 Task: Open Card Project Procurement Management in Board Content Marketing Content Distribution and Promotion to Workspace Health and Safety and add a team member Softage.2@softage.net, a label Blue, a checklist Cybersecurity, an attachment from your computer, a color Blue and finally, add a card description 'Develop and launch new sales promotion for existing customers' and a comment 'This task presents an opportunity to demonstrate our leadership skills and ability to take charge.'. Add a start date 'Jan 06, 1900' with a due date 'Jan 13, 1900'
Action: Mouse moved to (392, 158)
Screenshot: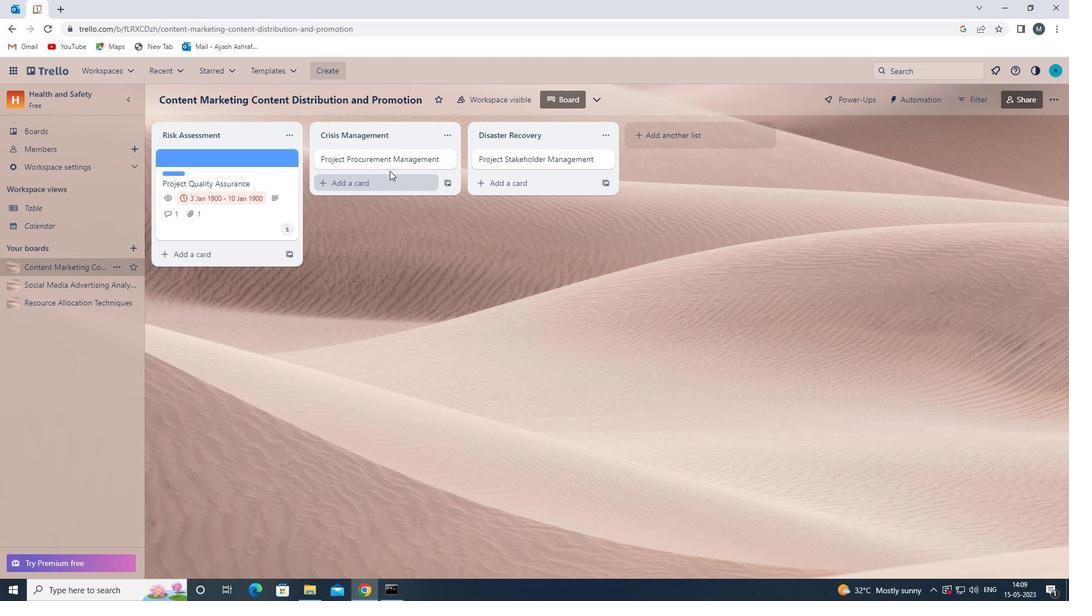 
Action: Mouse pressed left at (392, 158)
Screenshot: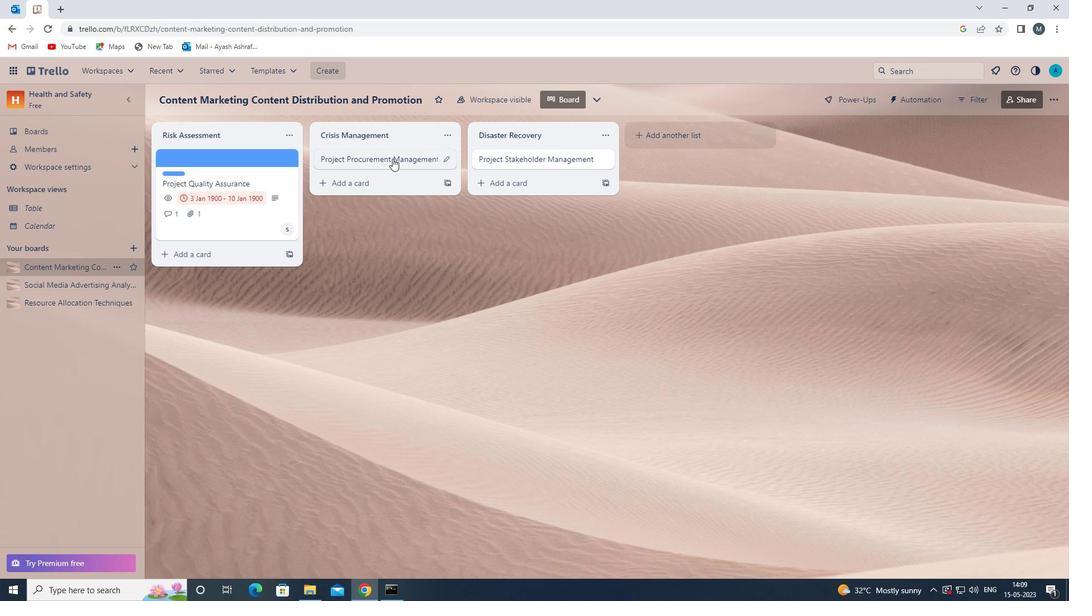 
Action: Mouse moved to (674, 200)
Screenshot: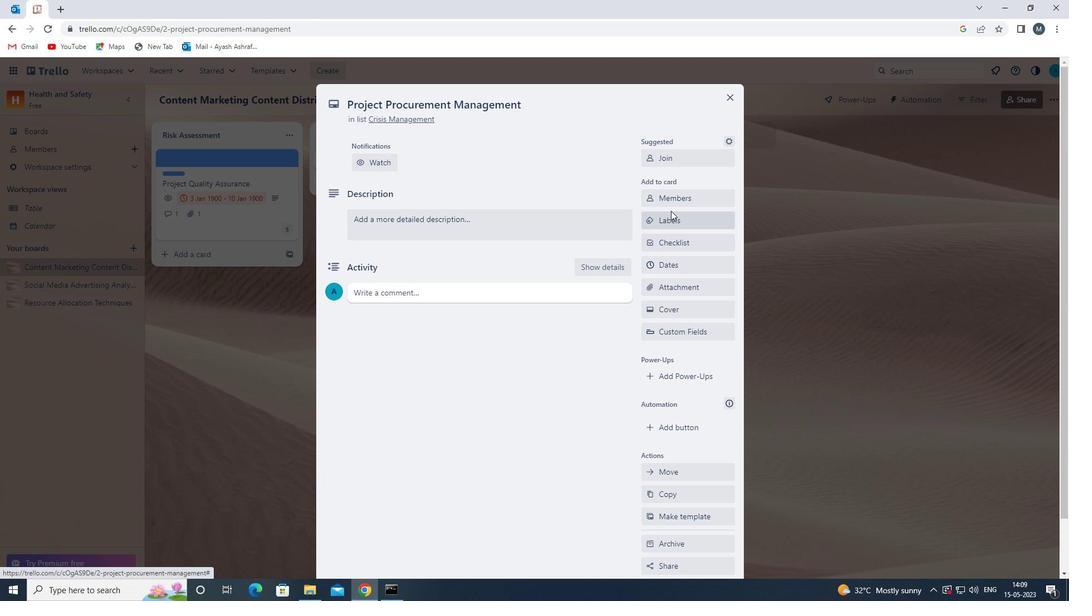 
Action: Mouse pressed left at (674, 200)
Screenshot: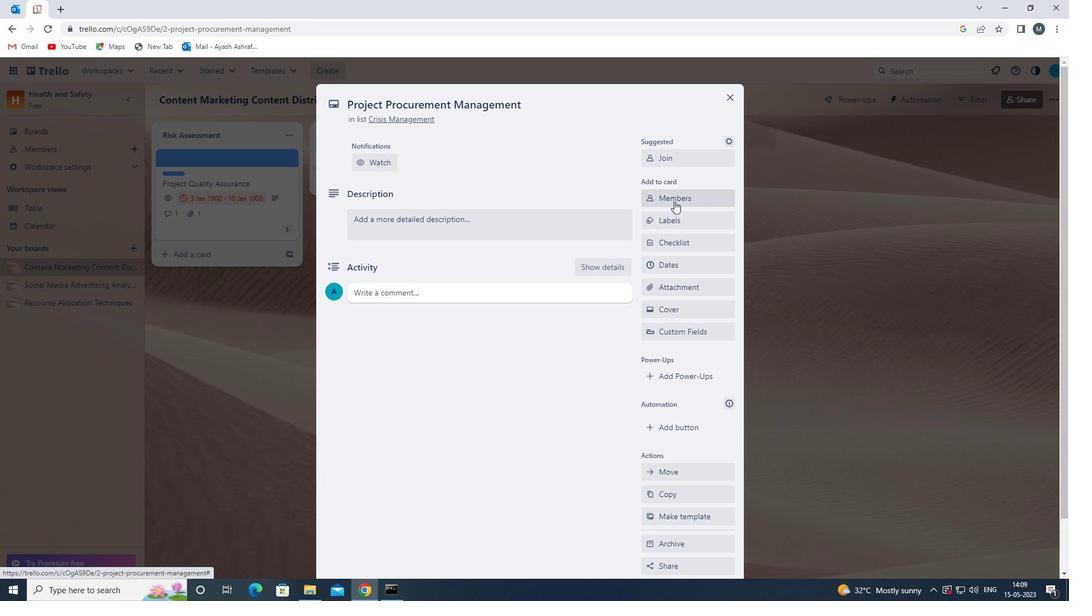
Action: Key pressed s
Screenshot: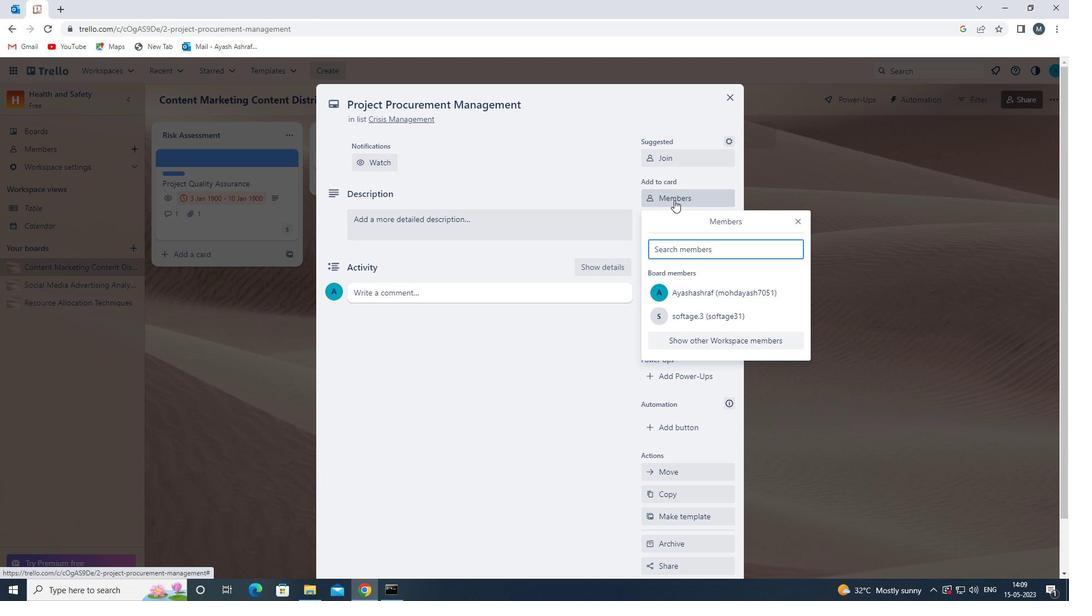 
Action: Mouse moved to (692, 364)
Screenshot: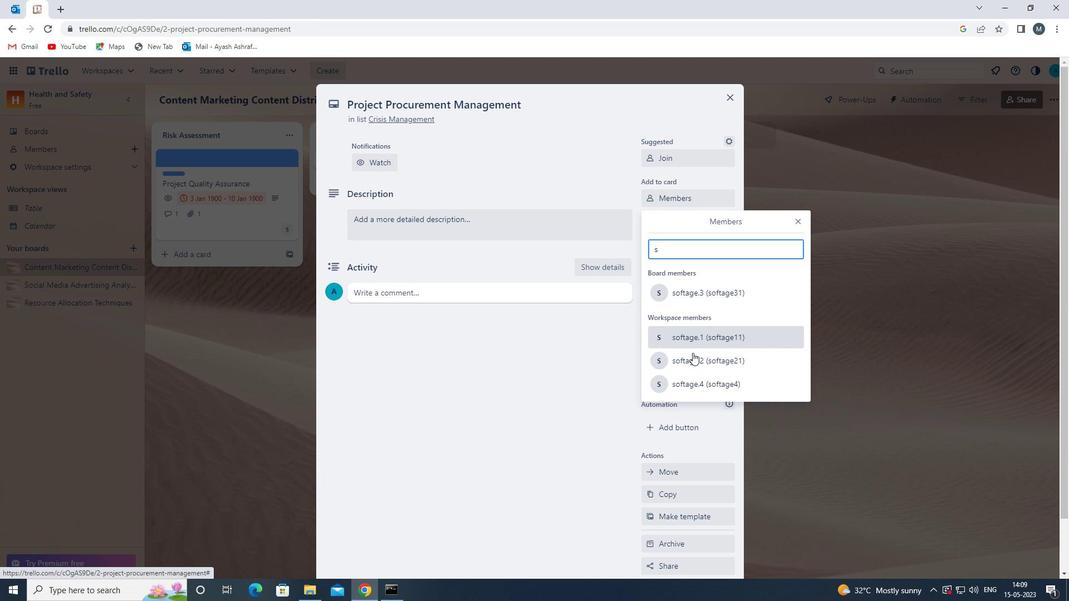 
Action: Mouse pressed left at (692, 364)
Screenshot: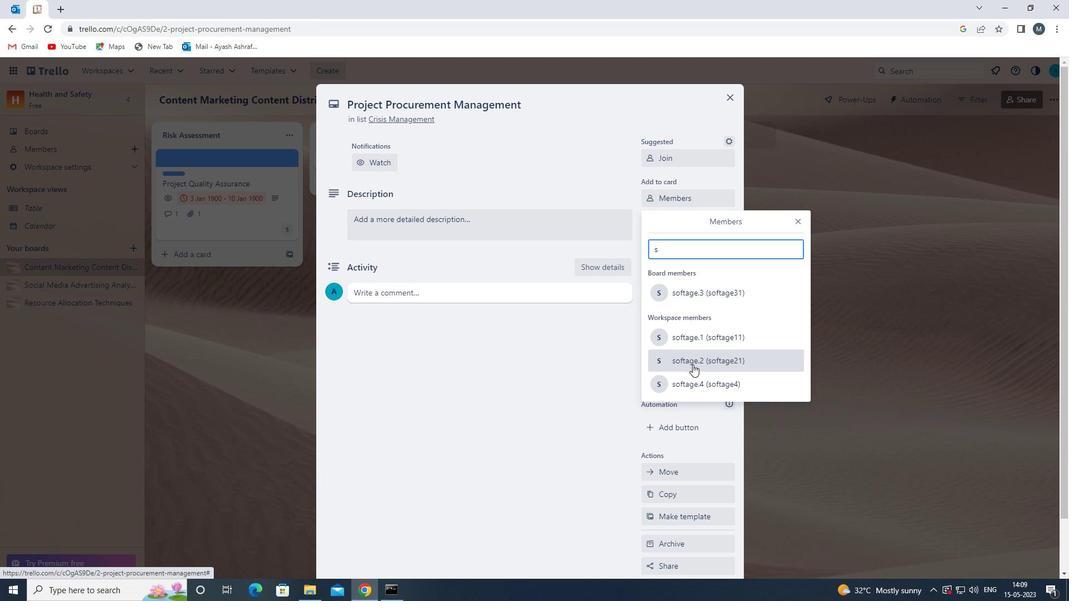 
Action: Mouse moved to (798, 221)
Screenshot: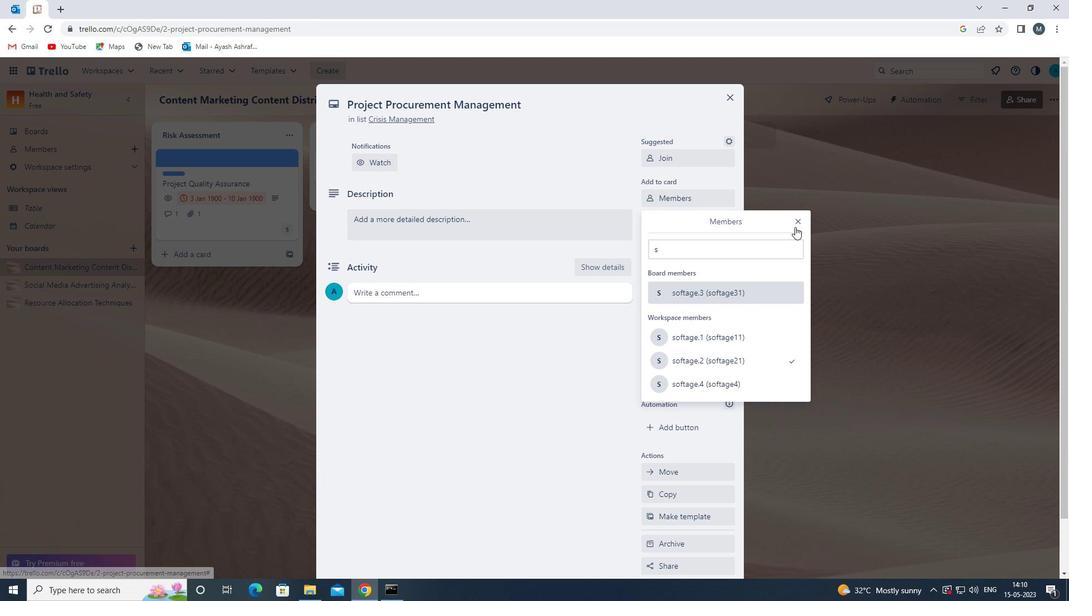 
Action: Mouse pressed left at (798, 221)
Screenshot: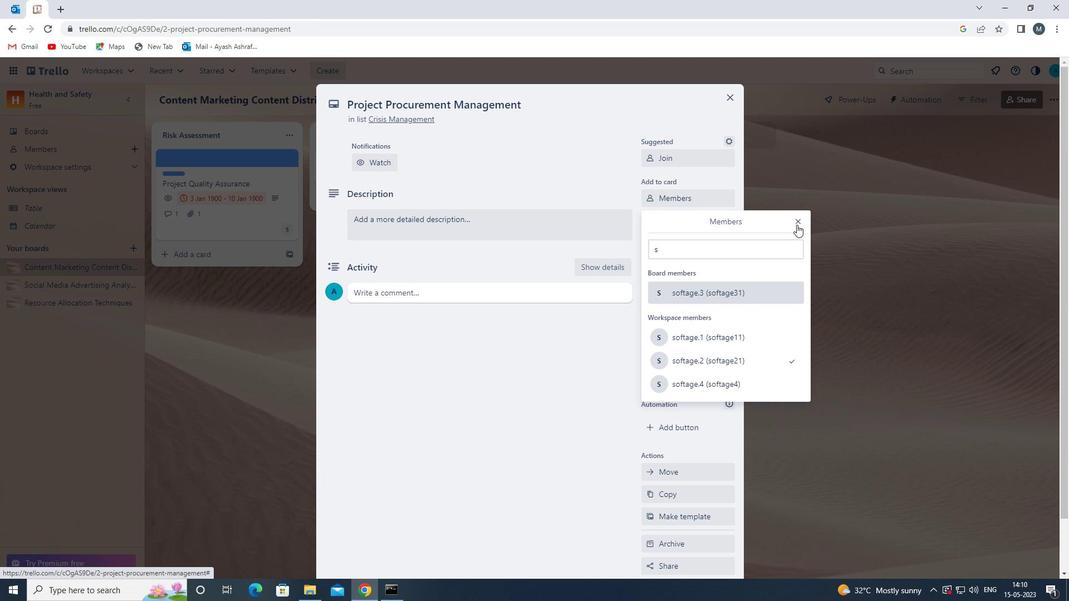 
Action: Mouse moved to (675, 219)
Screenshot: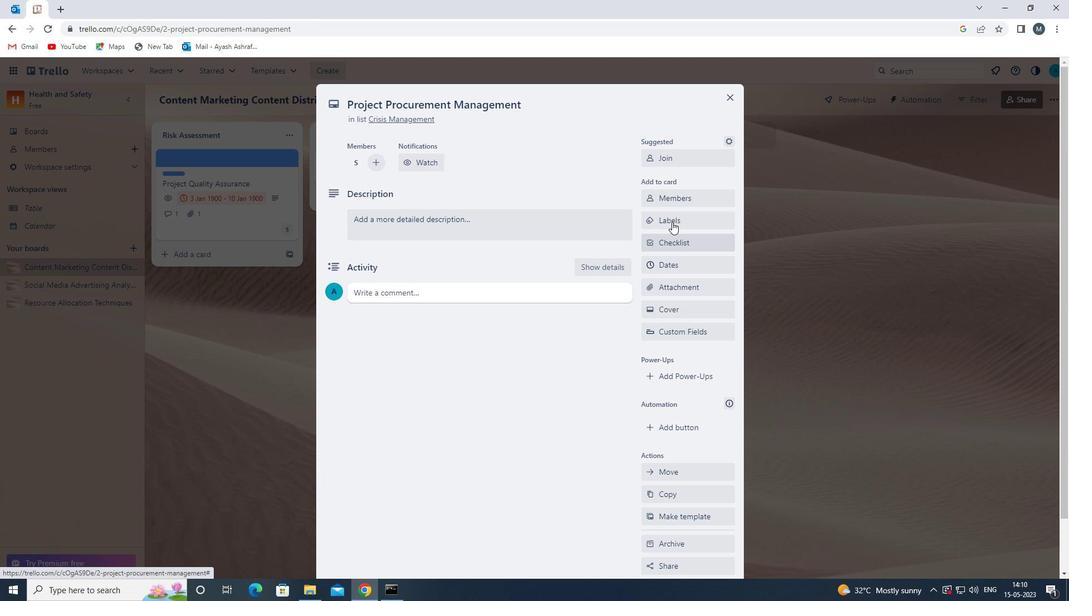 
Action: Mouse pressed left at (675, 219)
Screenshot: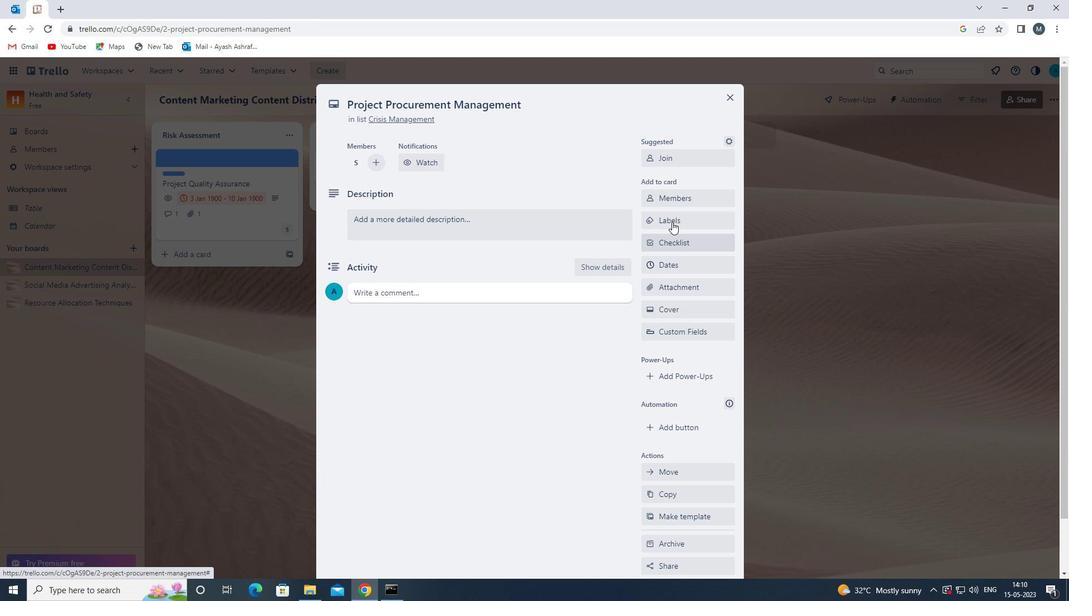 
Action: Mouse moved to (700, 417)
Screenshot: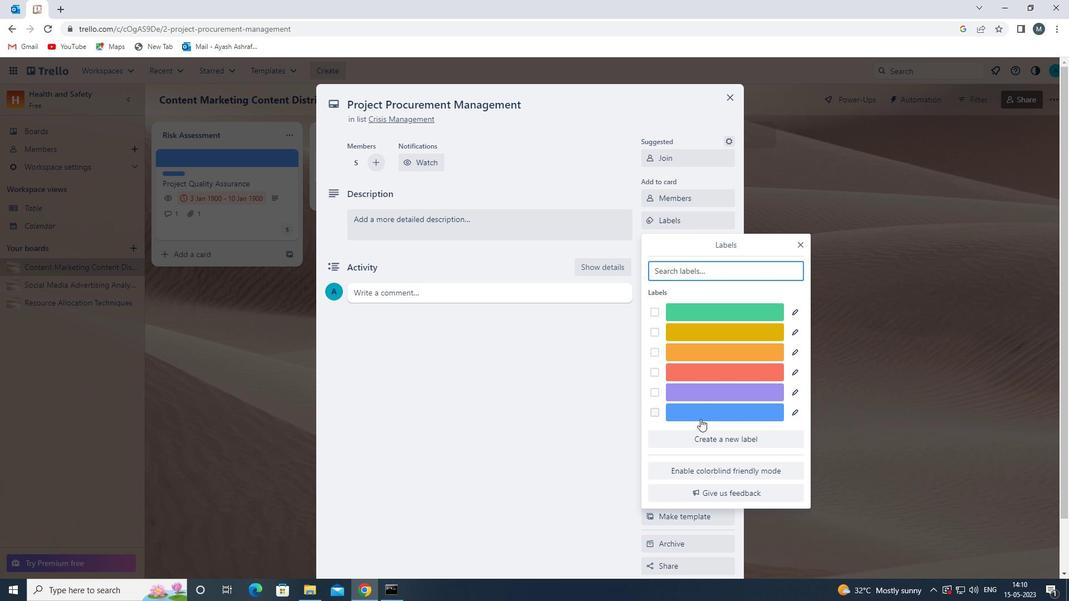 
Action: Mouse pressed left at (700, 417)
Screenshot: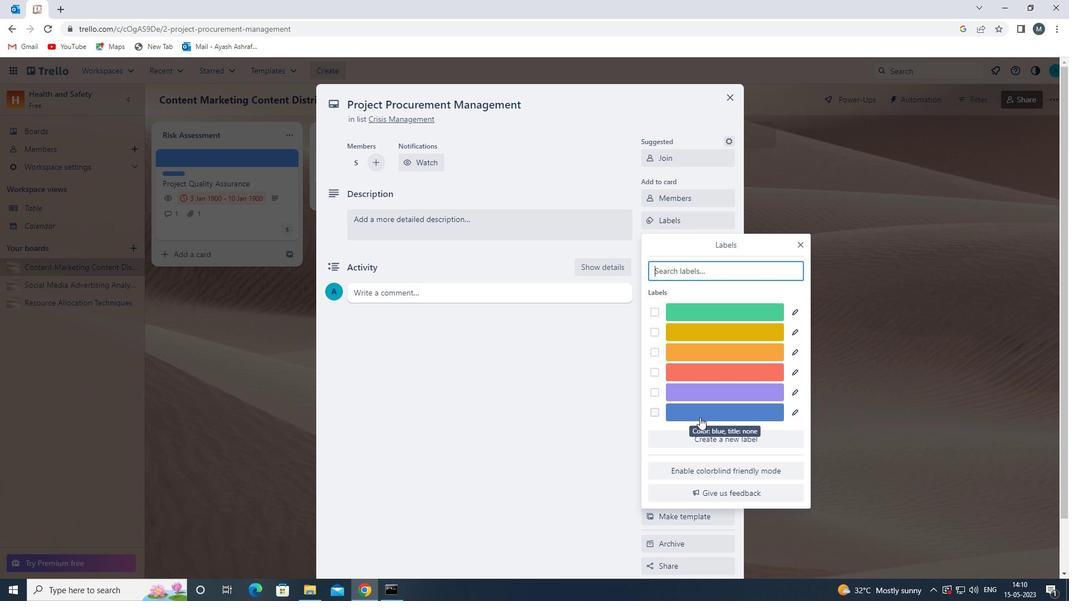 
Action: Mouse moved to (804, 241)
Screenshot: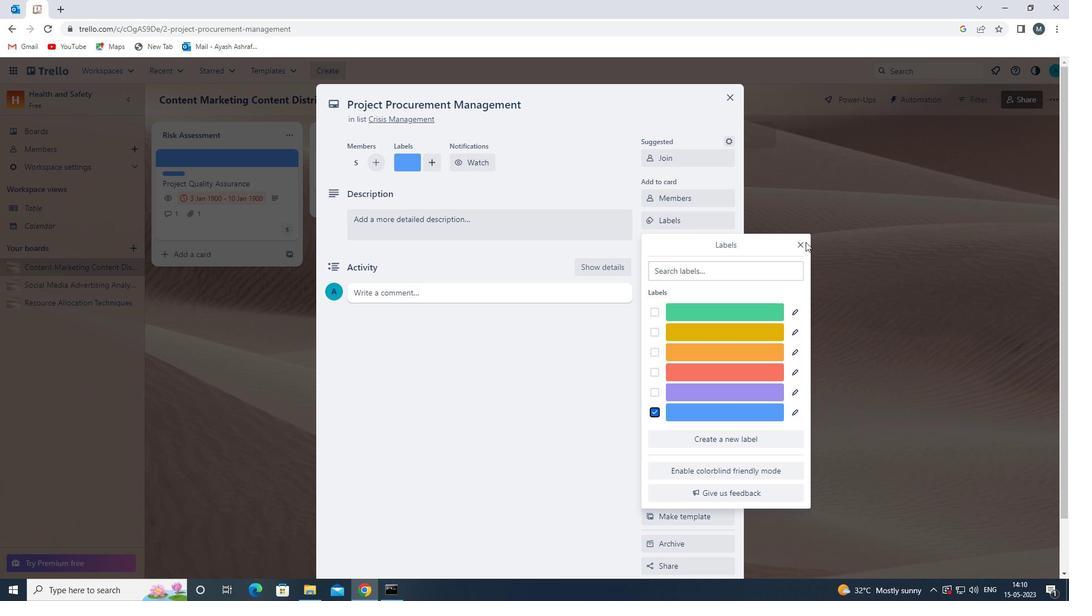 
Action: Mouse pressed left at (804, 241)
Screenshot: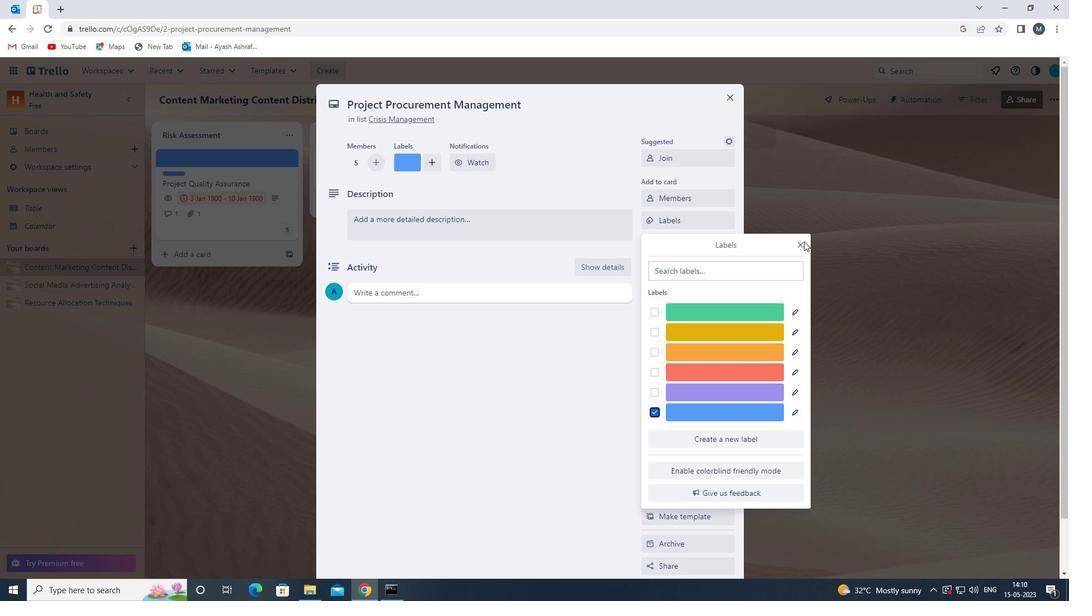 
Action: Mouse moved to (798, 243)
Screenshot: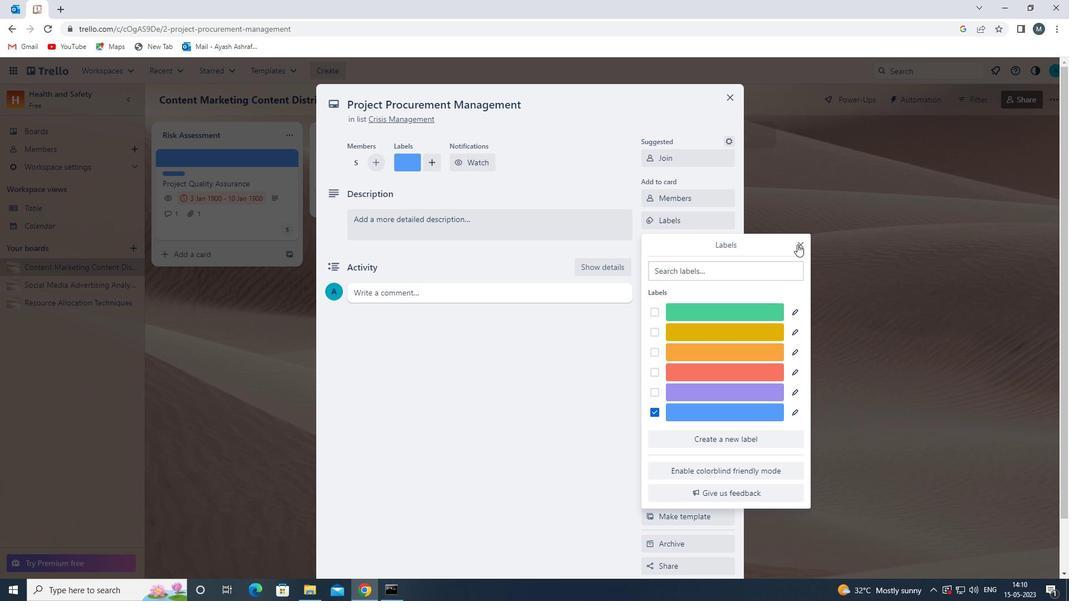 
Action: Mouse pressed left at (798, 243)
Screenshot: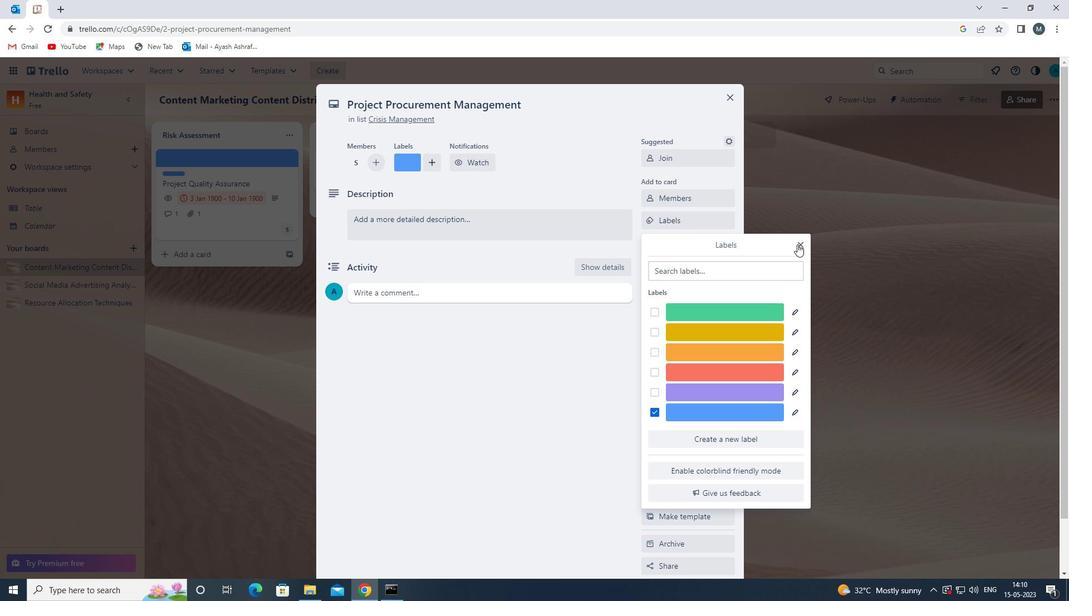 
Action: Mouse moved to (700, 243)
Screenshot: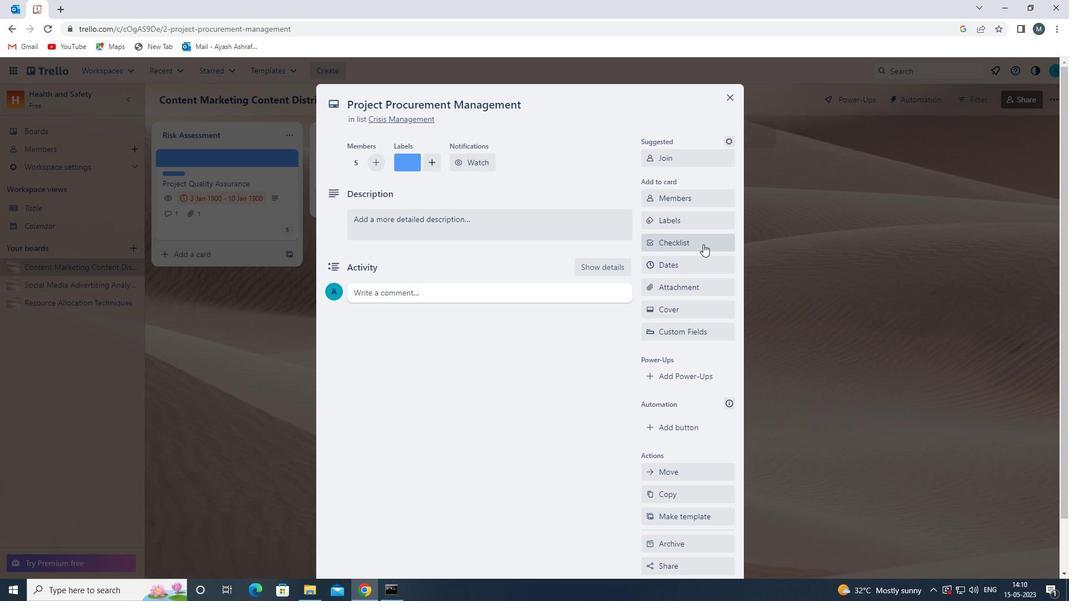 
Action: Mouse pressed left at (700, 243)
Screenshot: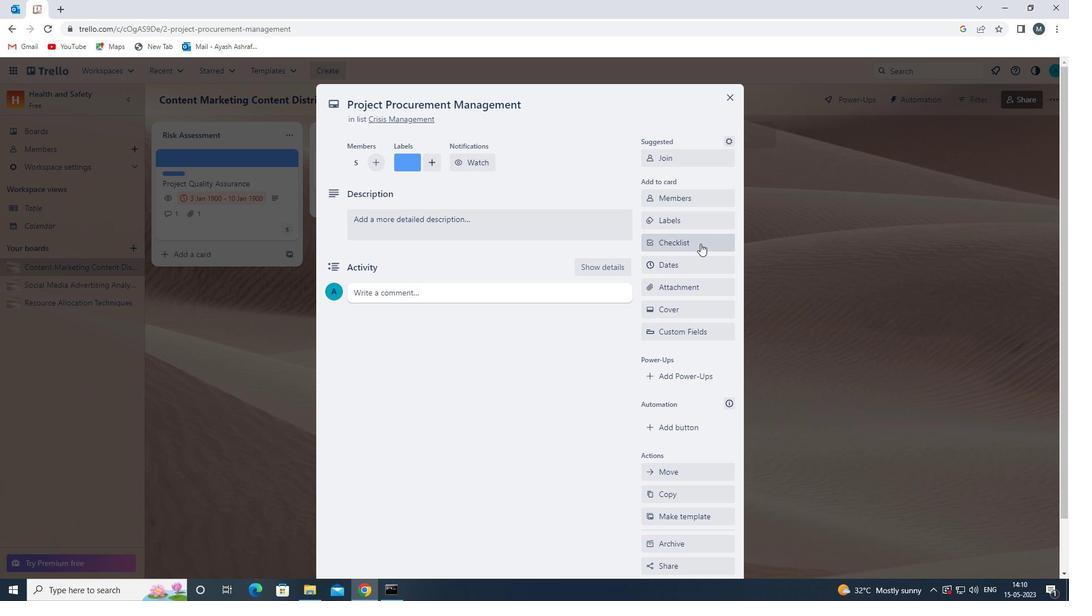
Action: Key pressed c
Screenshot: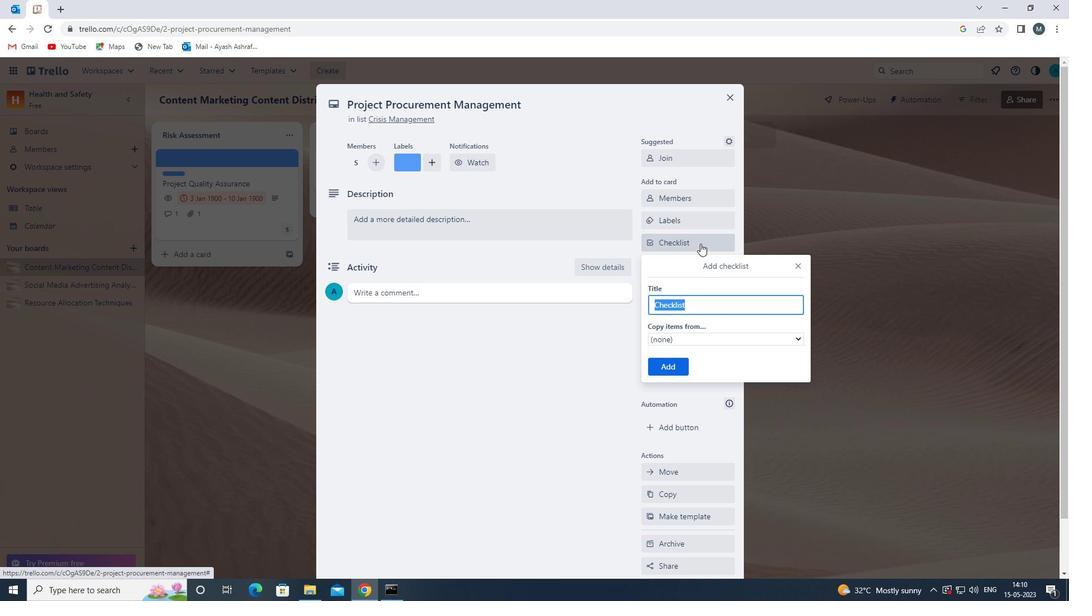 
Action: Mouse moved to (739, 396)
Screenshot: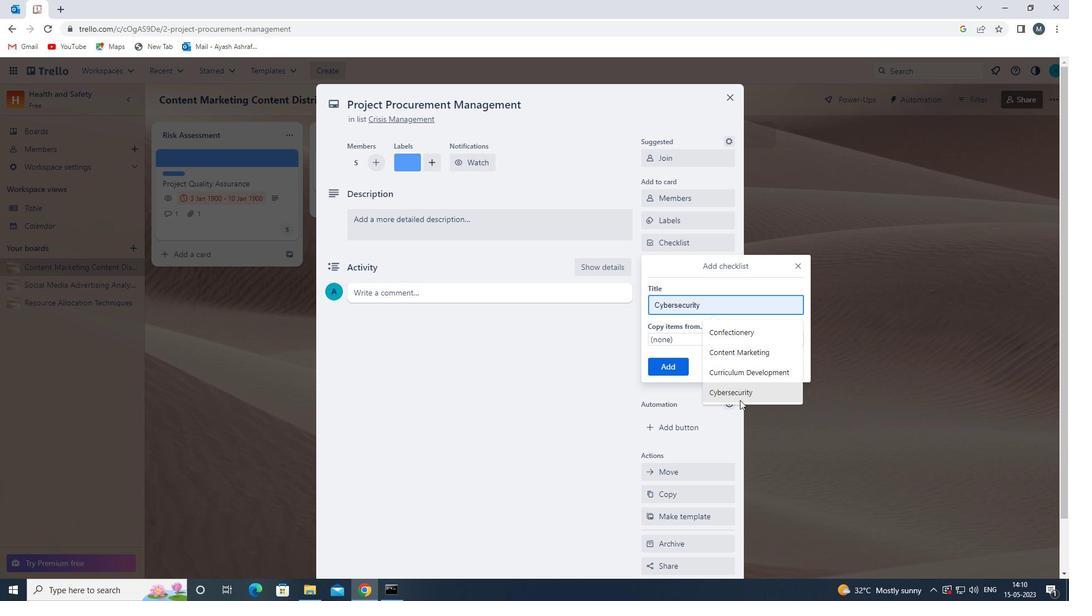 
Action: Mouse pressed left at (739, 396)
Screenshot: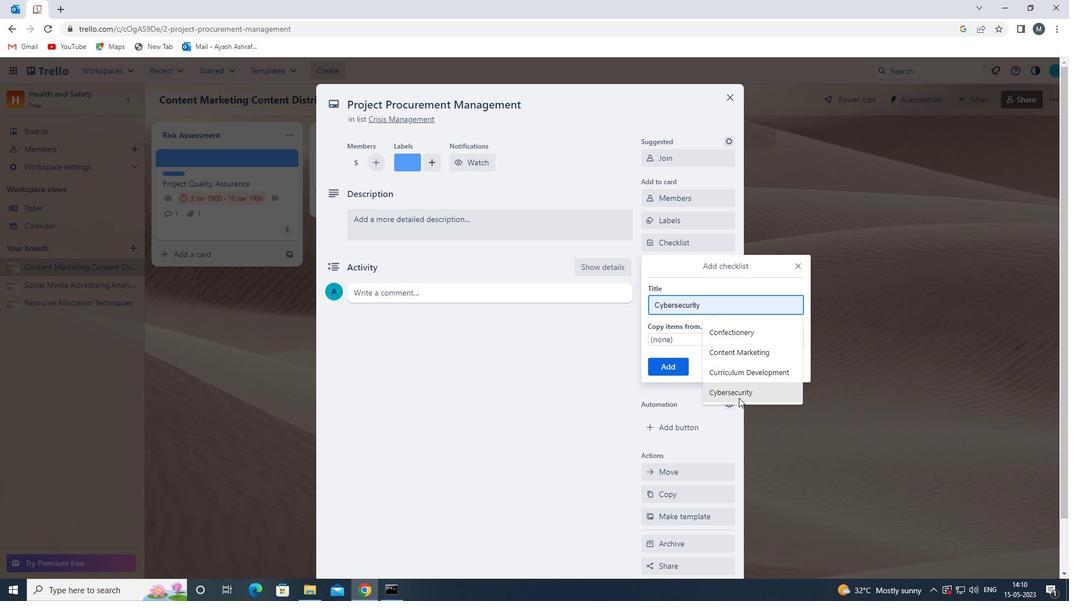 
Action: Mouse moved to (669, 369)
Screenshot: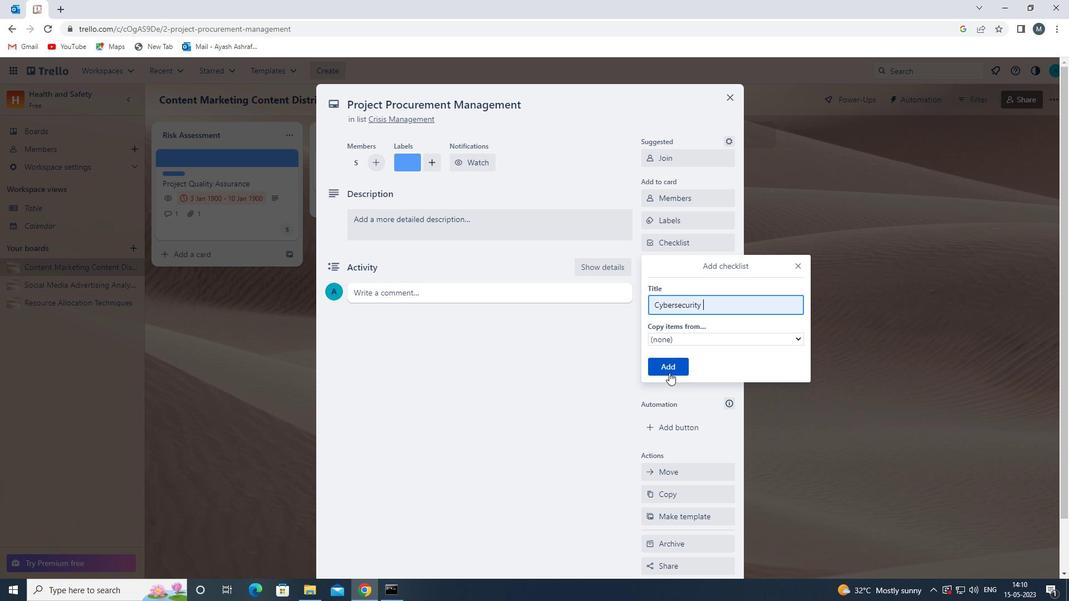
Action: Mouse pressed left at (669, 369)
Screenshot: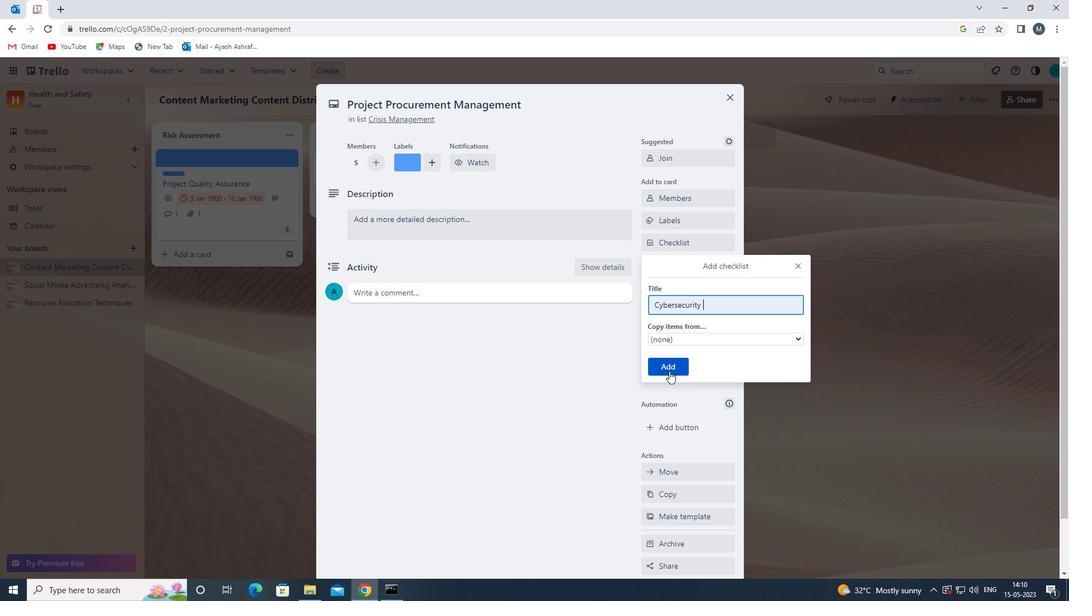 
Action: Mouse moved to (684, 293)
Screenshot: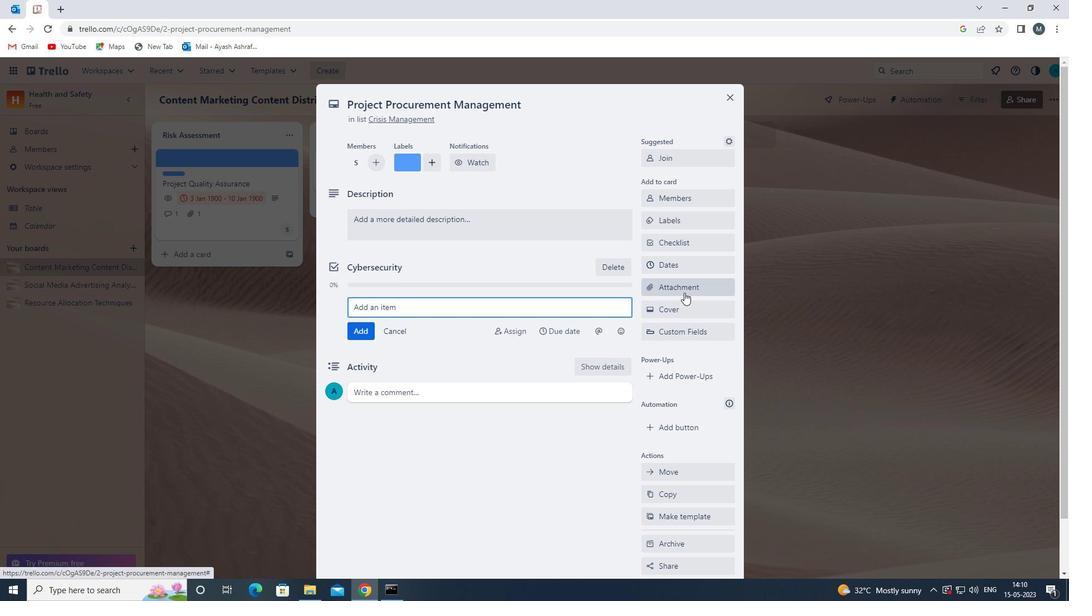 
Action: Mouse pressed left at (684, 293)
Screenshot: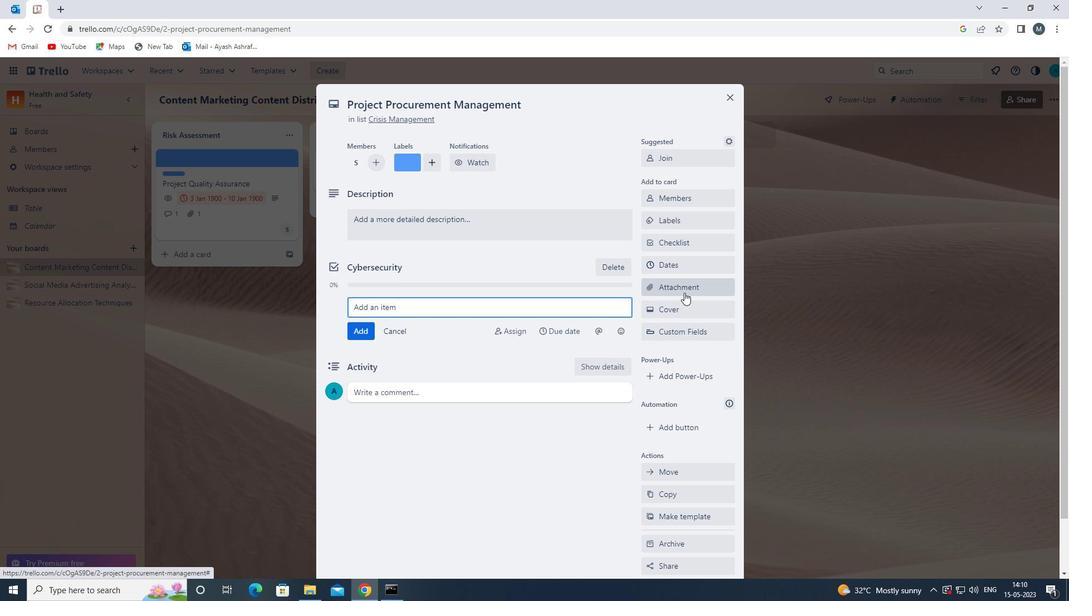 
Action: Mouse moved to (686, 334)
Screenshot: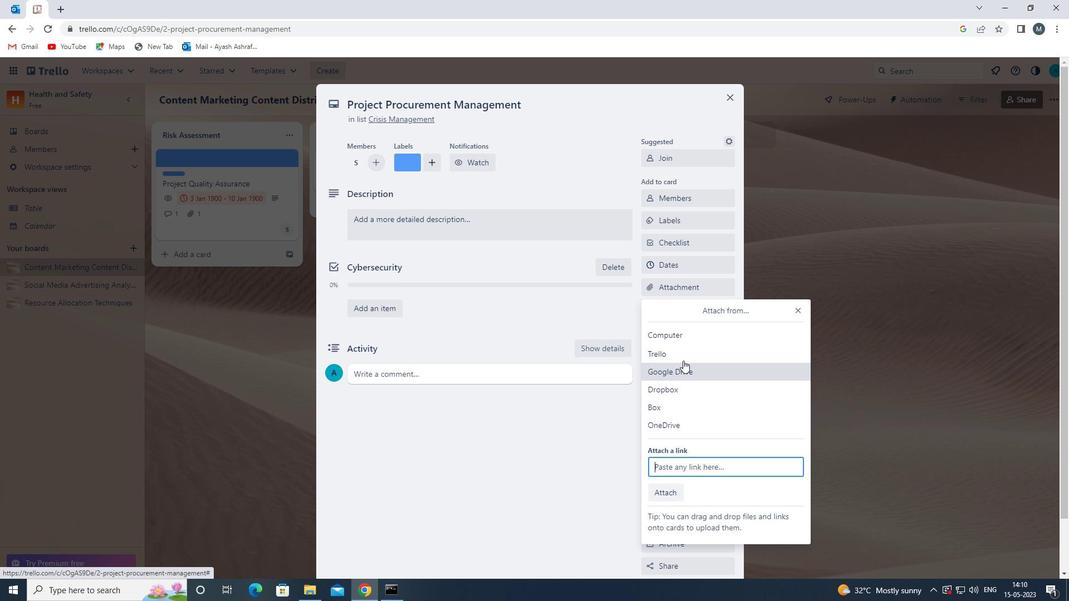 
Action: Mouse pressed left at (686, 334)
Screenshot: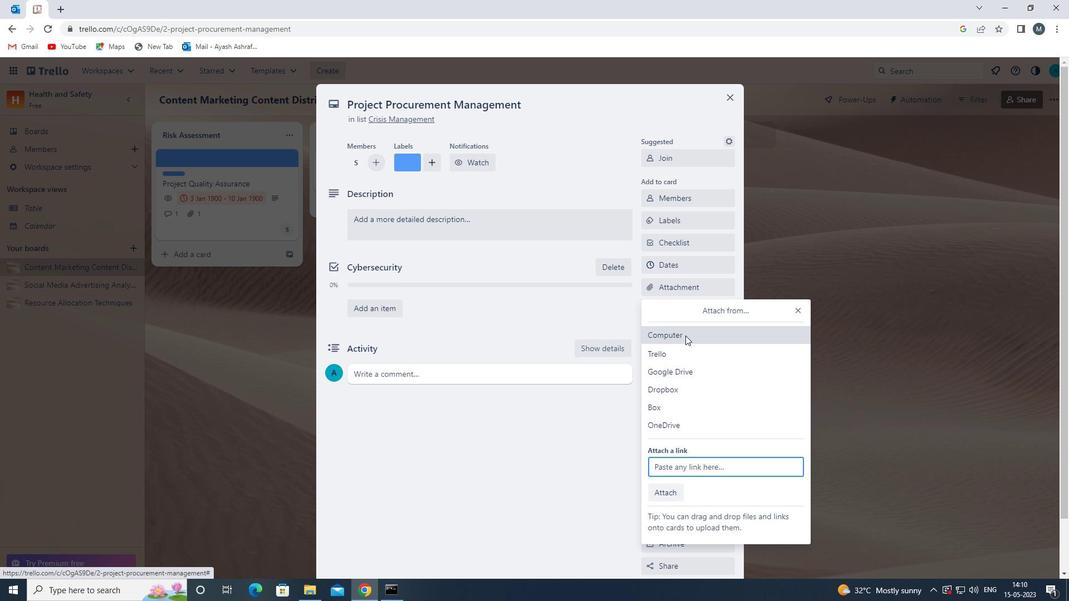 
Action: Mouse moved to (355, 213)
Screenshot: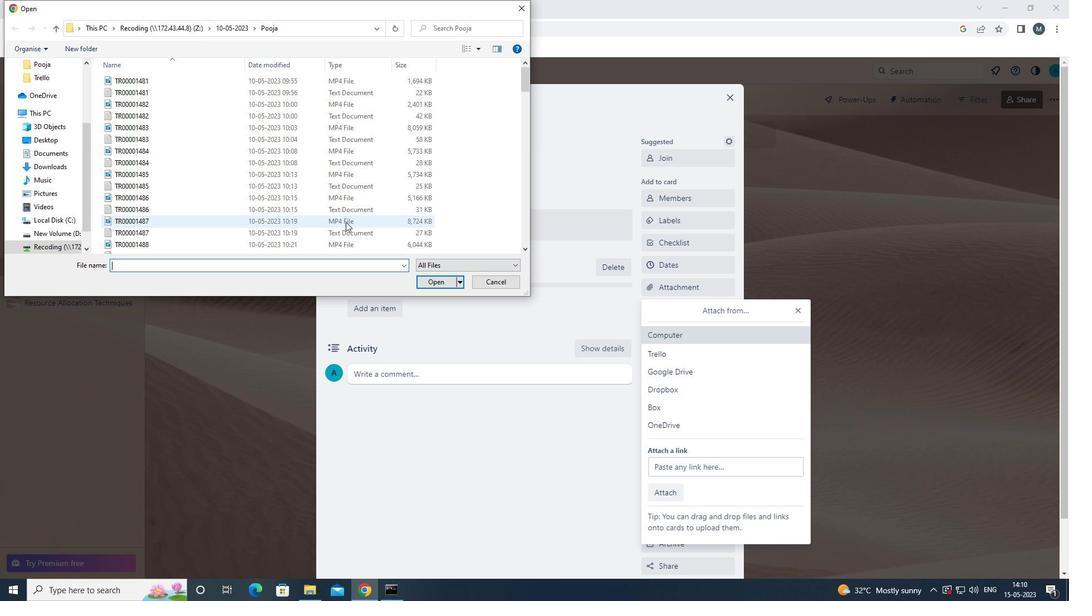 
Action: Mouse pressed left at (355, 213)
Screenshot: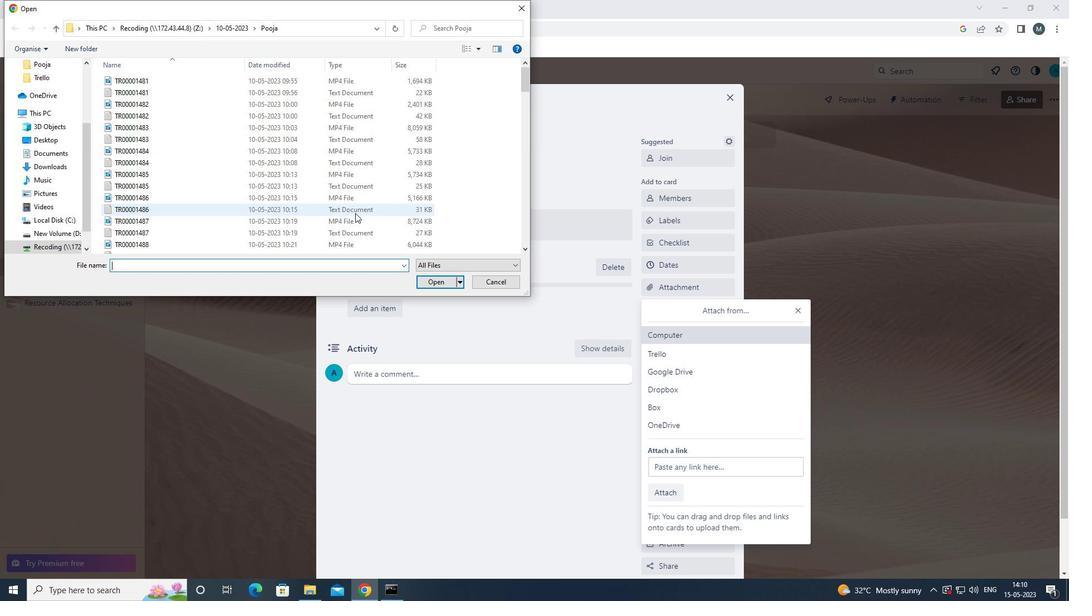 
Action: Mouse moved to (443, 282)
Screenshot: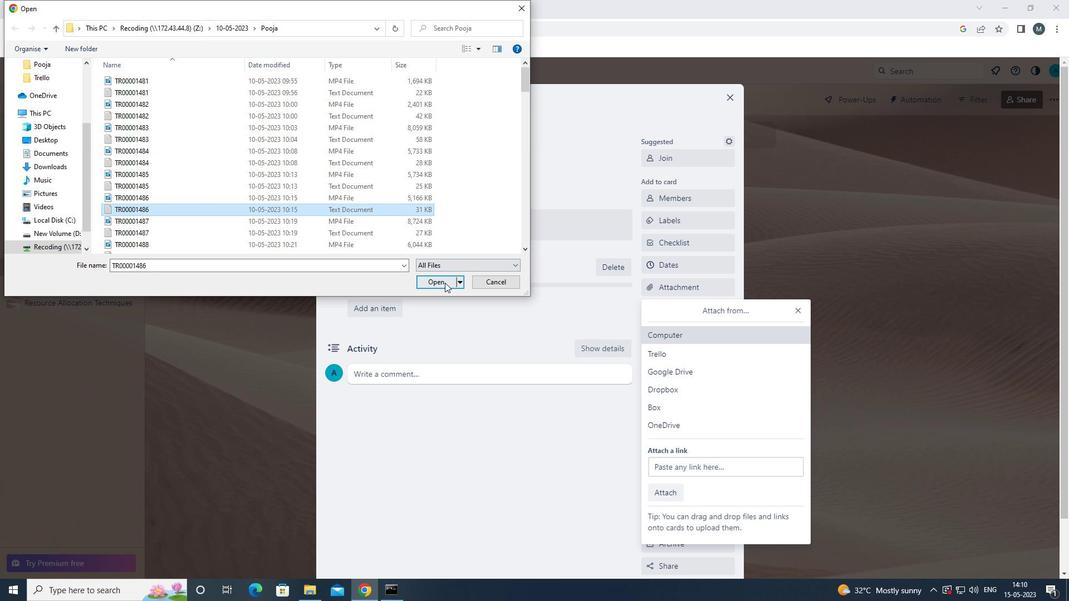 
Action: Mouse pressed left at (443, 282)
Screenshot: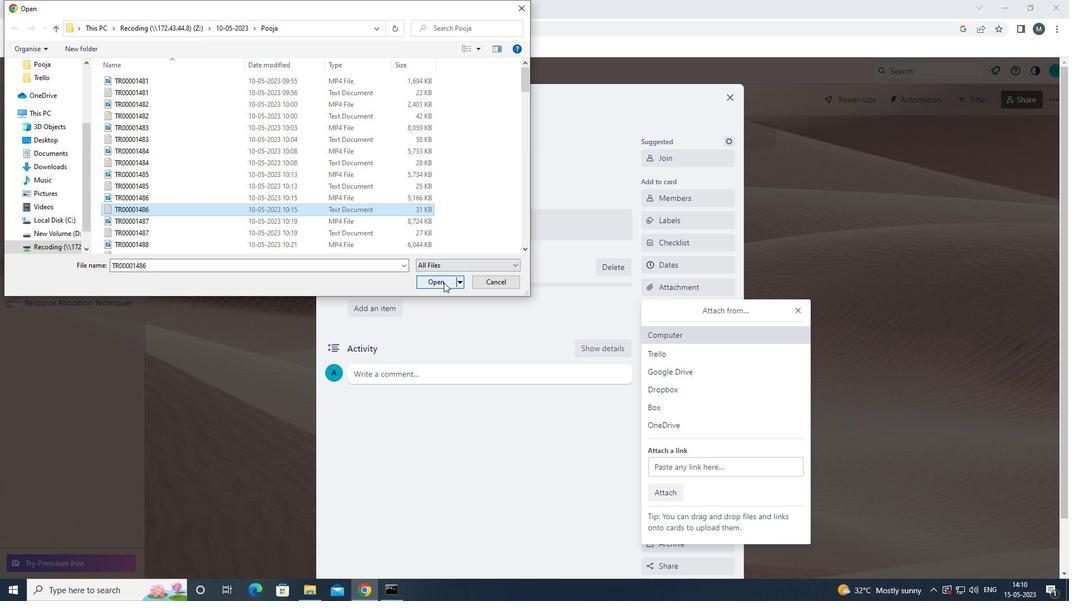 
Action: Mouse moved to (679, 309)
Screenshot: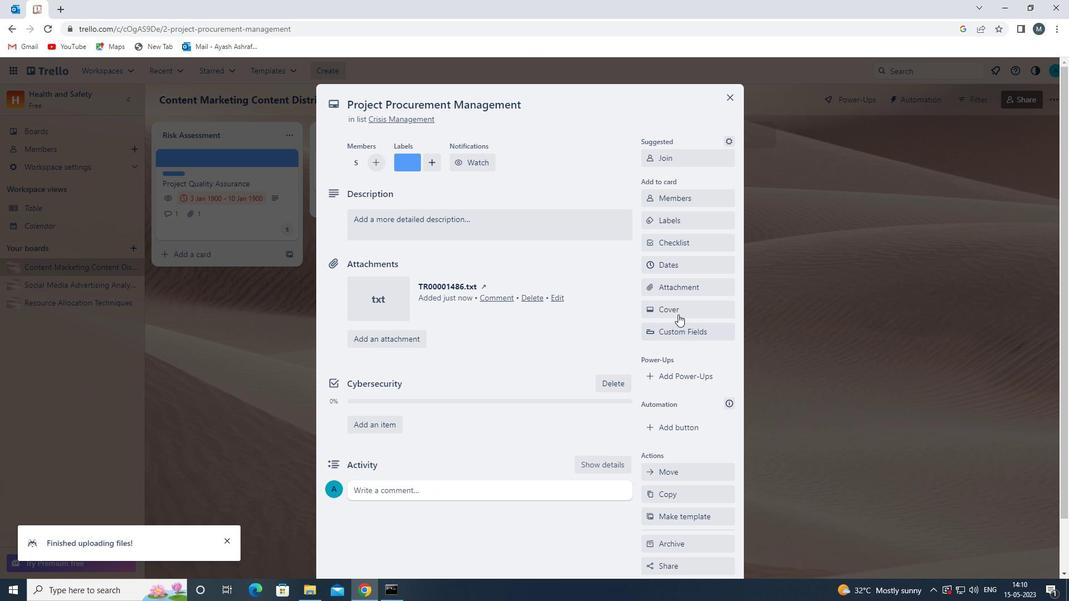 
Action: Mouse pressed left at (679, 309)
Screenshot: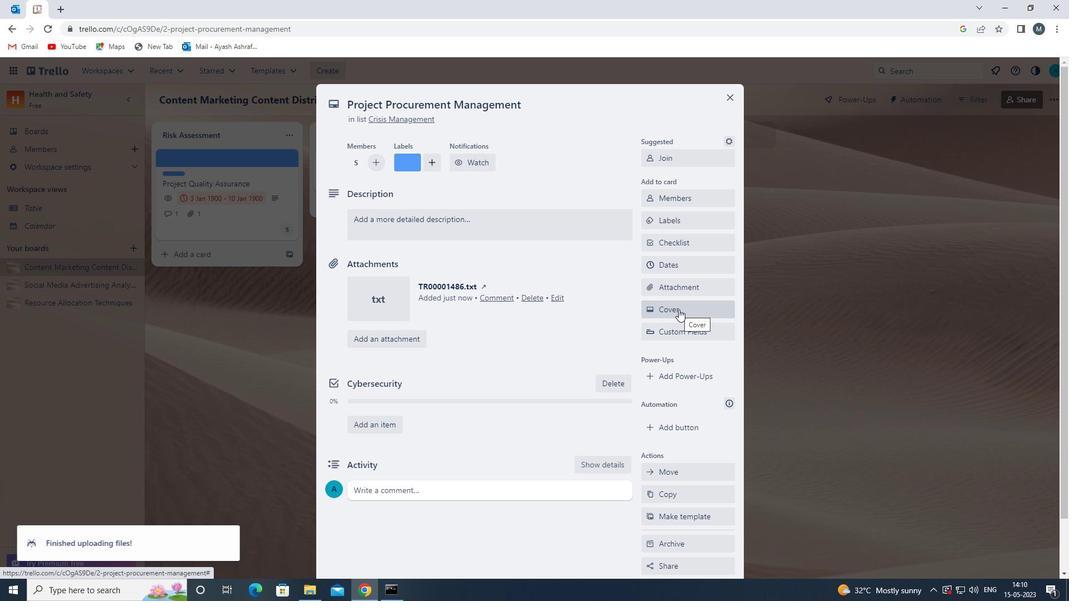 
Action: Mouse moved to (669, 378)
Screenshot: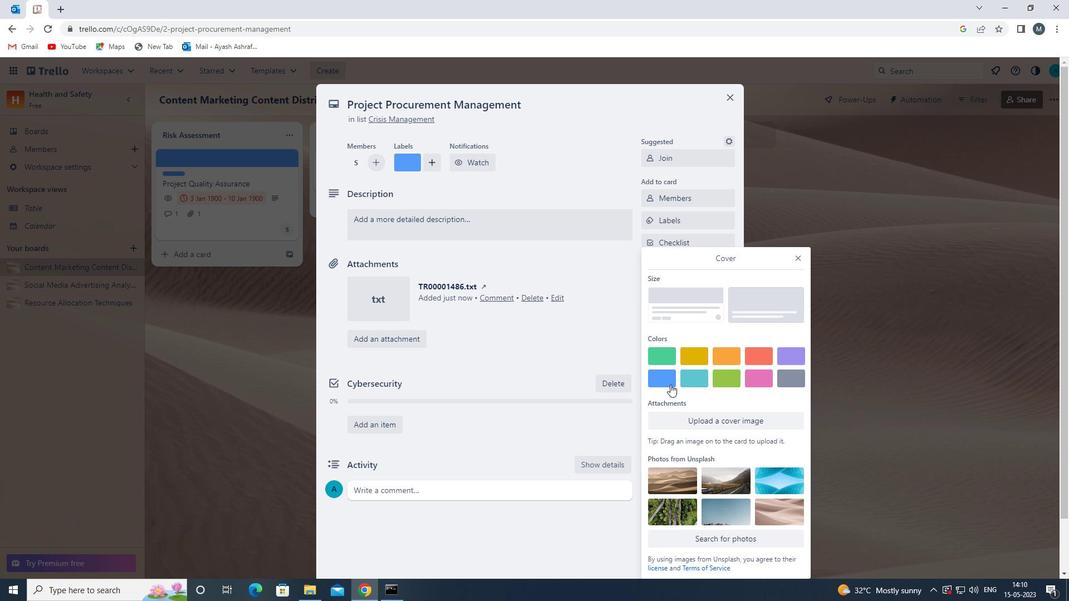
Action: Mouse pressed left at (669, 378)
Screenshot: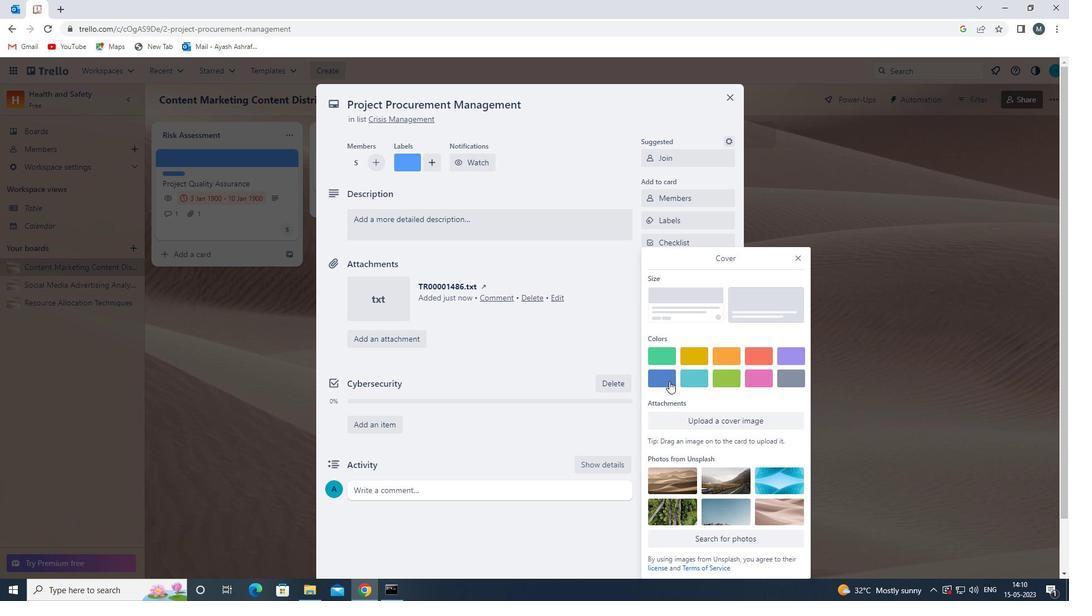 
Action: Mouse moved to (797, 241)
Screenshot: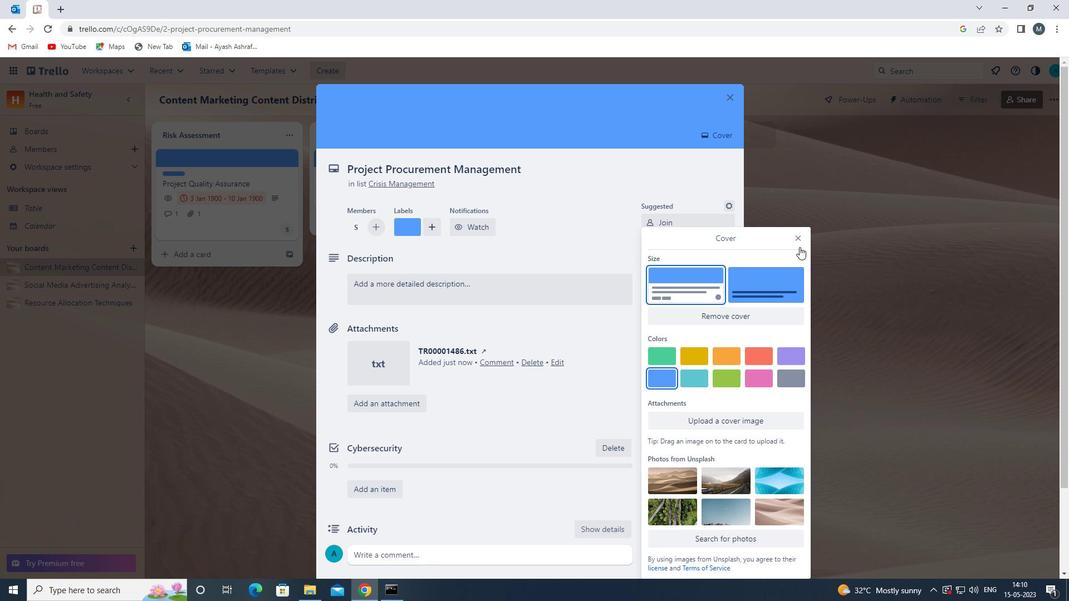 
Action: Mouse pressed left at (797, 241)
Screenshot: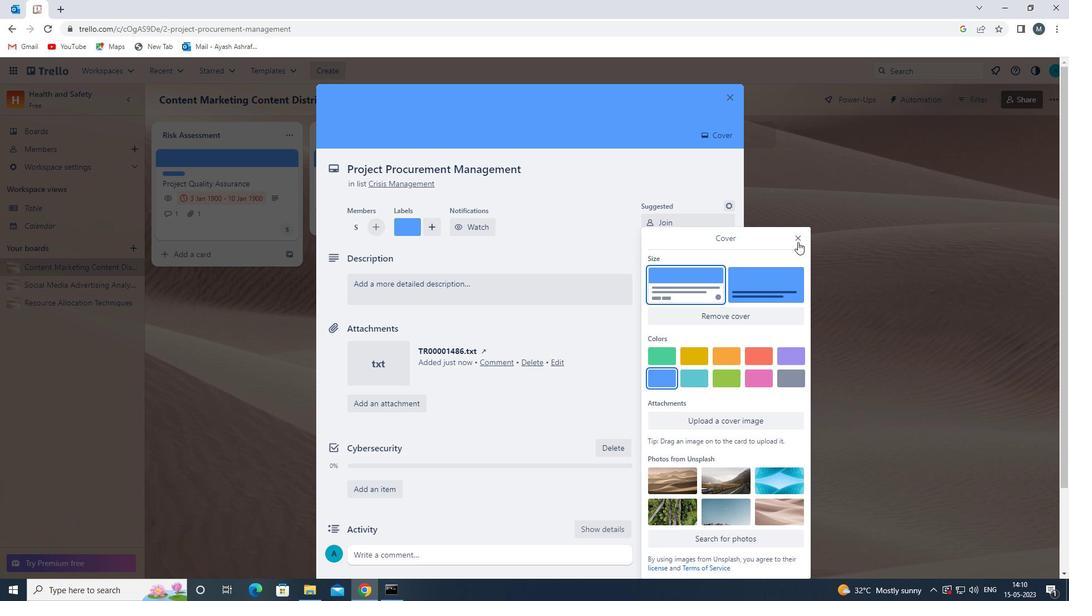 
Action: Mouse moved to (411, 291)
Screenshot: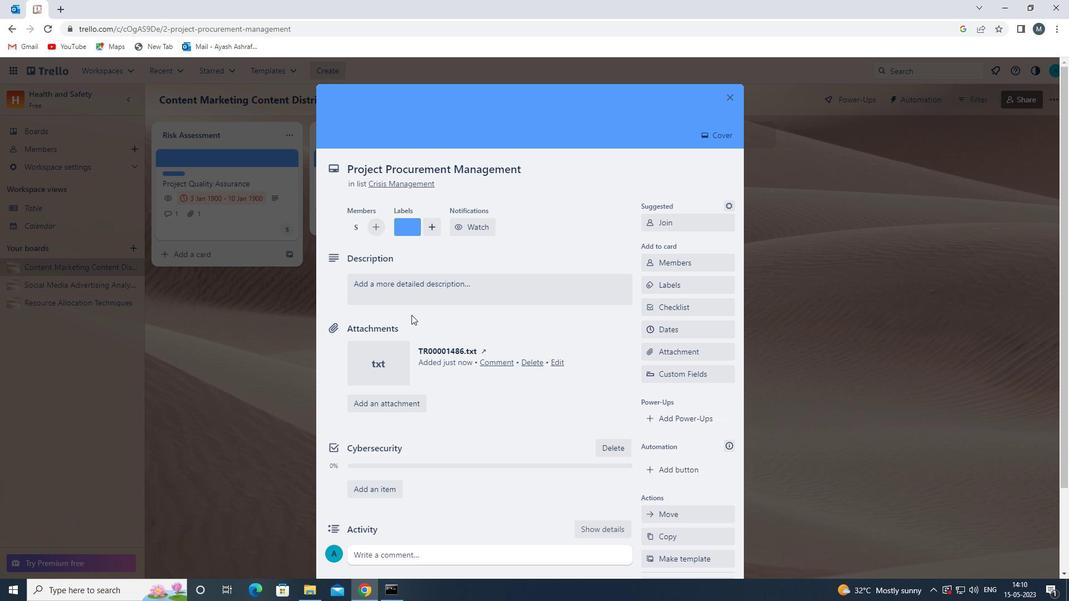 
Action: Mouse pressed left at (411, 291)
Screenshot: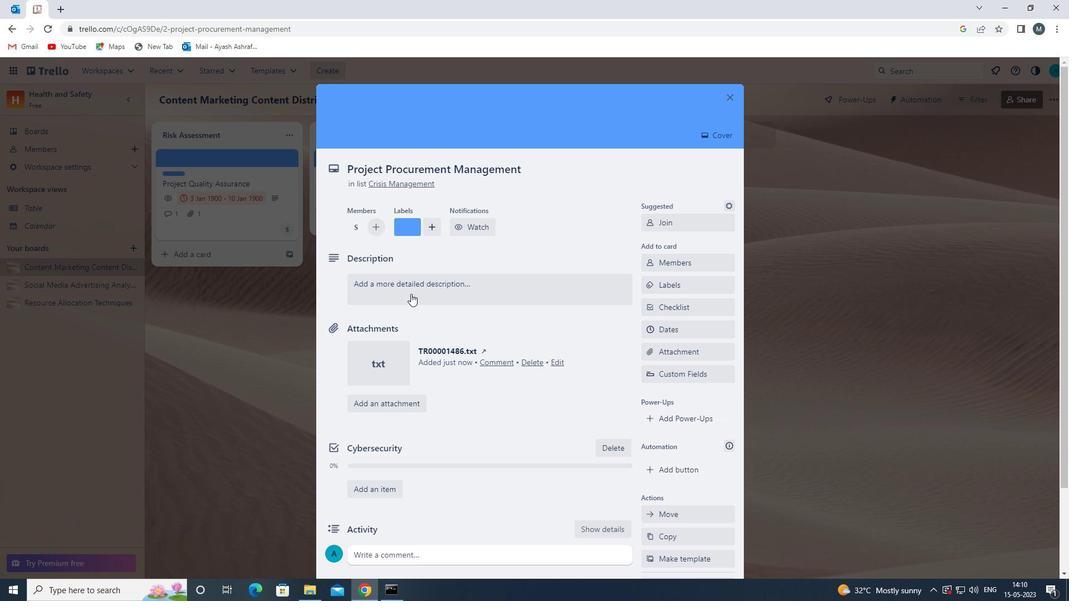 
Action: Mouse moved to (370, 315)
Screenshot: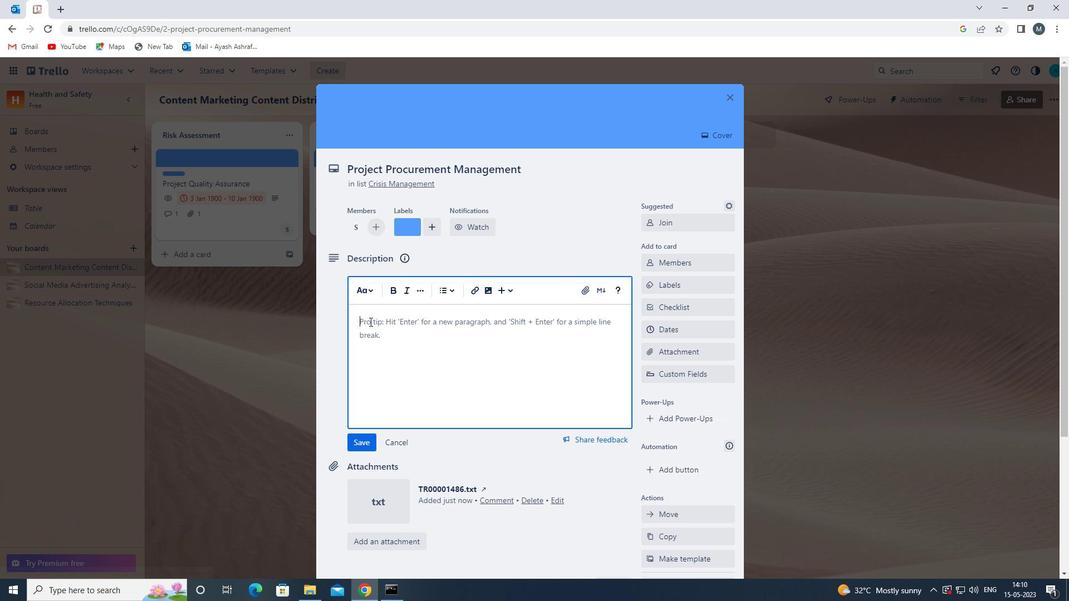 
Action: Mouse pressed left at (370, 315)
Screenshot: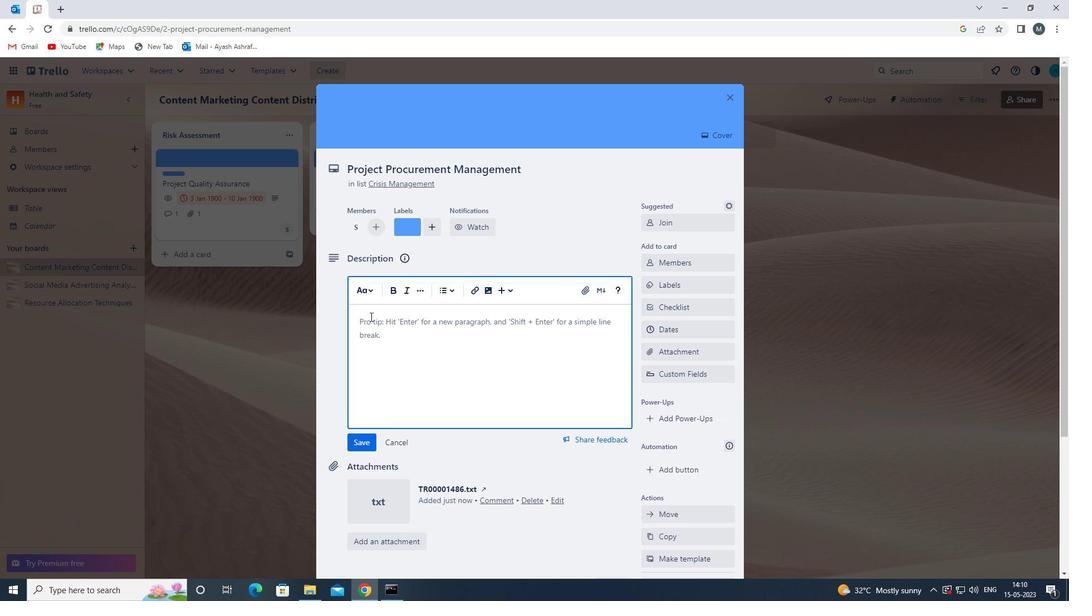 
Action: Key pressed <Key.shift><Key.shift><Key.shift><Key.shift><Key.shift><Key.shift><Key.shift><Key.shift><Key.shift><Key.shift><Key.shift><Key.shift><Key.shift><Key.shift><Key.shift><Key.shift><Key.shift><Key.shift><Key.shift><Key.shift><Key.shift><Key.shift><Key.shift>DEVELOP<Key.space>AND<Key.space>LAUNCH<Key.space>NEW<Key.space>SALES<Key.space>PROMOTION<Key.space>FOR<Key.space>EXISTING<Key.space>CUSTOMERS
Screenshot: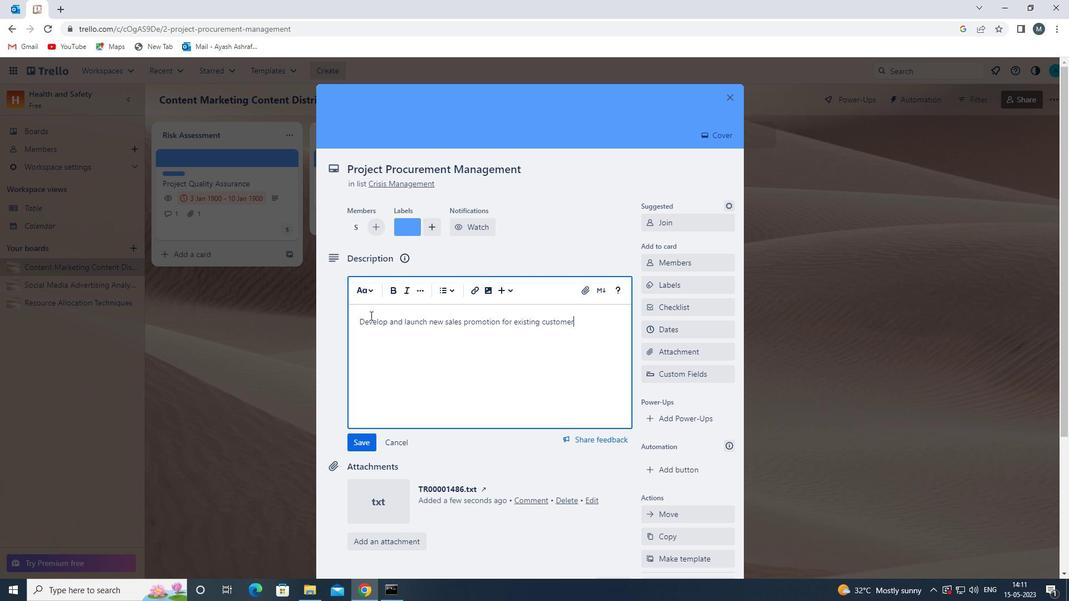 
Action: Mouse moved to (359, 438)
Screenshot: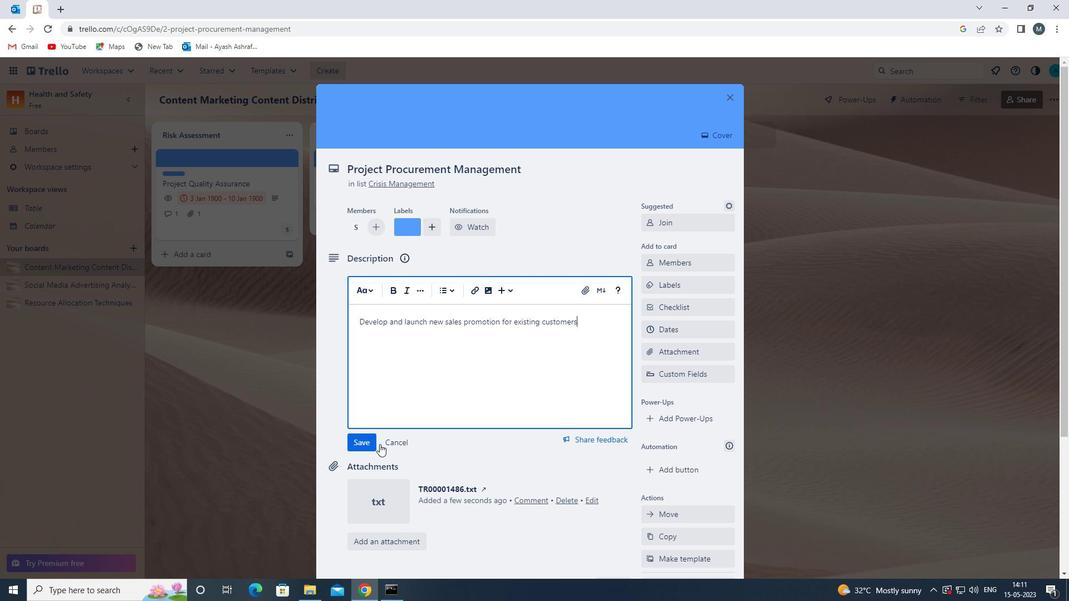 
Action: Mouse pressed left at (359, 438)
Screenshot: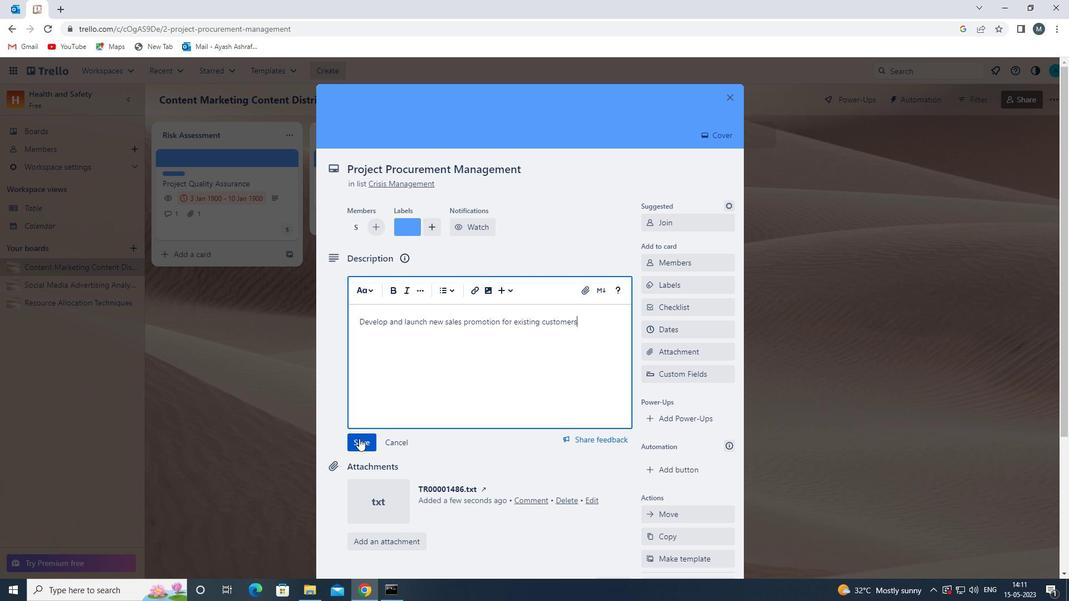 
Action: Mouse moved to (445, 377)
Screenshot: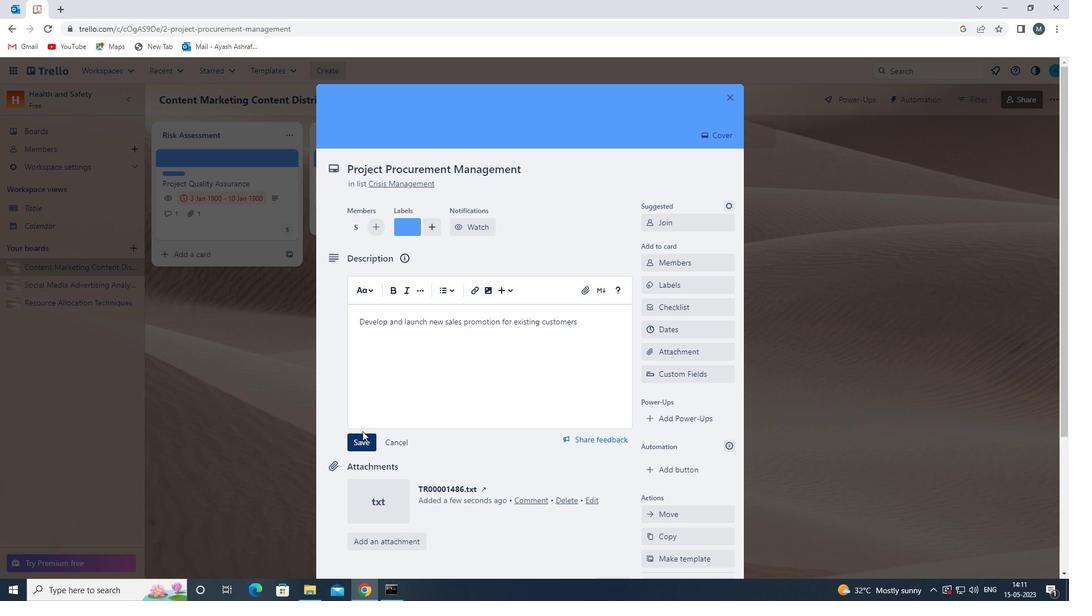 
Action: Mouse scrolled (445, 376) with delta (0, 0)
Screenshot: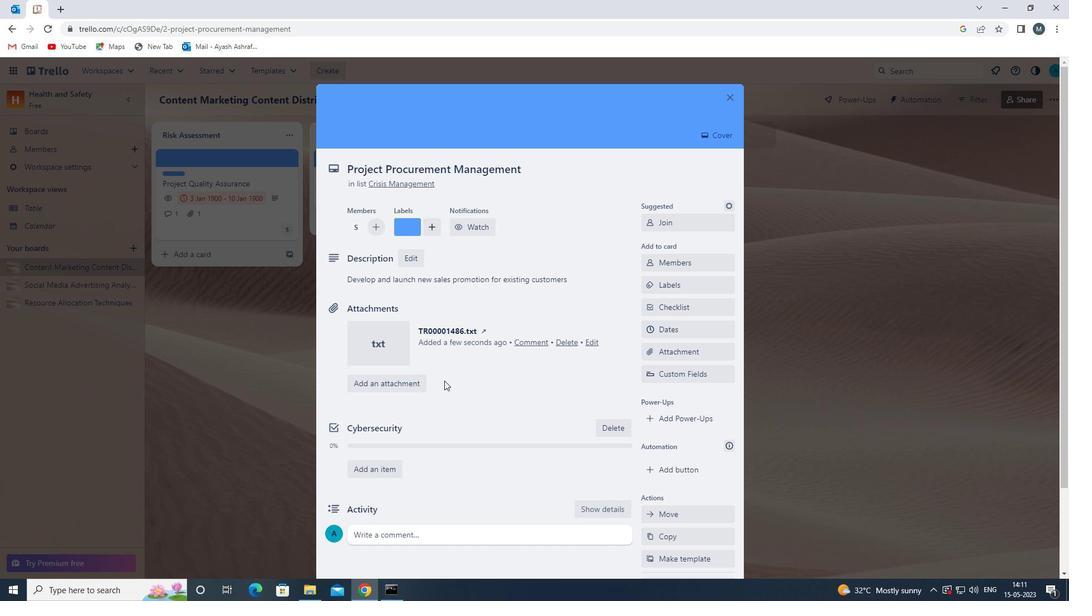 
Action: Mouse scrolled (445, 376) with delta (0, 0)
Screenshot: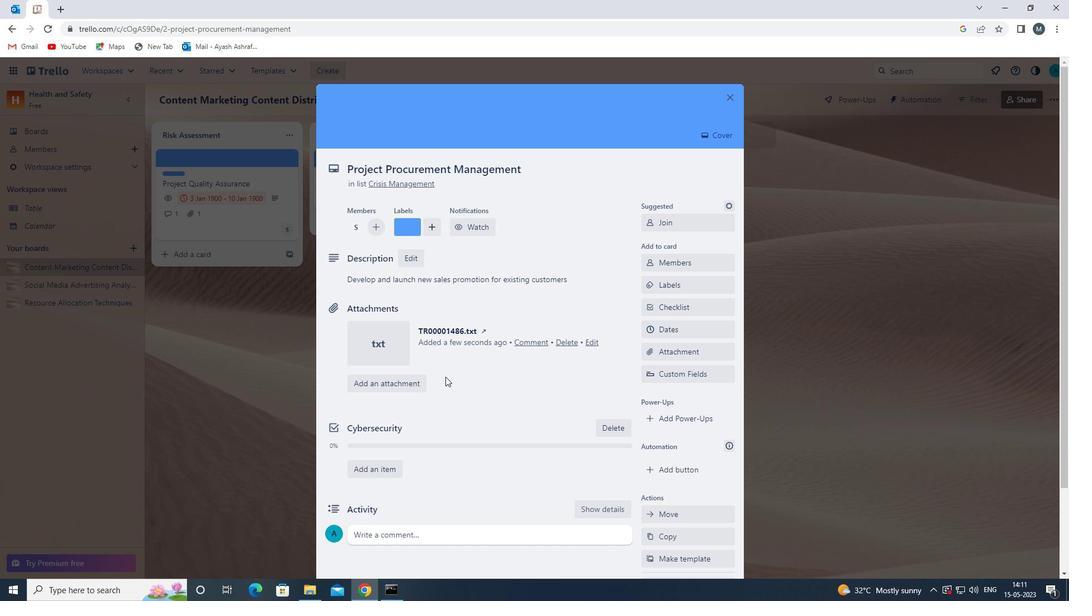 
Action: Mouse scrolled (445, 376) with delta (0, 0)
Screenshot: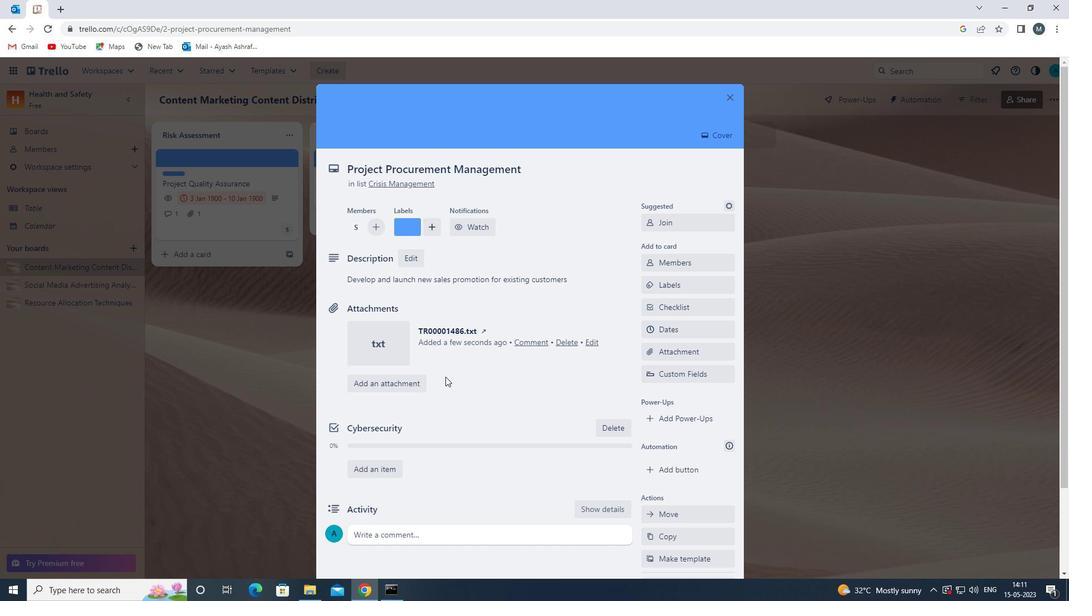 
Action: Mouse moved to (420, 438)
Screenshot: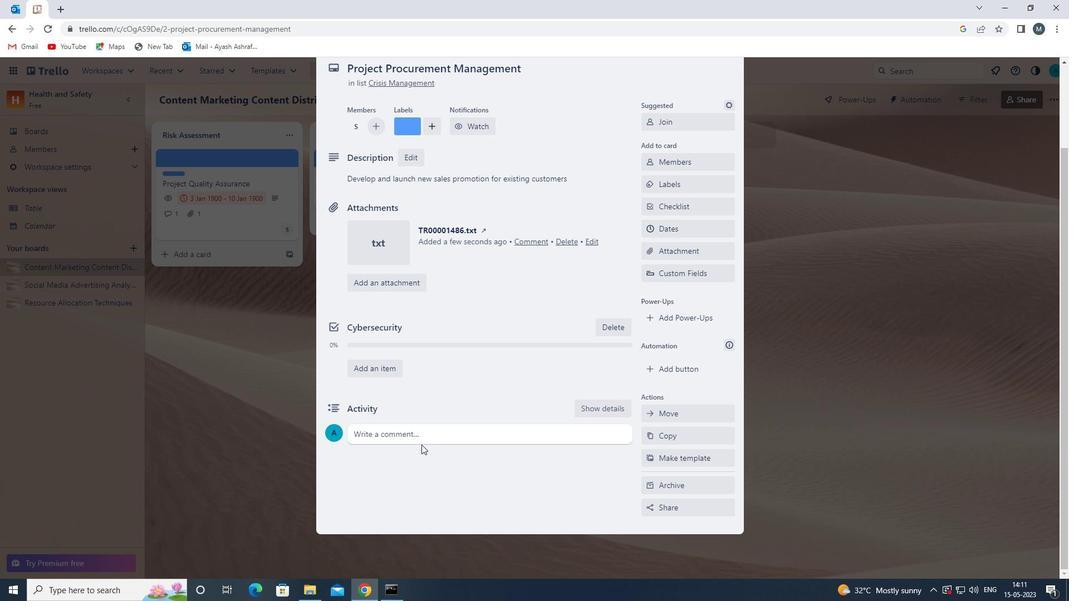 
Action: Mouse pressed left at (420, 438)
Screenshot: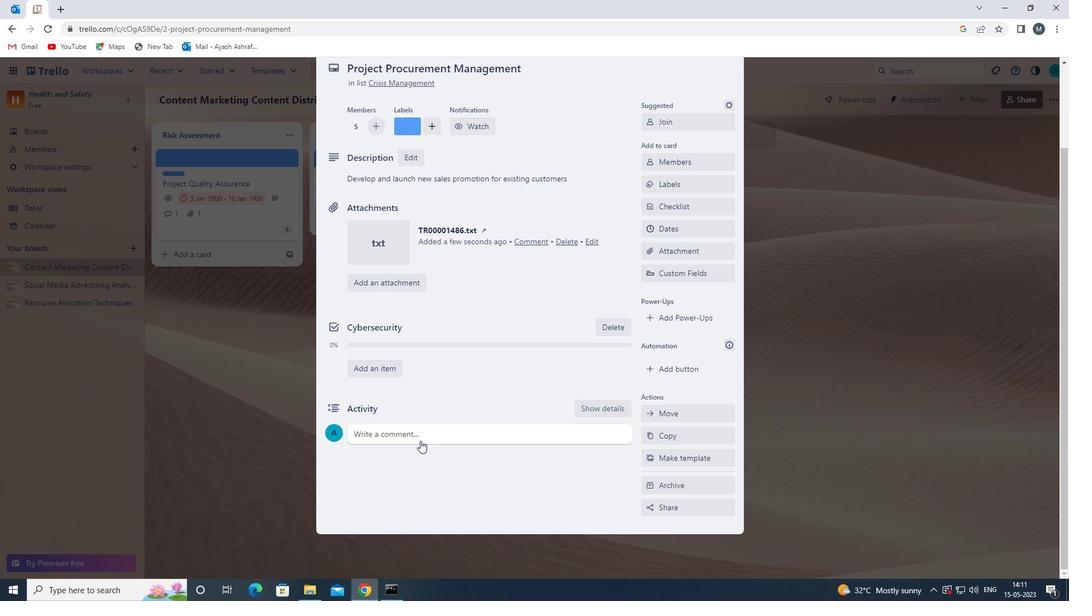 
Action: Mouse moved to (436, 397)
Screenshot: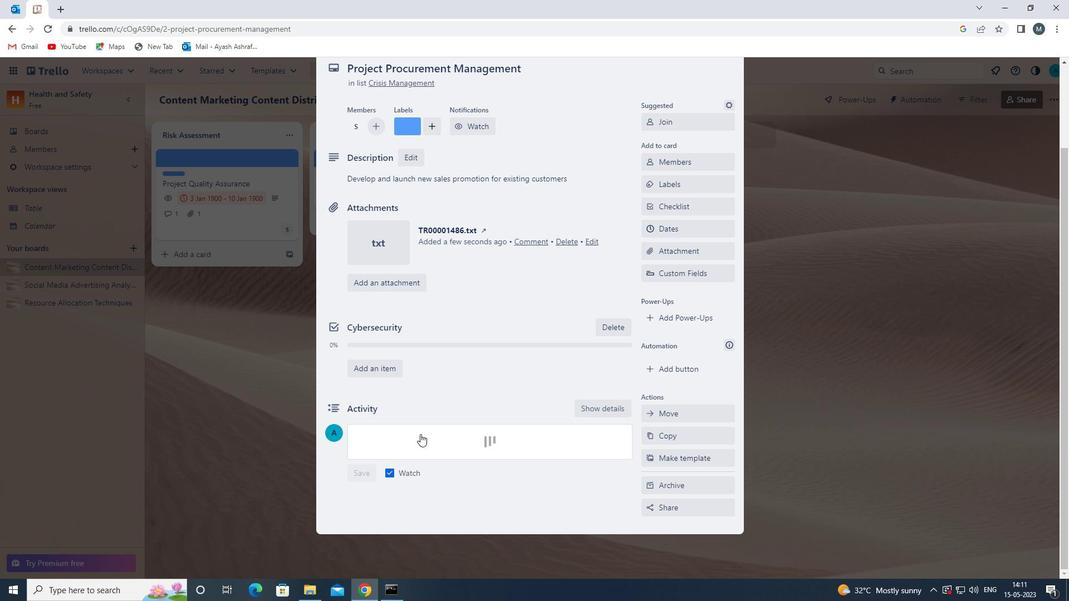 
Action: Mouse scrolled (436, 397) with delta (0, 0)
Screenshot: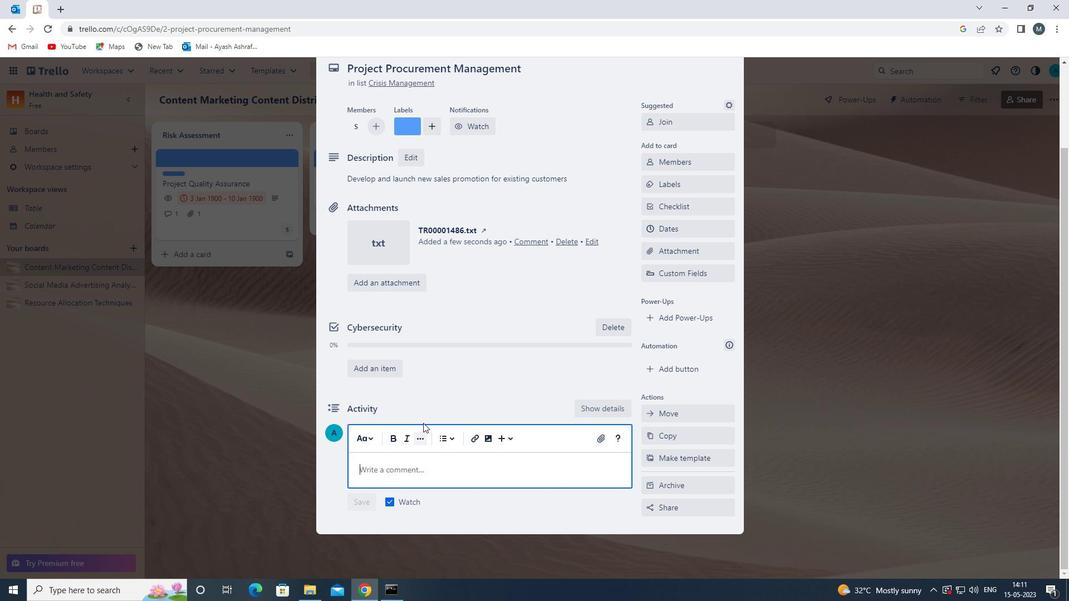 
Action: Mouse moved to (433, 403)
Screenshot: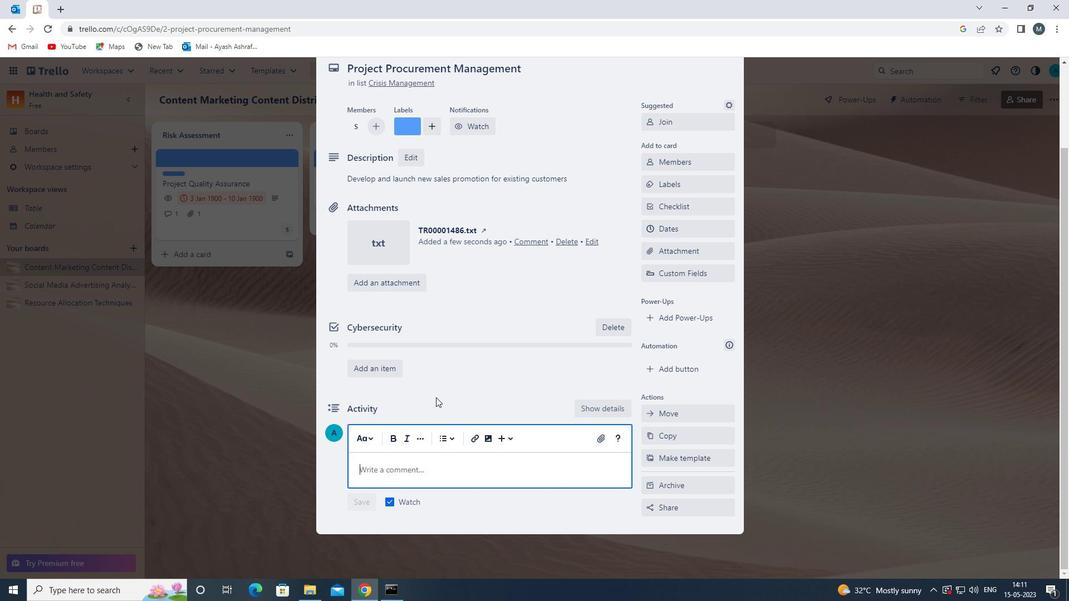 
Action: Mouse scrolled (433, 402) with delta (0, 0)
Screenshot: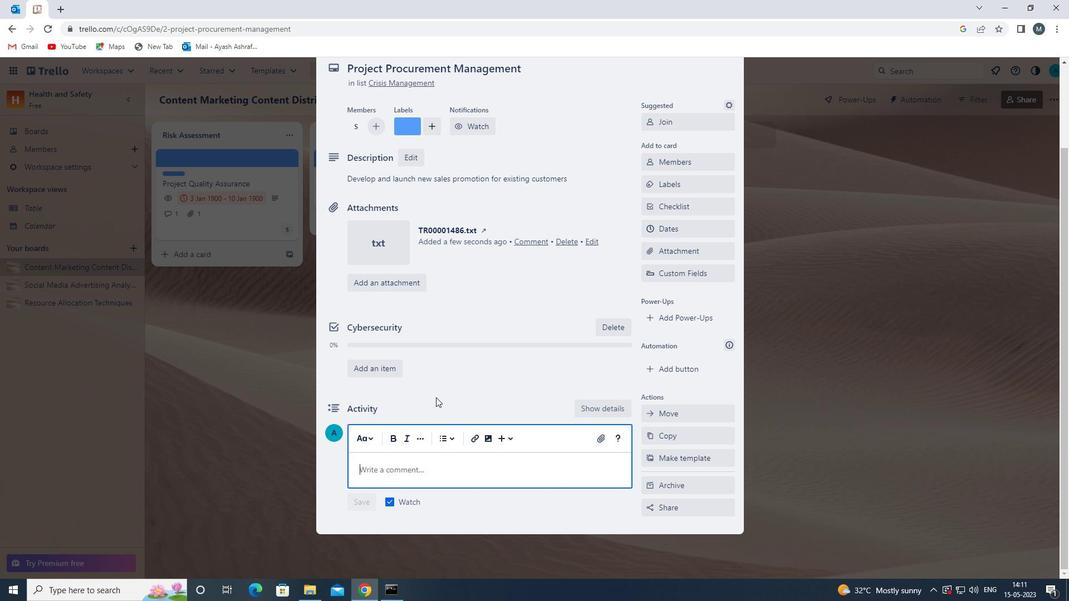 
Action: Mouse moved to (405, 461)
Screenshot: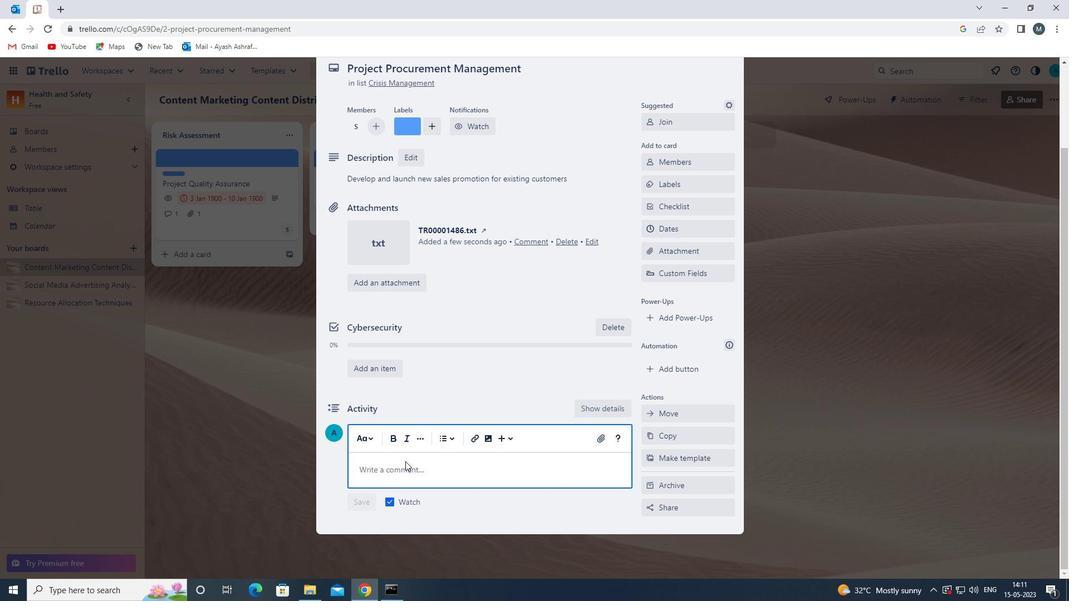 
Action: Mouse pressed left at (405, 461)
Screenshot: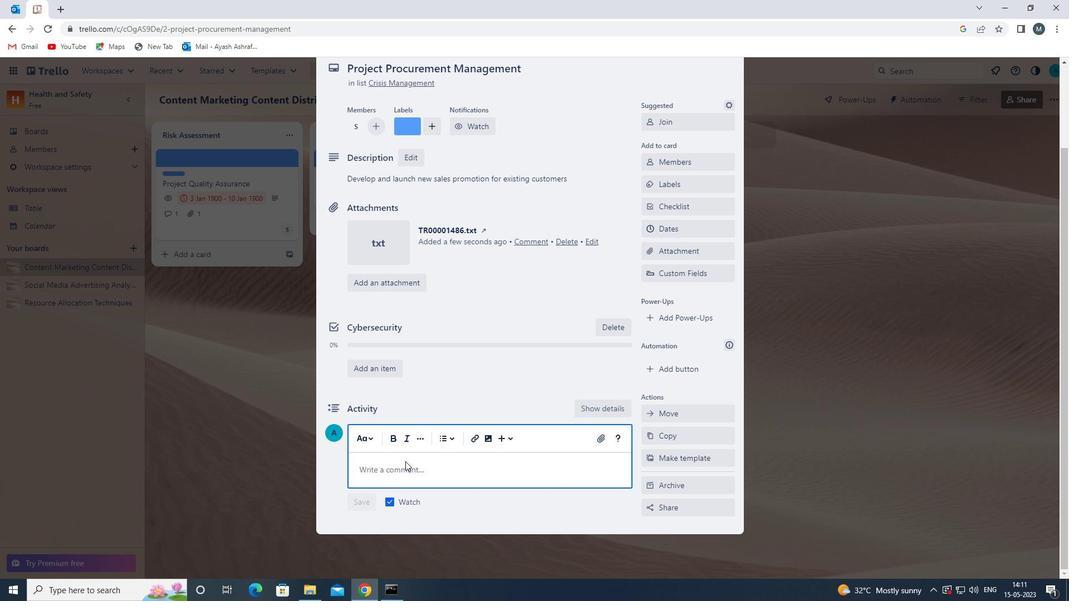 
Action: Mouse moved to (408, 461)
Screenshot: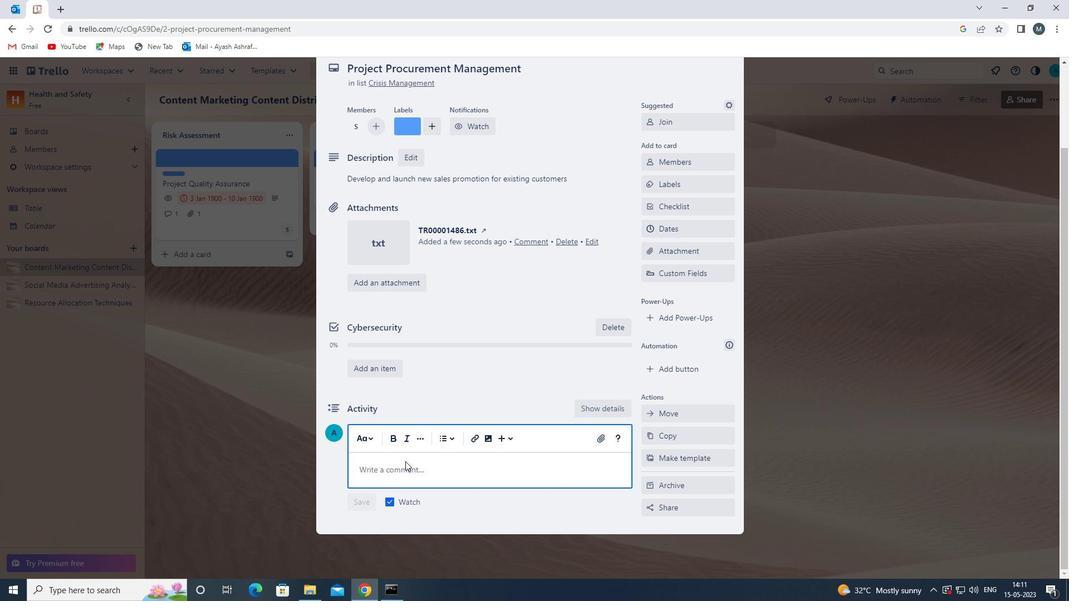 
Action: Key pressed <Key.shift><Key.shift><Key.shift><Key.shift><Key.shift><Key.shift><Key.shift><Key.shift><Key.shift><Key.shift><Key.shift><Key.shift><Key.shift><Key.shift><Key.shift><Key.shift><Key.shift><Key.shift><Key.shift><Key.shift><Key.shift><Key.shift><Key.shift><Key.backspace>TH
Screenshot: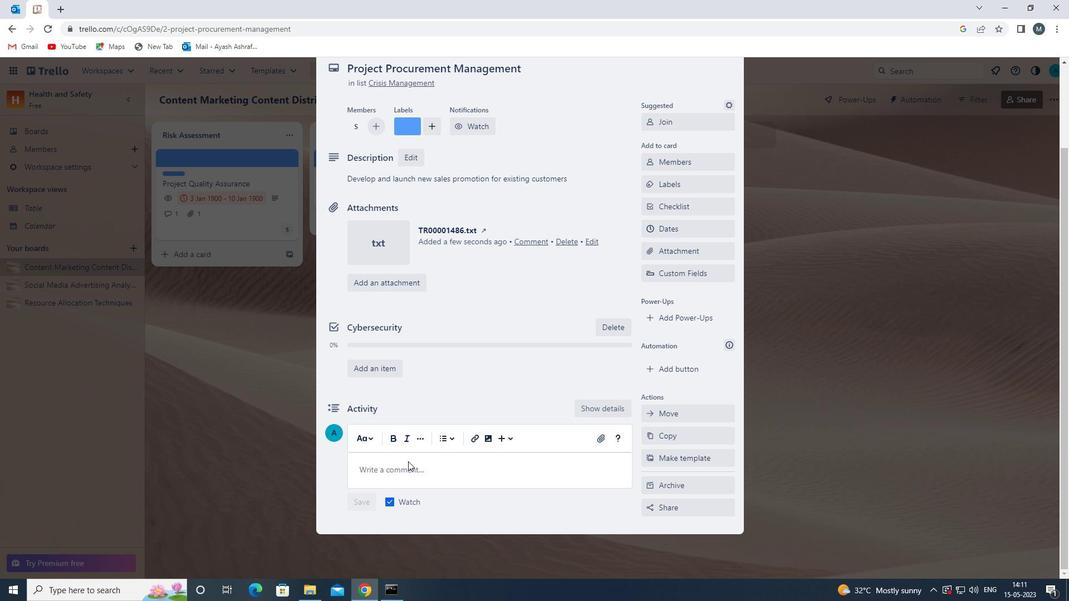 
Action: Mouse moved to (396, 476)
Screenshot: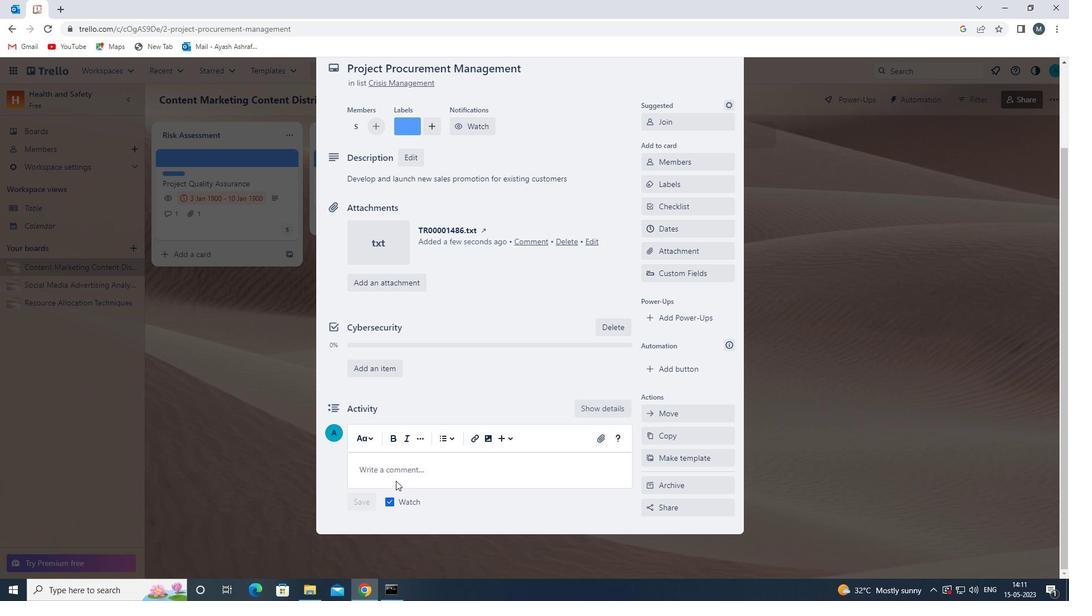 
Action: Mouse pressed left at (396, 476)
Screenshot: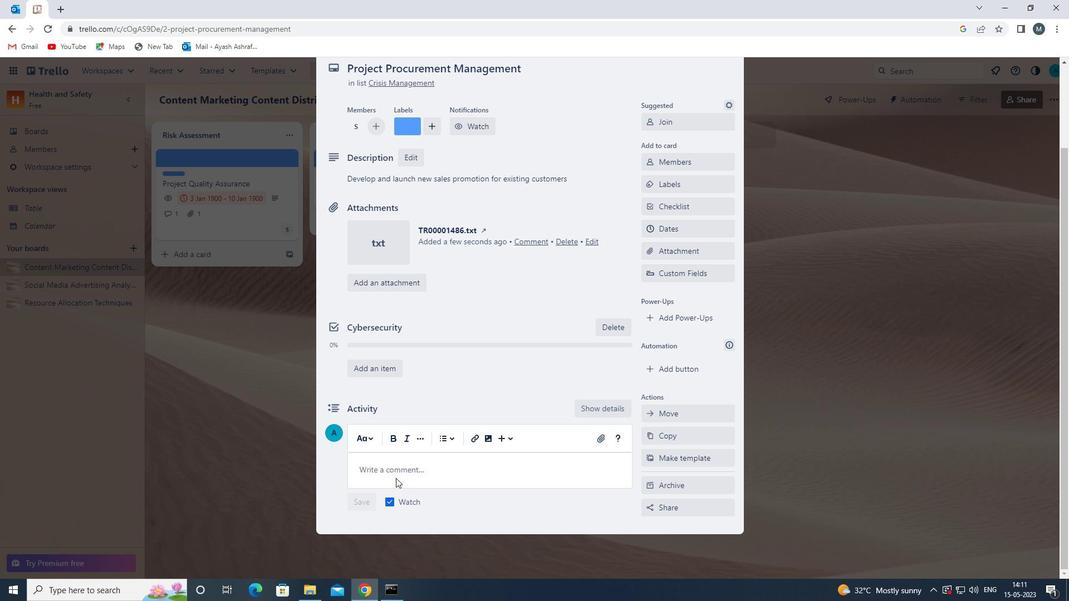 
Action: Mouse moved to (398, 476)
Screenshot: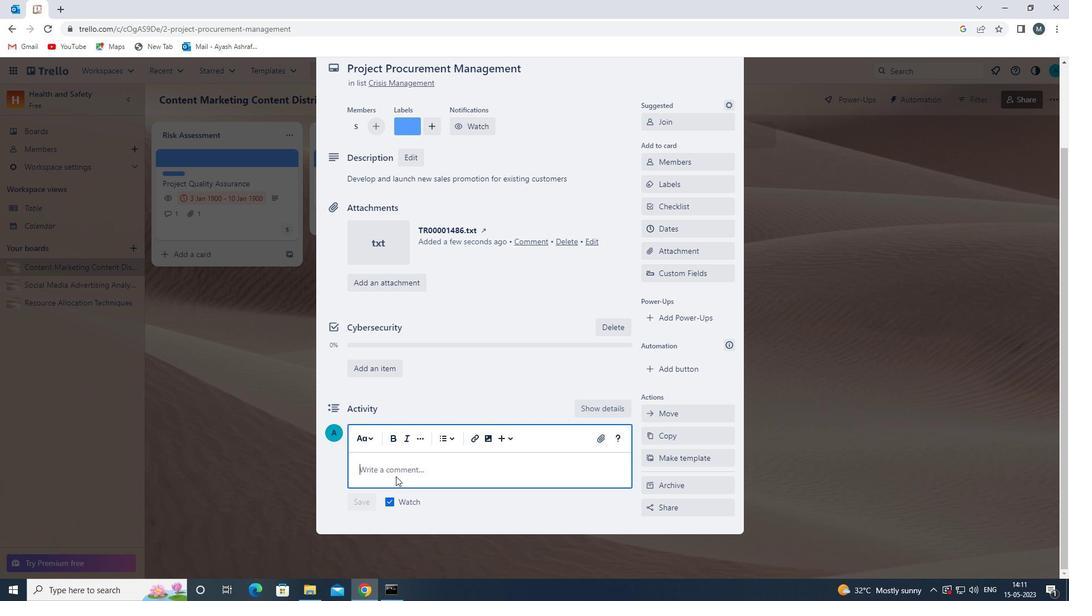 
Action: Key pressed <Key.shift>THIS<Key.space>TS<Key.backspace>ASK<Key.space>PRESENTS<Key.space>AN<Key.space>OPPORTUNITY<Key.space>TO<Key.space>DEMONSTRATE<Key.space>P<Key.backspace>OUR<Key.space>LEADERSHIP<Key.space>SKILLS<Key.space>AND<Key.space>ABILITY<Key.space>TO<Key.space>TAKE<Key.space>CHARGE
Screenshot: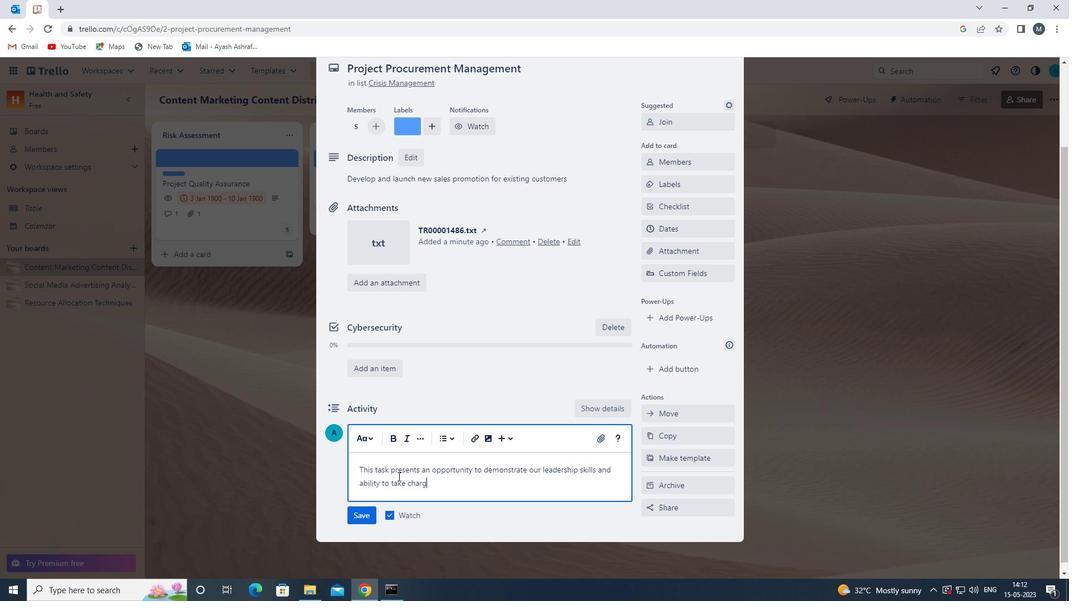 
Action: Mouse moved to (362, 521)
Screenshot: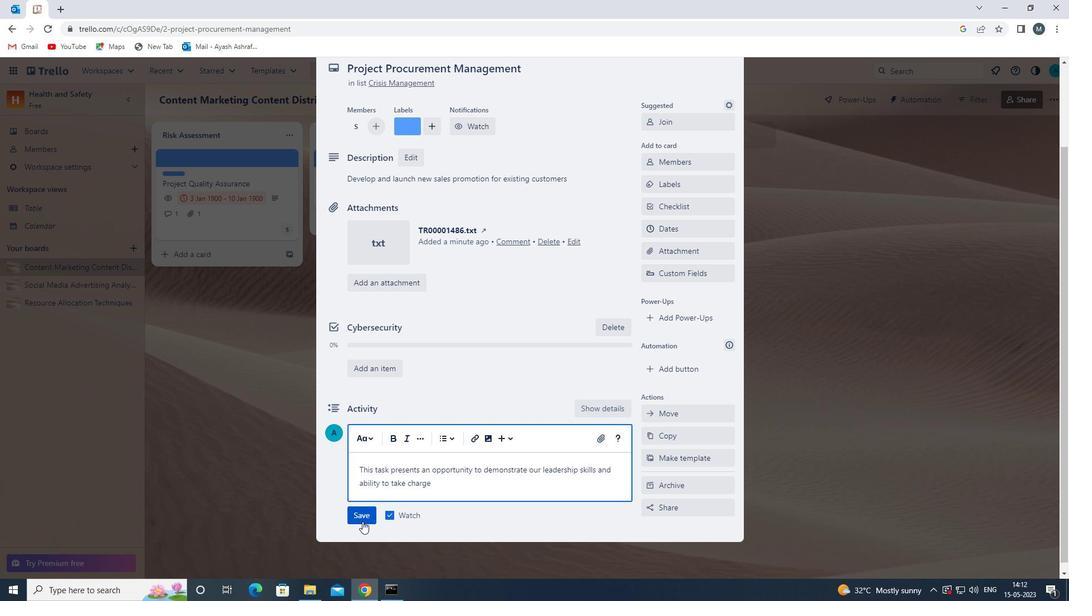 
Action: Key pressed .
Screenshot: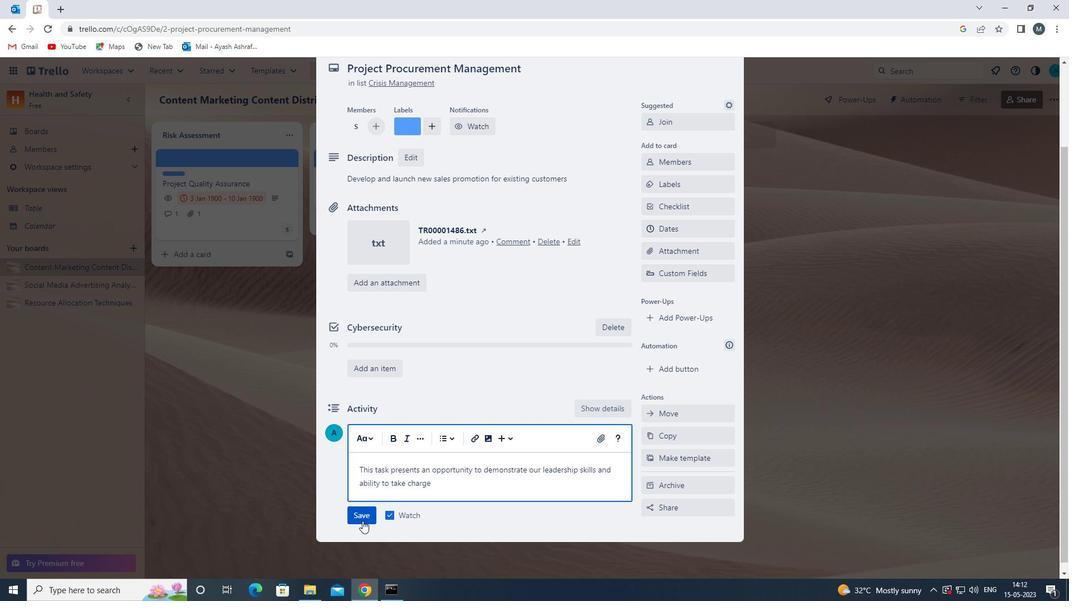 
Action: Mouse moved to (366, 514)
Screenshot: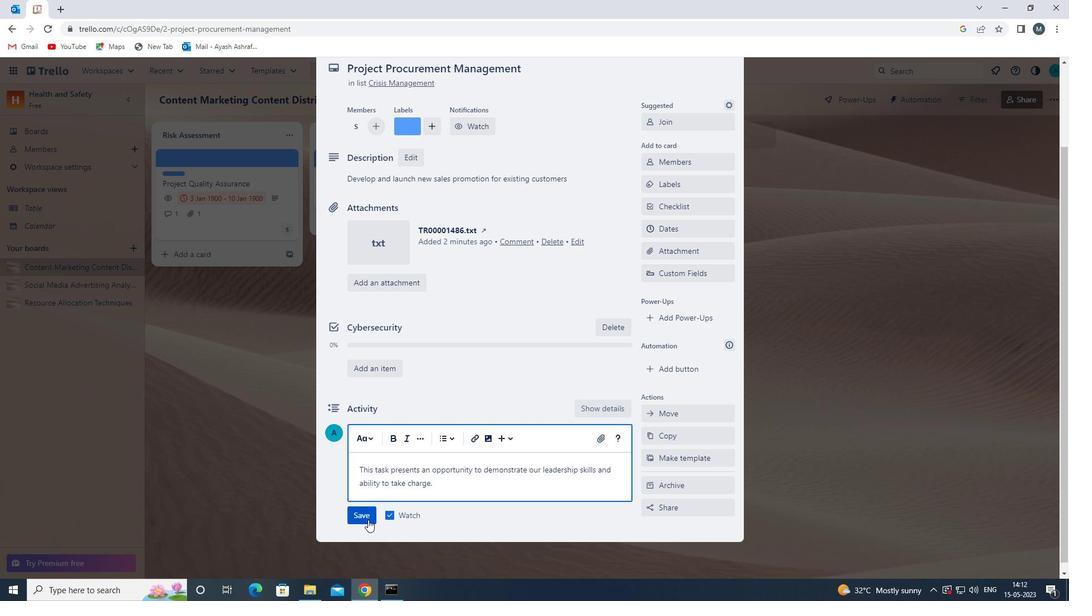 
Action: Mouse pressed left at (366, 514)
Screenshot: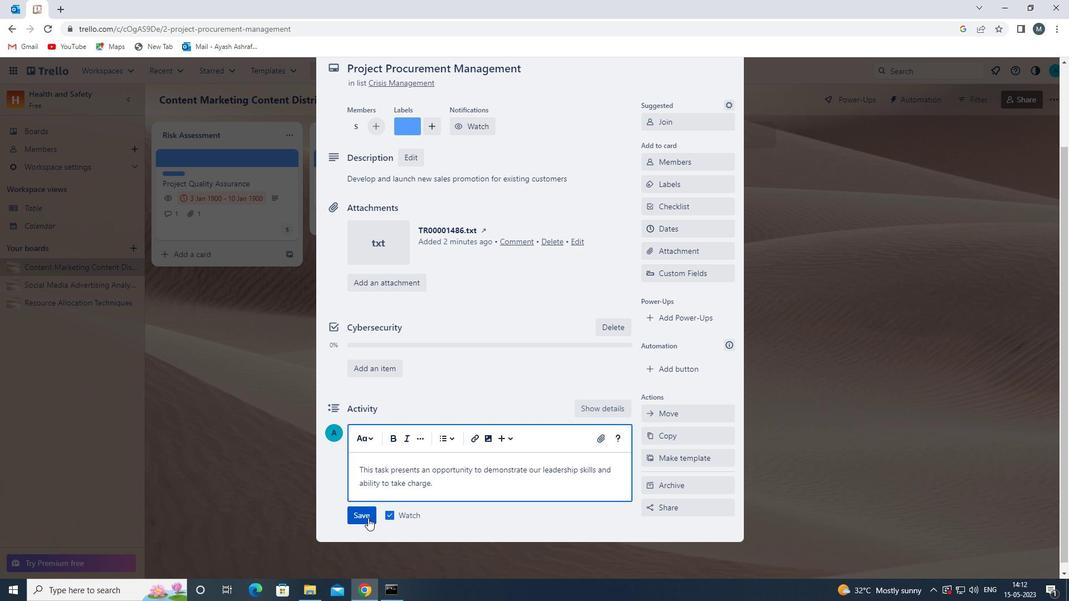 
Action: Mouse moved to (614, 482)
Screenshot: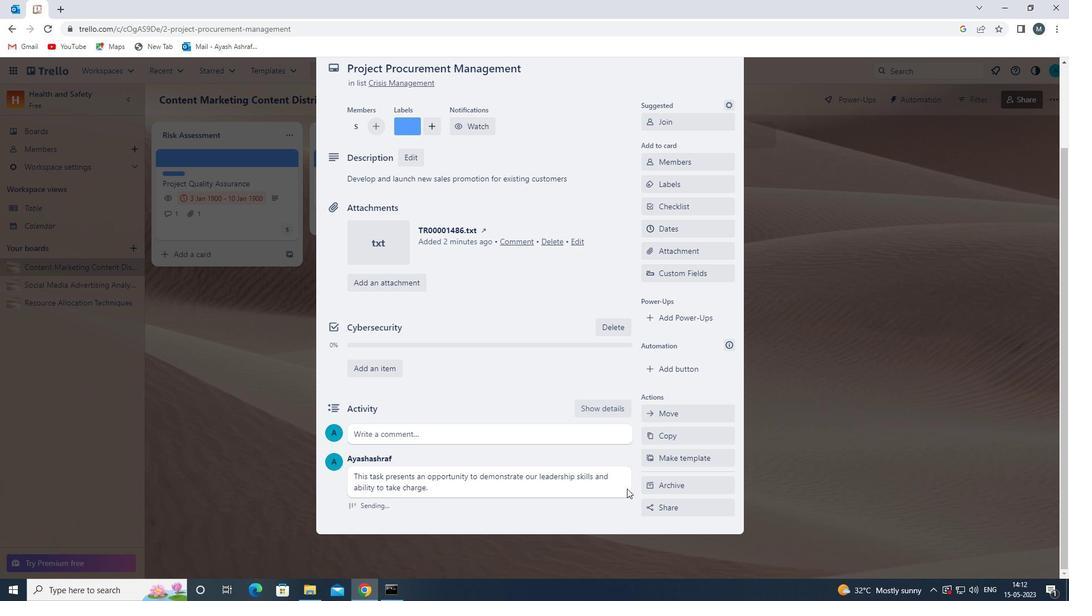 
Action: Mouse scrolled (614, 483) with delta (0, 0)
Screenshot: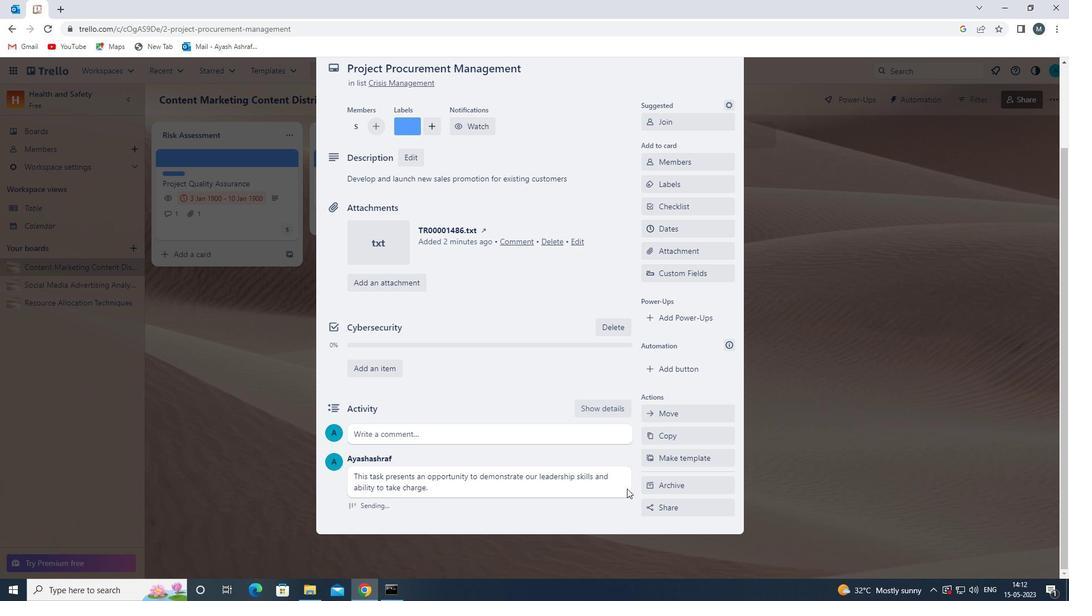 
Action: Mouse moved to (614, 482)
Screenshot: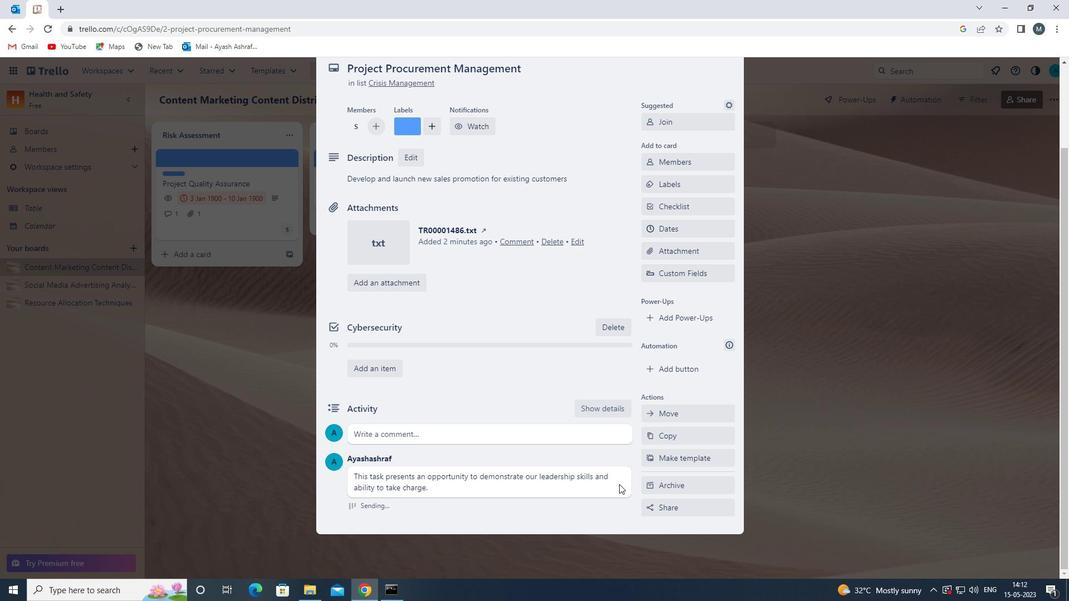 
Action: Mouse scrolled (614, 483) with delta (0, 0)
Screenshot: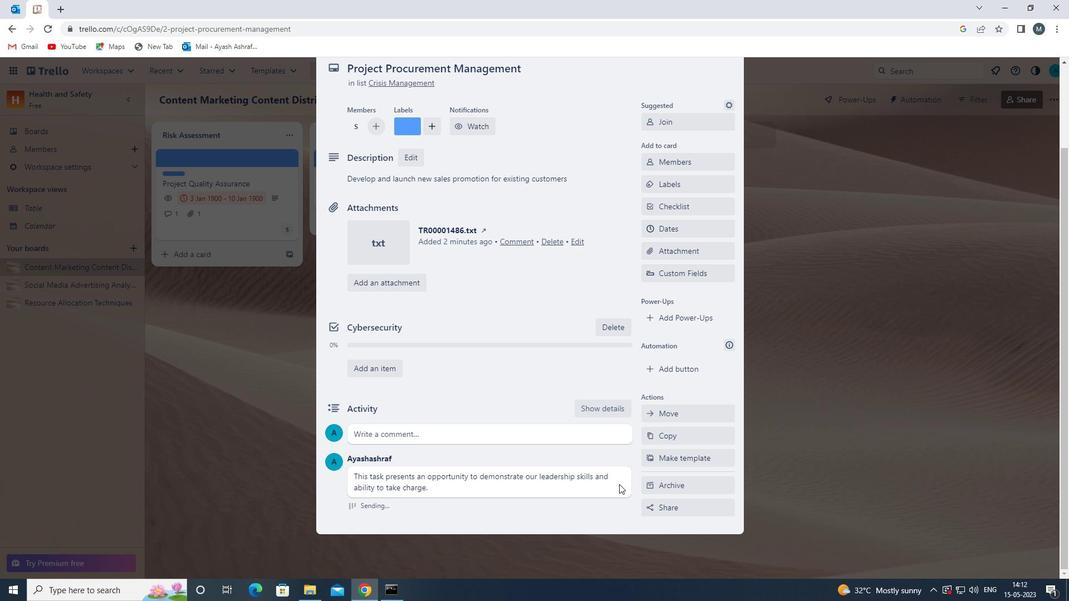 
Action: Mouse scrolled (614, 483) with delta (0, 0)
Screenshot: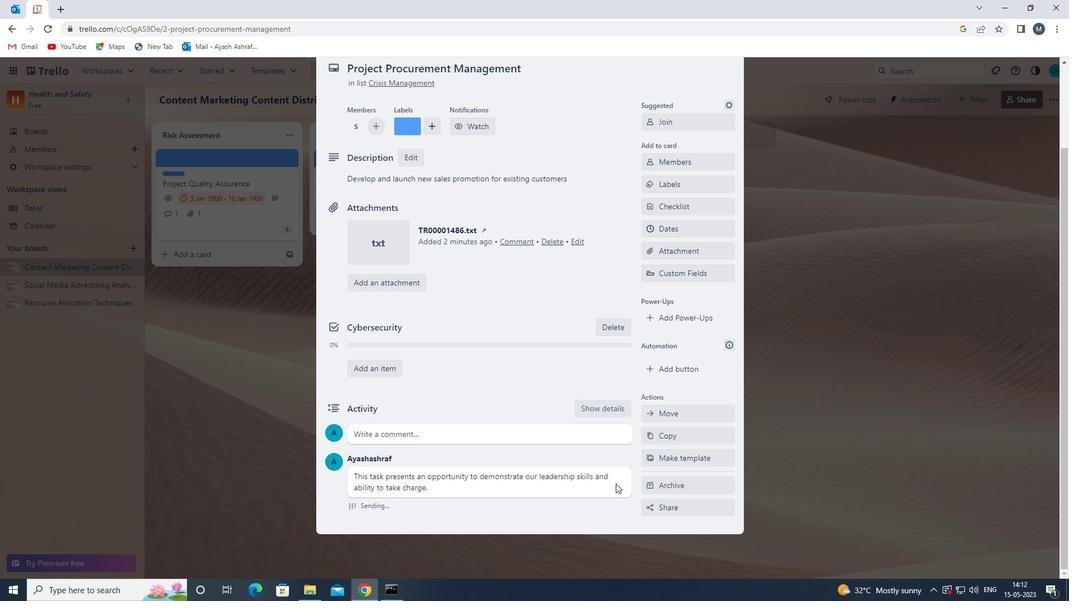 
Action: Mouse scrolled (614, 483) with delta (0, 0)
Screenshot: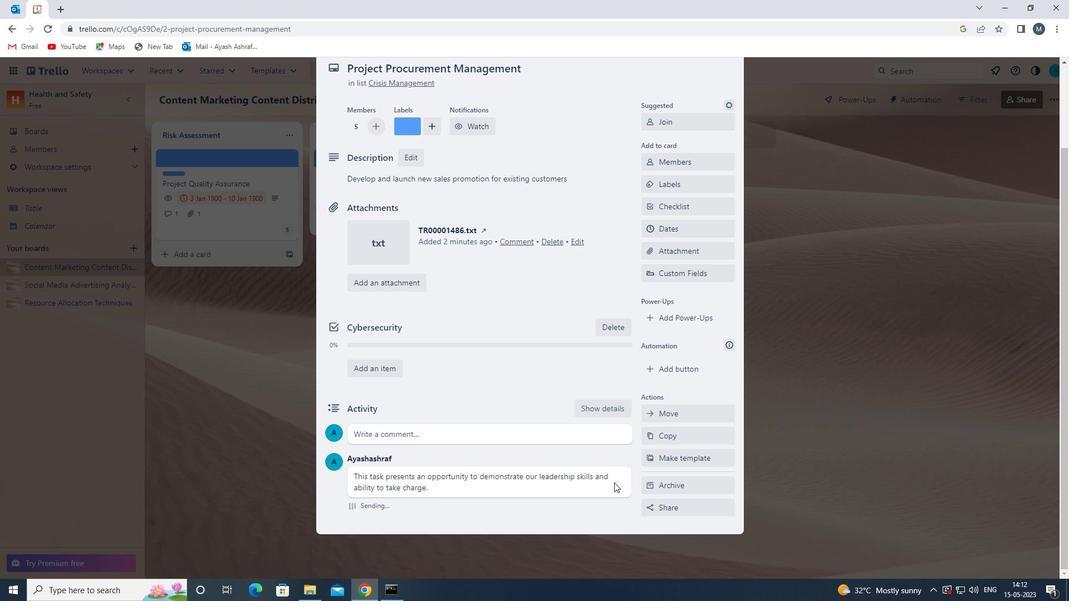 
Action: Mouse moved to (674, 329)
Screenshot: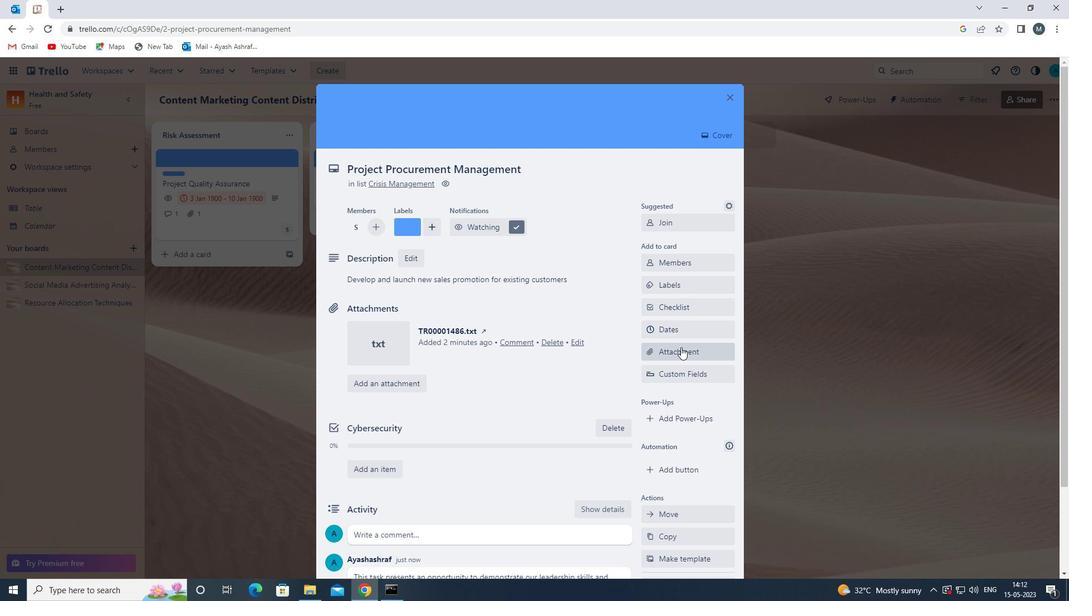 
Action: Mouse pressed left at (674, 329)
Screenshot: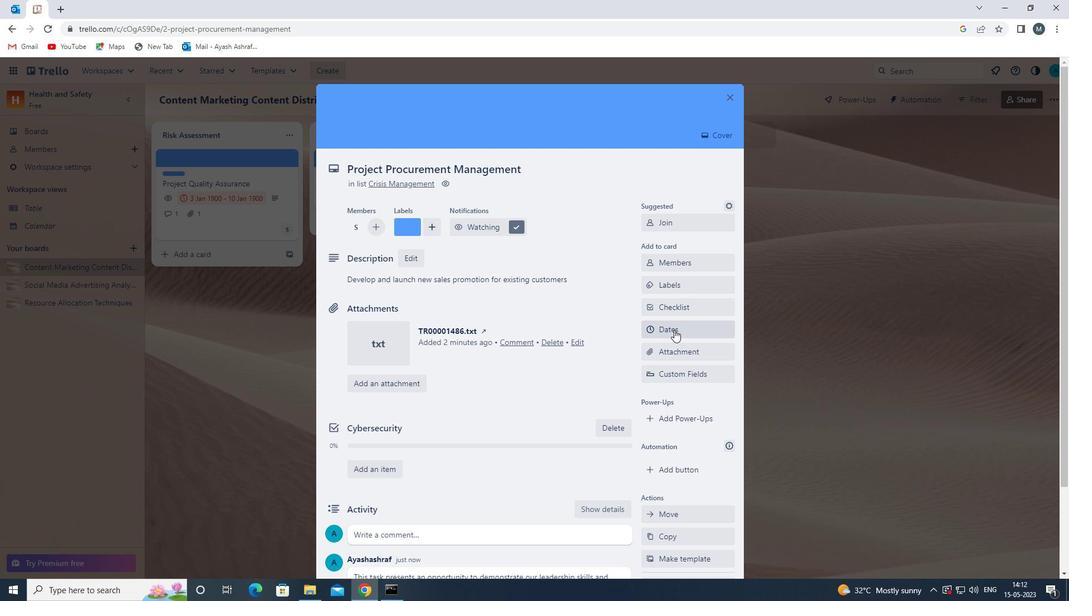 
Action: Mouse moved to (651, 300)
Screenshot: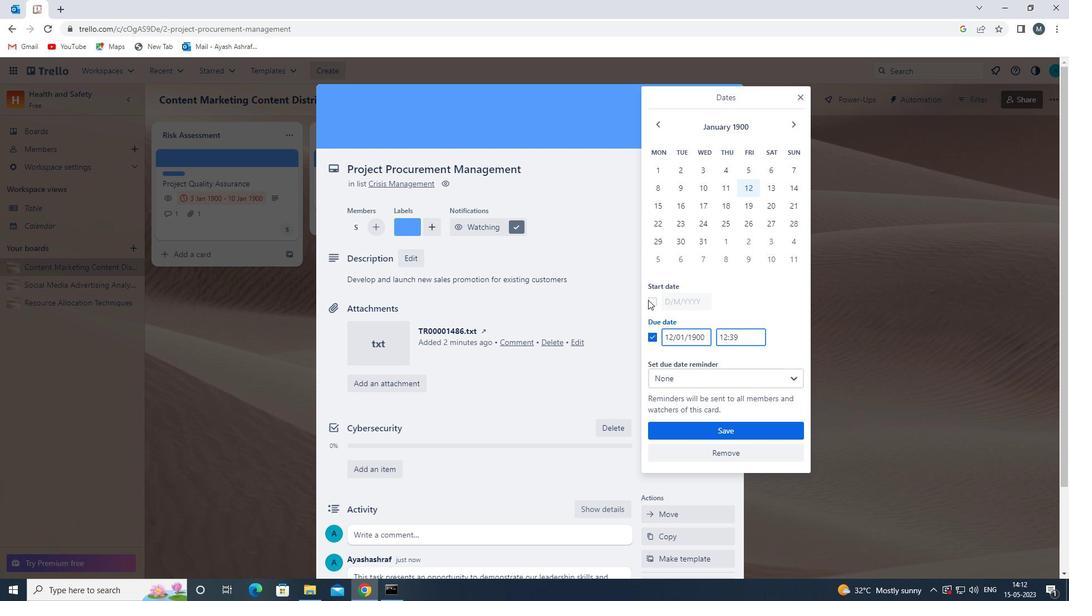 
Action: Mouse pressed left at (651, 300)
Screenshot: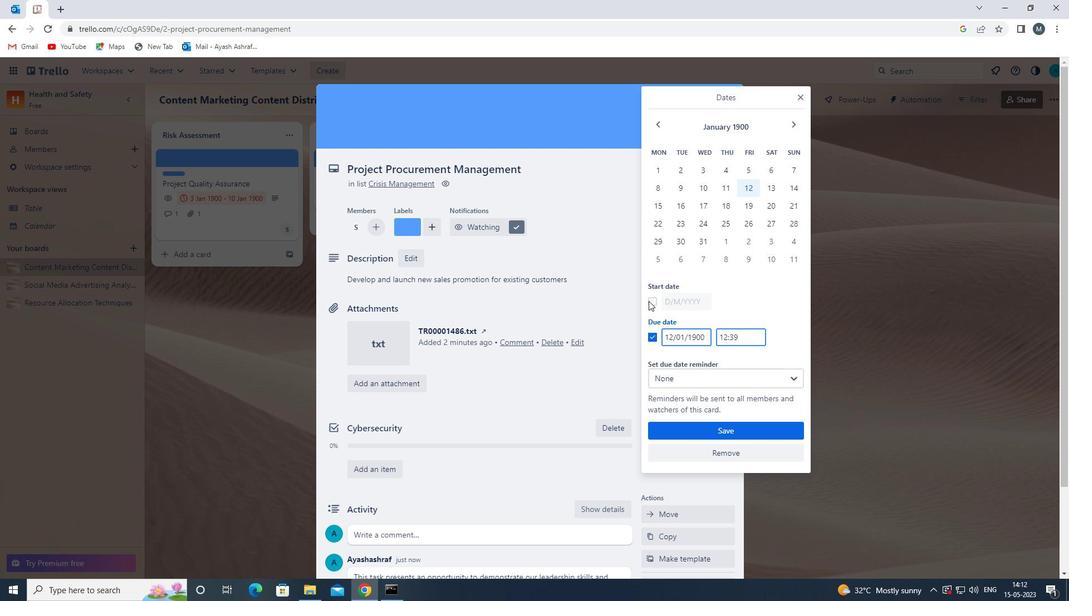 
Action: Mouse moved to (673, 300)
Screenshot: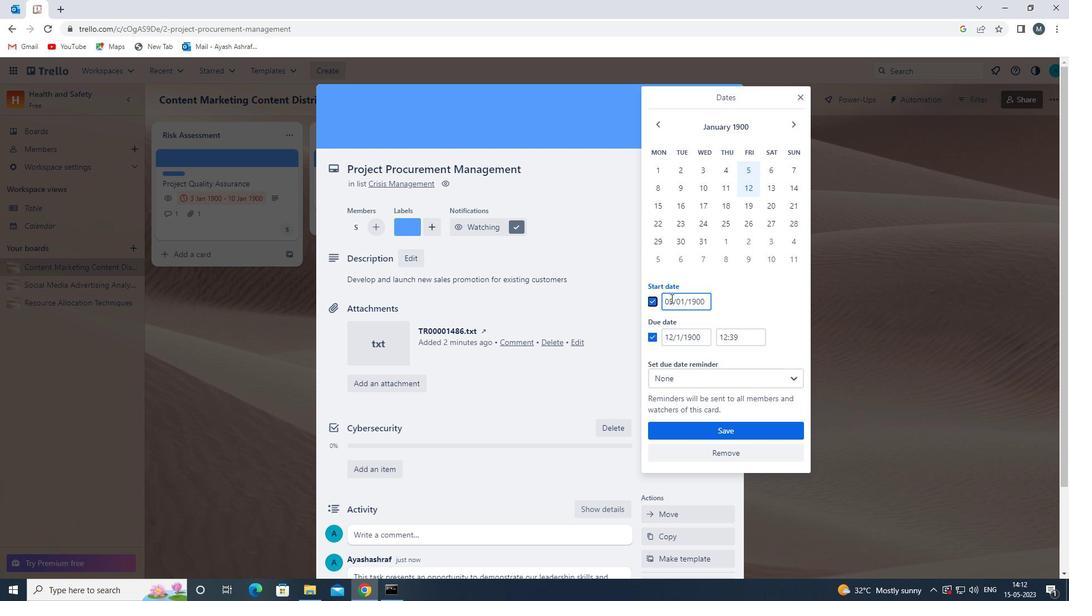 
Action: Mouse pressed left at (673, 300)
Screenshot: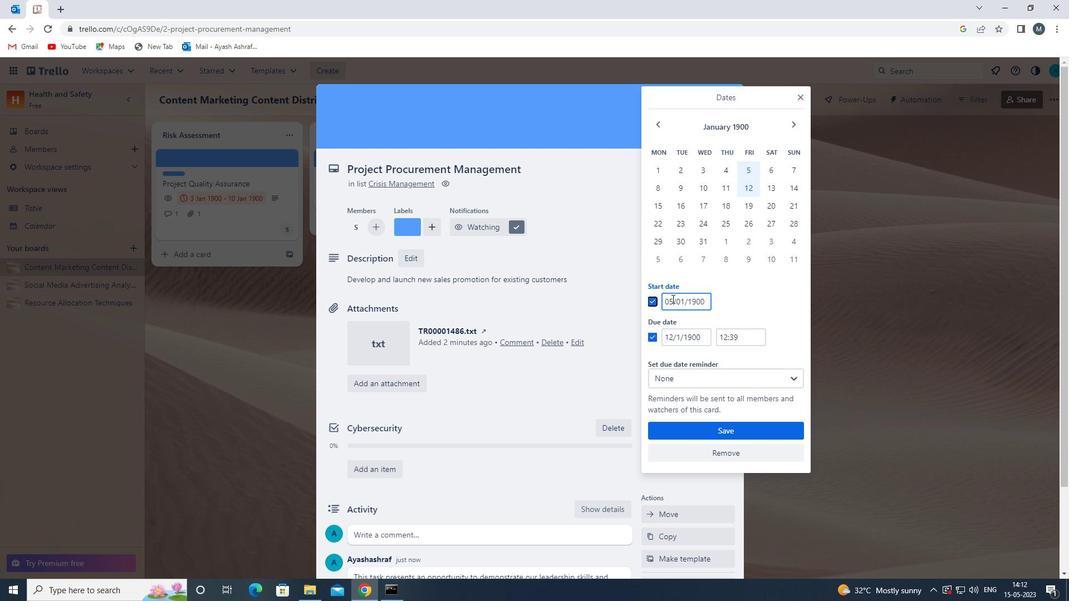 
Action: Mouse moved to (666, 300)
Screenshot: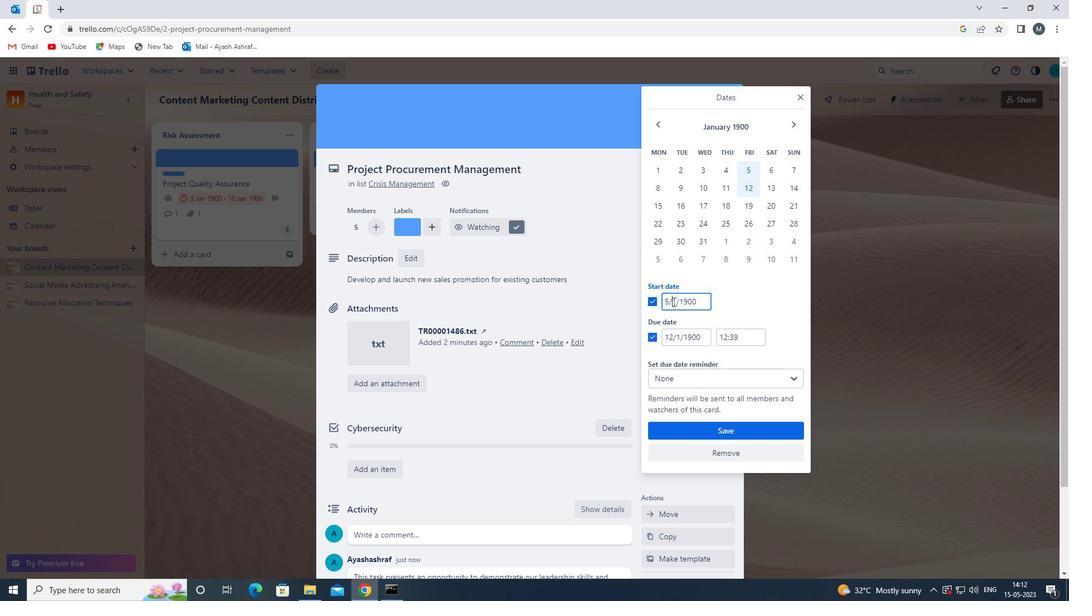 
Action: Mouse pressed left at (666, 300)
Screenshot: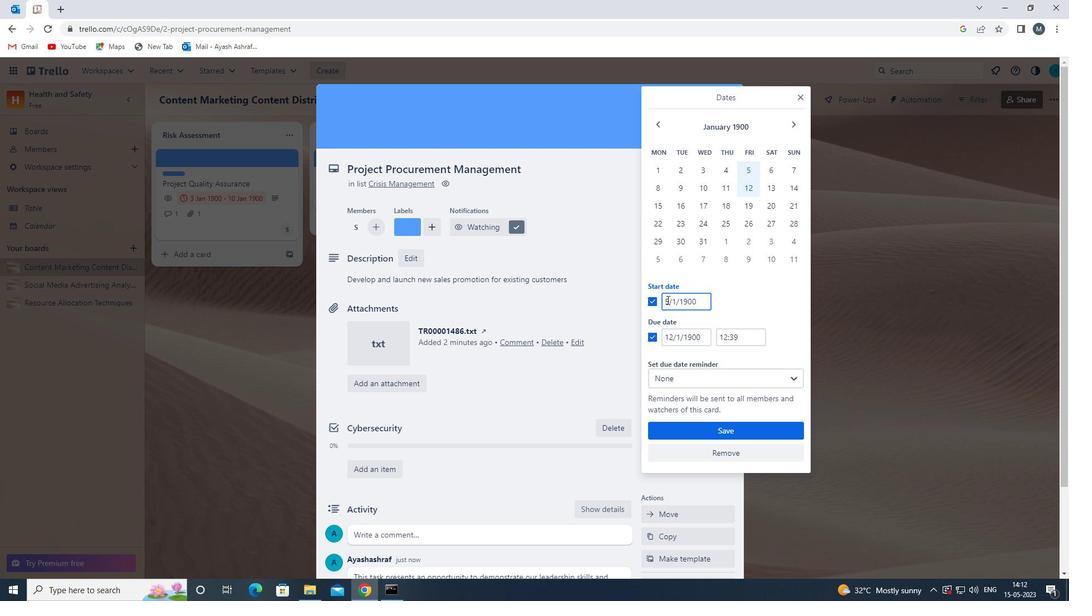 
Action: Mouse moved to (671, 303)
Screenshot: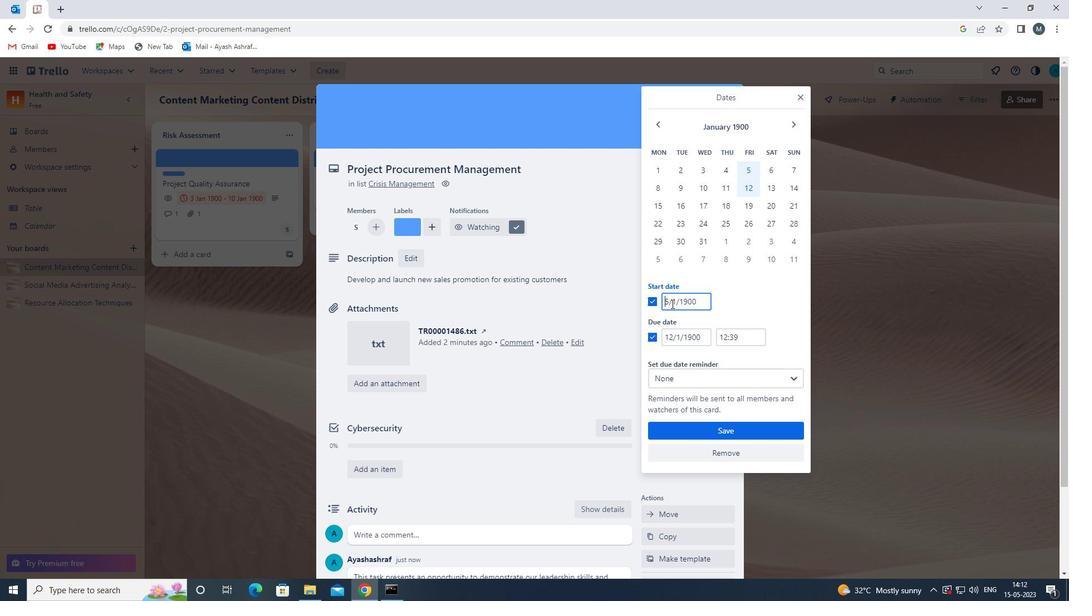 
Action: Mouse pressed left at (671, 303)
Screenshot: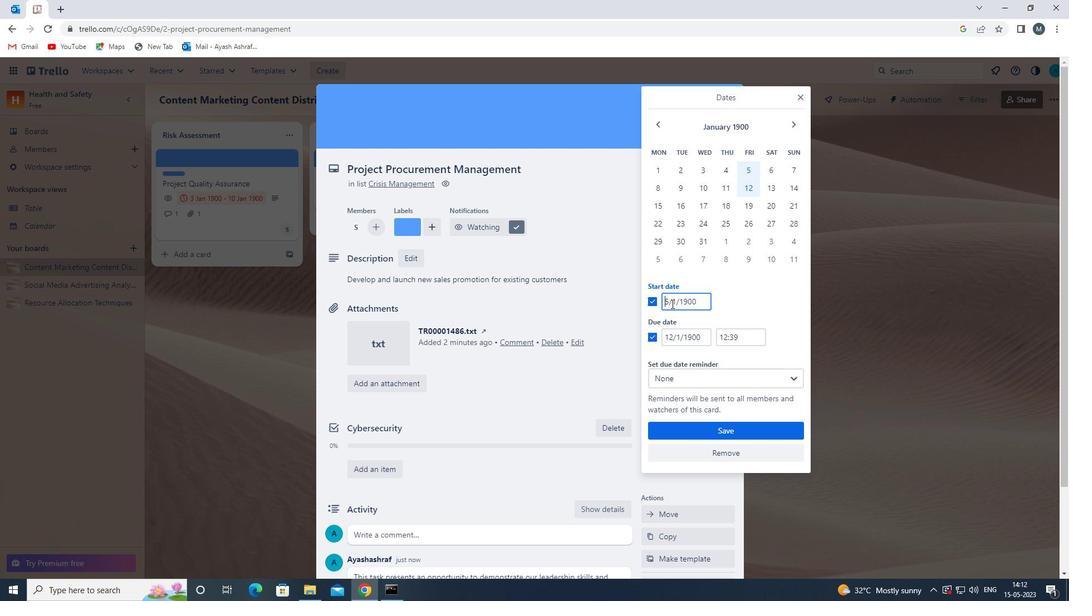 
Action: Mouse moved to (670, 302)
Screenshot: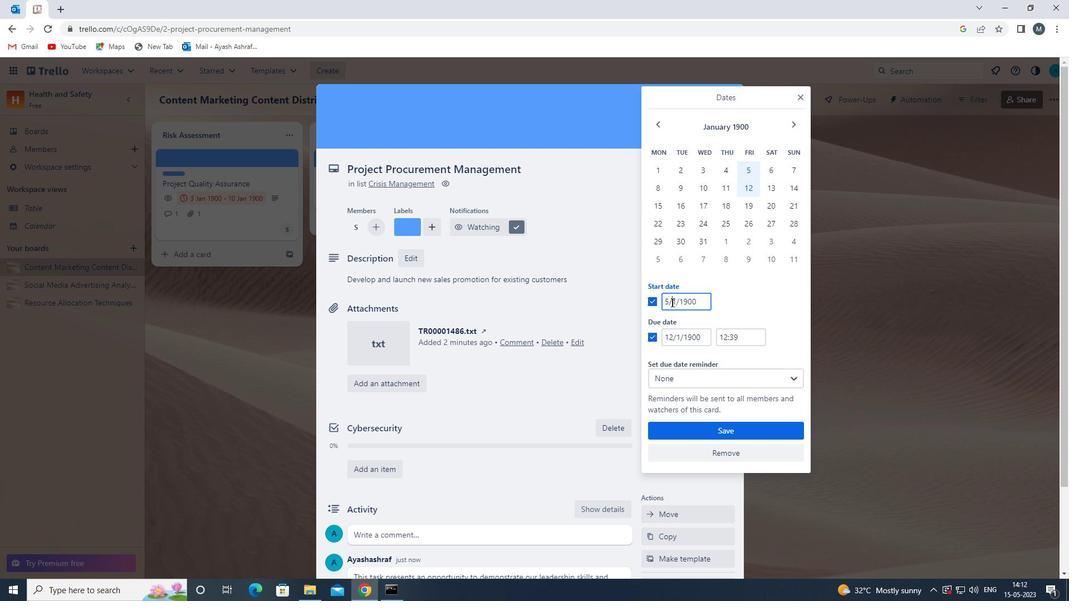 
Action: Mouse pressed left at (670, 302)
Screenshot: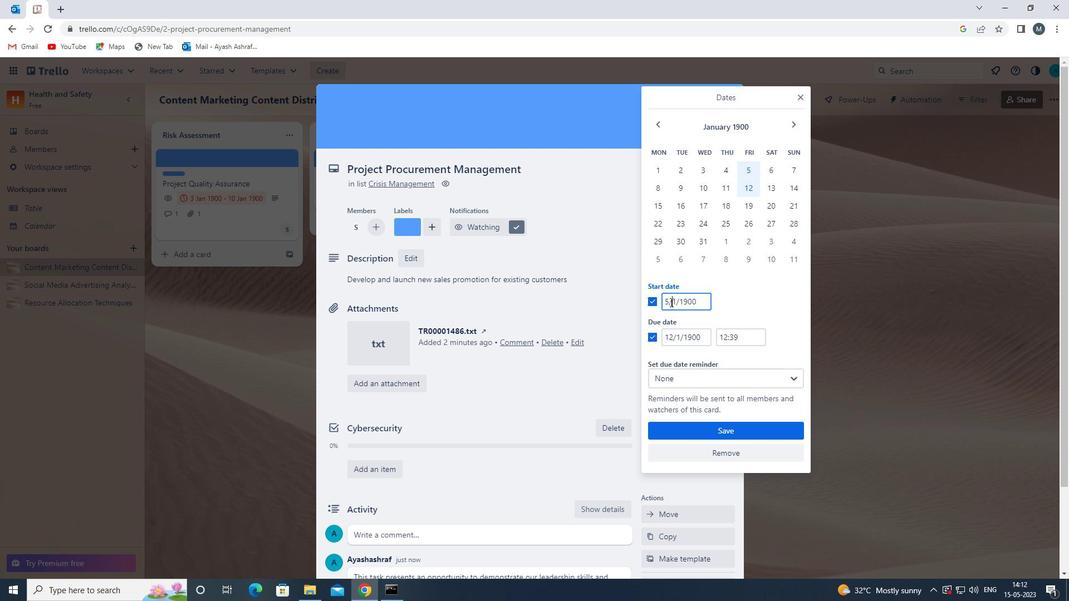 
Action: Mouse moved to (677, 305)
Screenshot: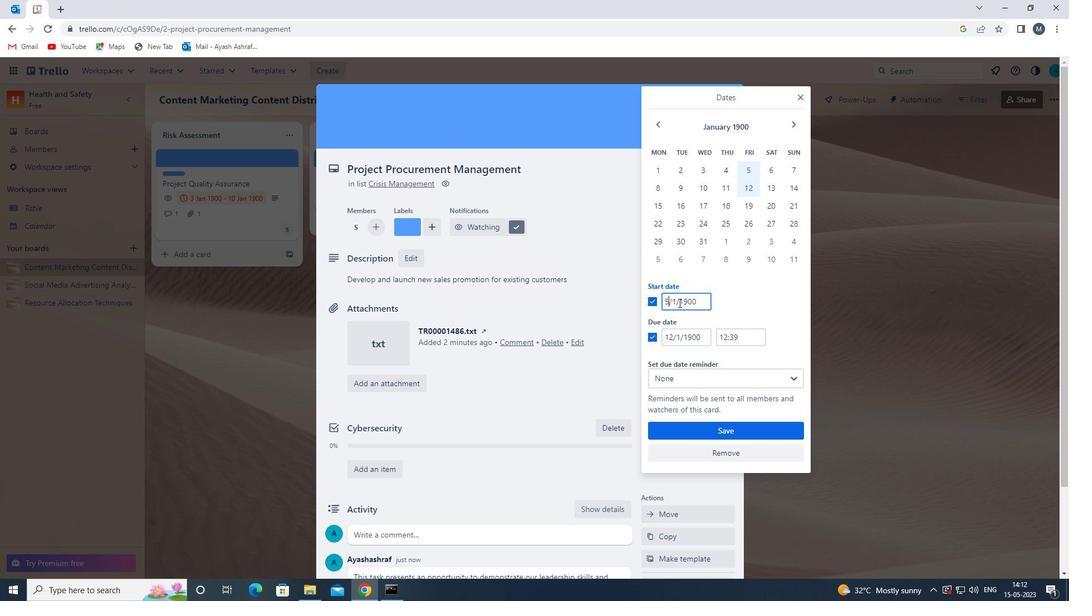 
Action: Key pressed <Key.backspace>06
Screenshot: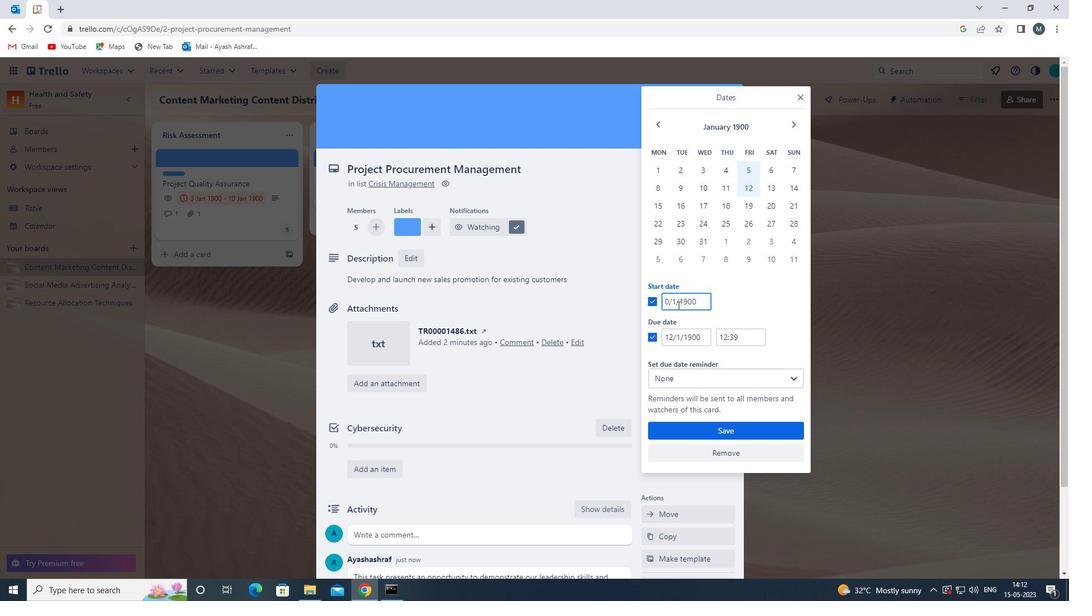 
Action: Mouse moved to (677, 304)
Screenshot: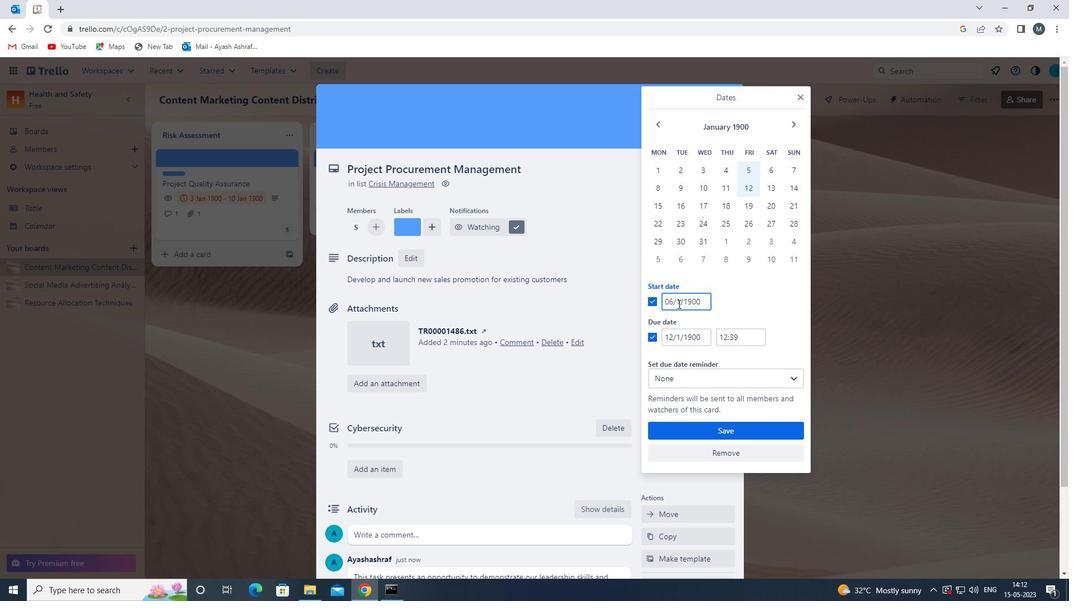 
Action: Mouse pressed left at (677, 304)
Screenshot: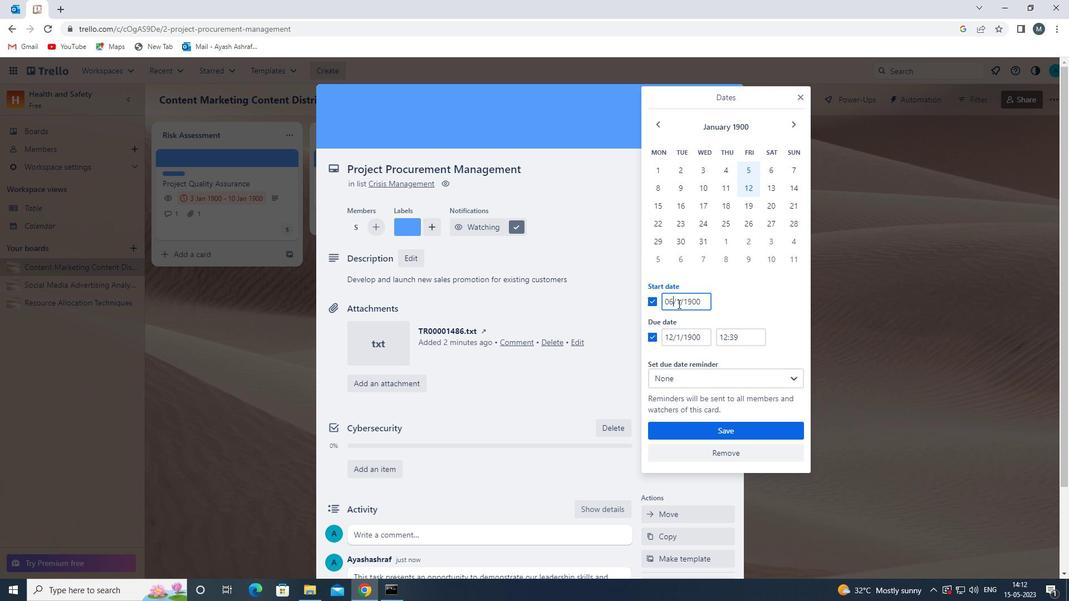 
Action: Mouse moved to (679, 307)
Screenshot: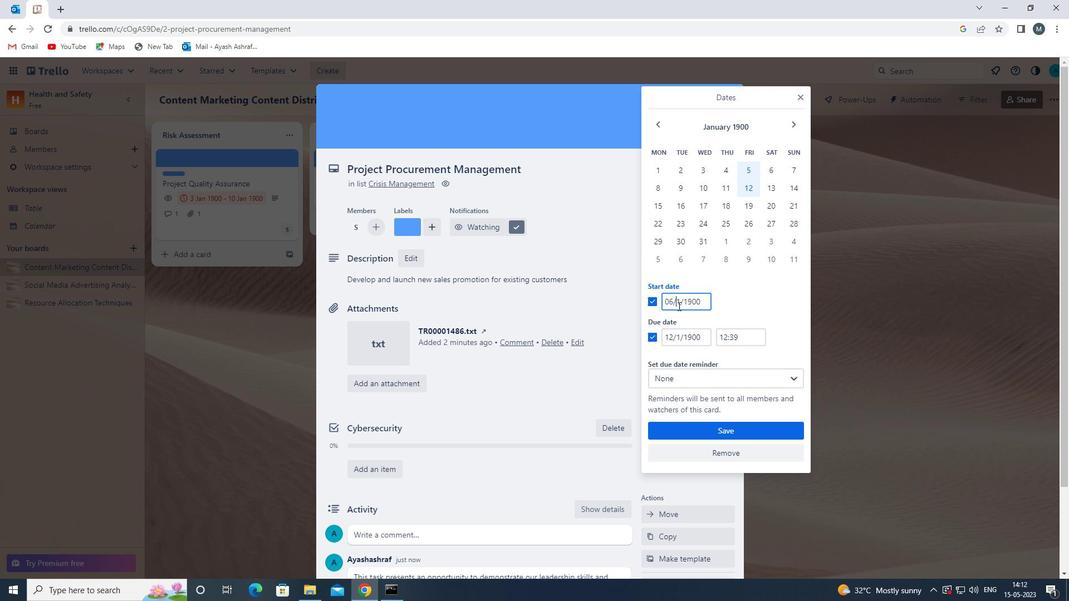 
Action: Key pressed 0
Screenshot: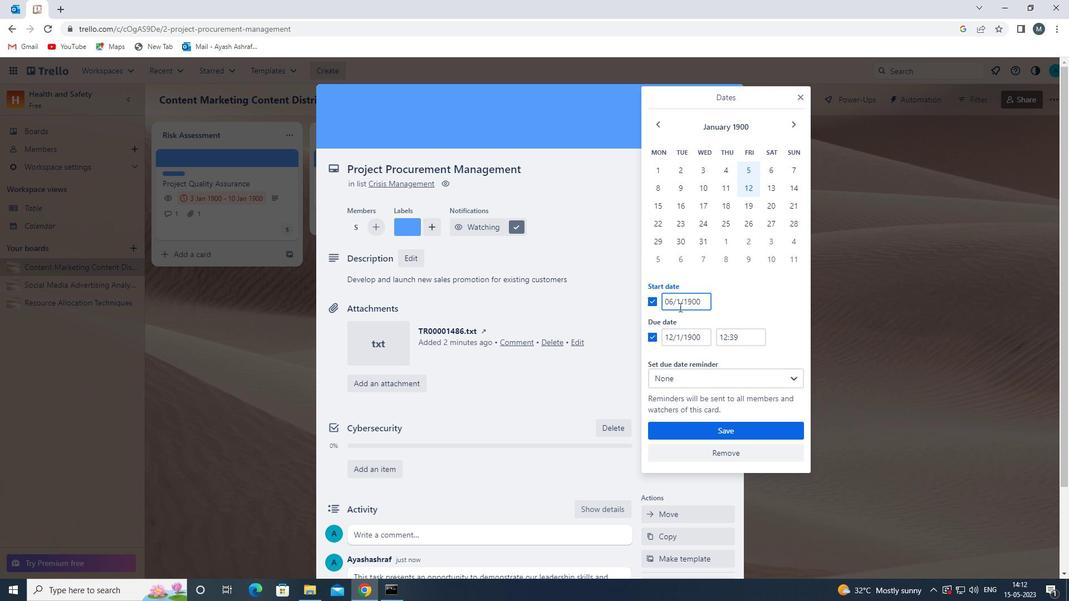 
Action: Mouse moved to (671, 338)
Screenshot: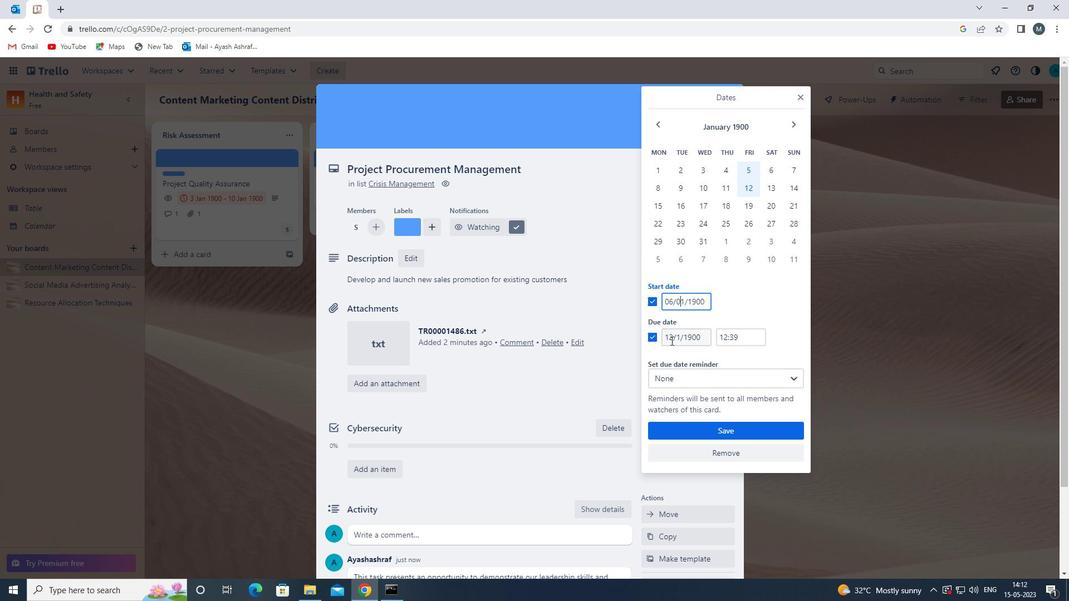 
Action: Mouse pressed left at (671, 338)
Screenshot: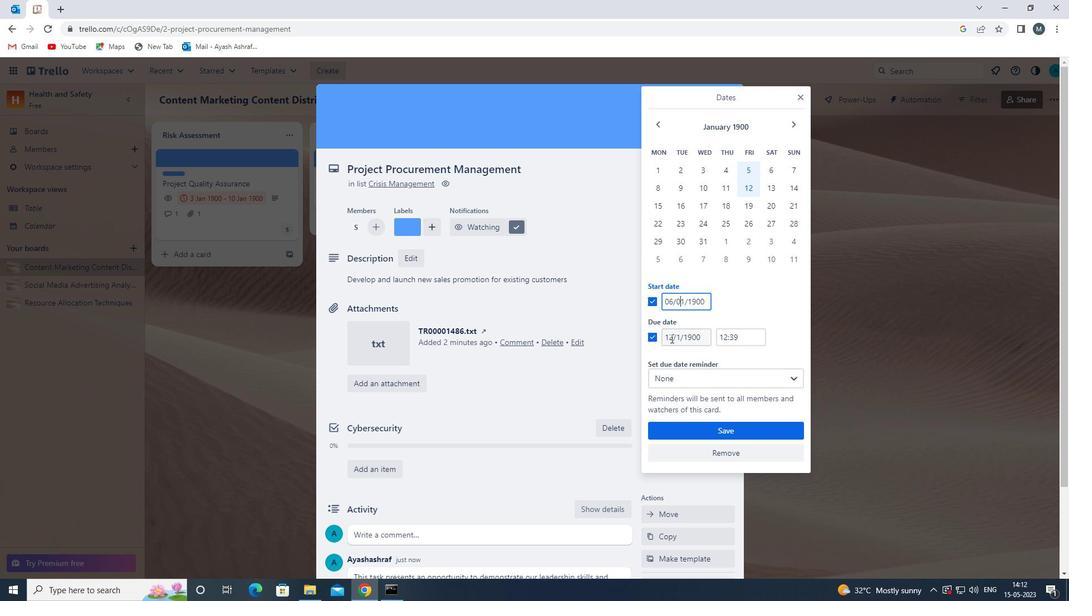 
Action: Mouse moved to (674, 335)
Screenshot: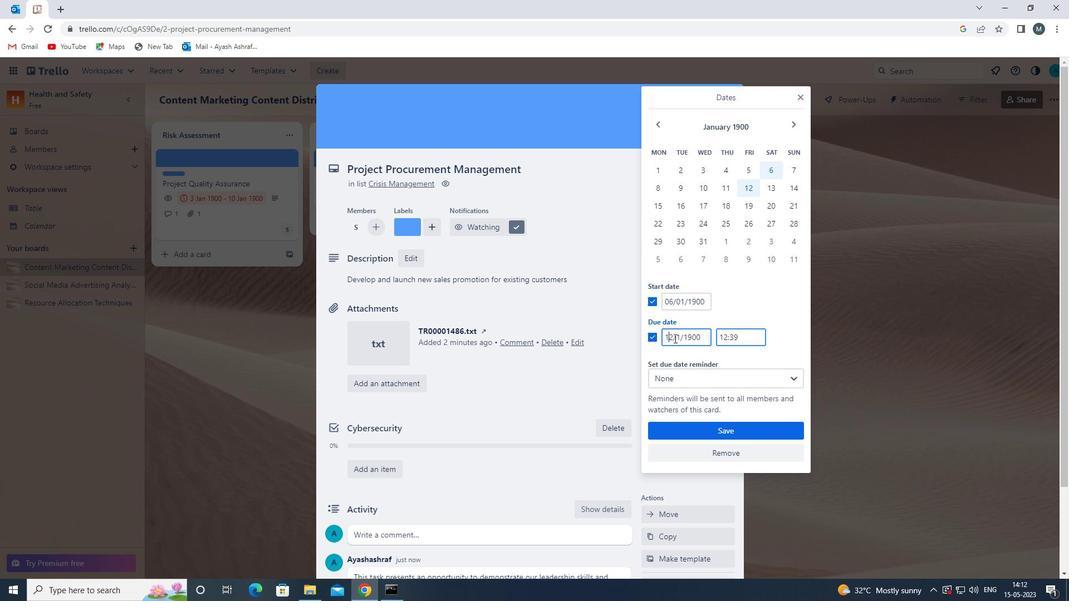 
Action: Mouse pressed left at (674, 335)
Screenshot: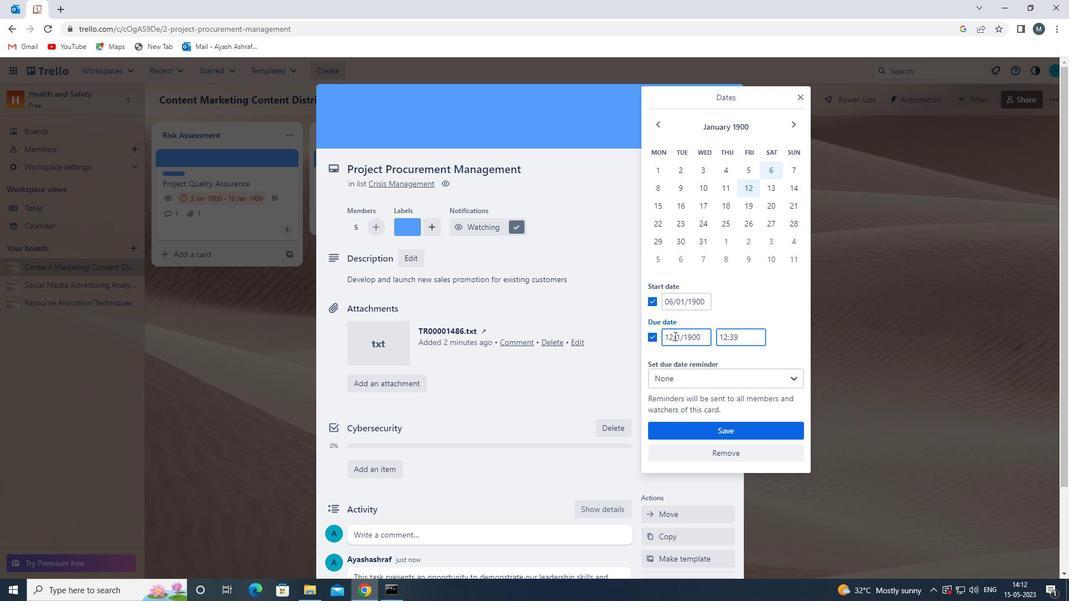 
Action: Mouse moved to (674, 339)
Screenshot: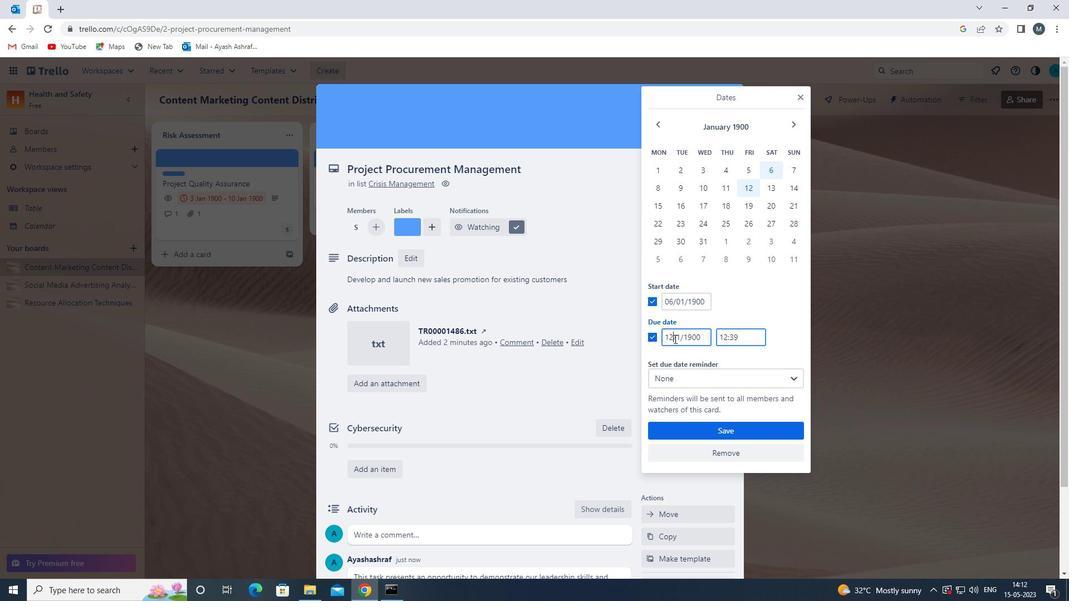 
Action: Key pressed <Key.backspace>
Screenshot: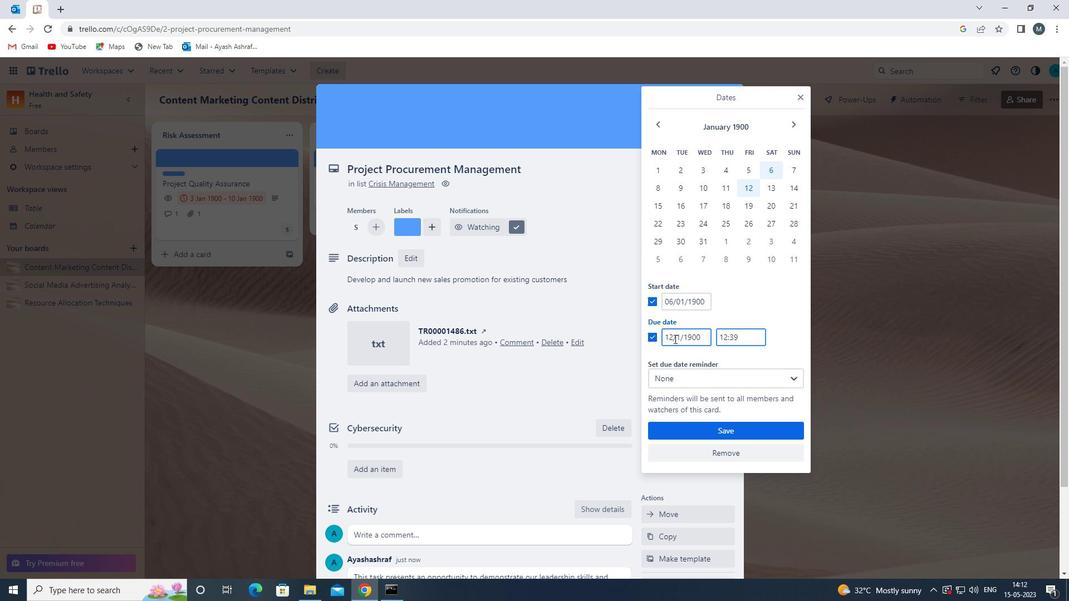
Action: Mouse moved to (674, 339)
Screenshot: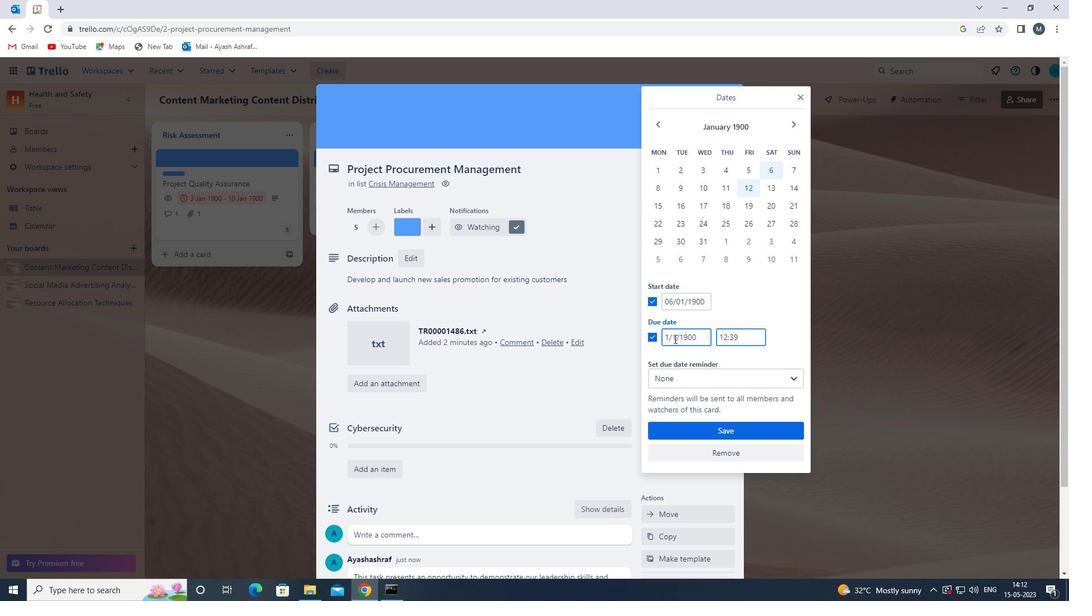 
Action: Key pressed 3
Screenshot: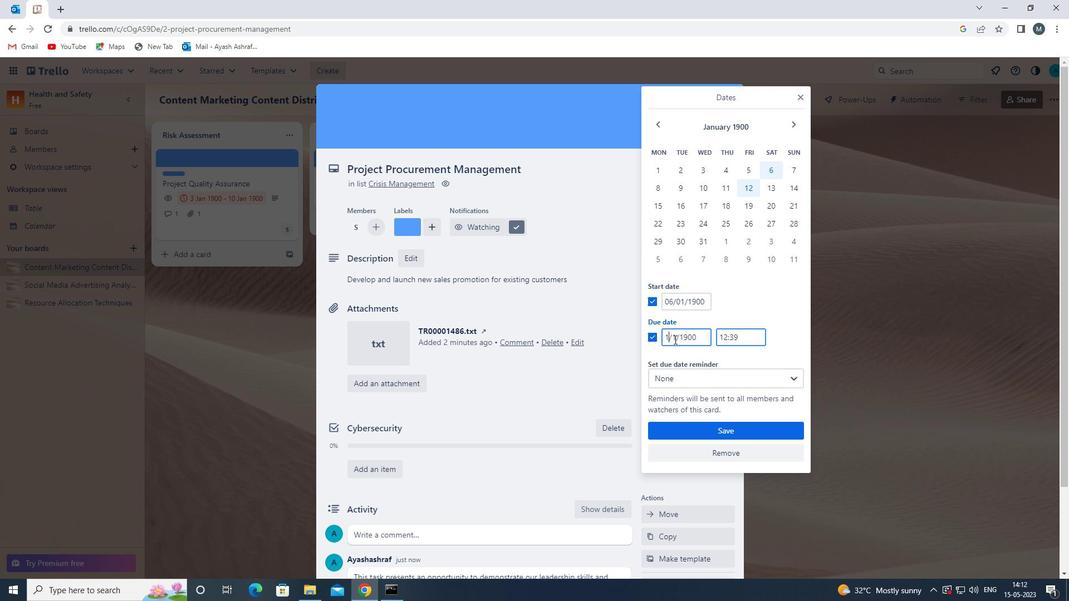 
Action: Mouse moved to (679, 341)
Screenshot: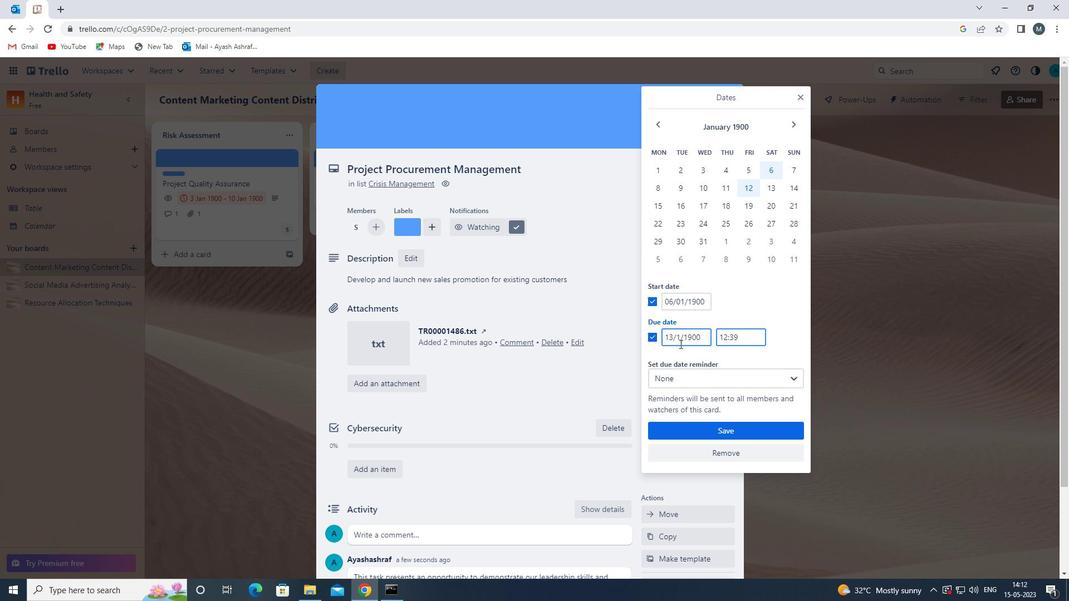 
Action: Mouse pressed left at (679, 341)
Screenshot: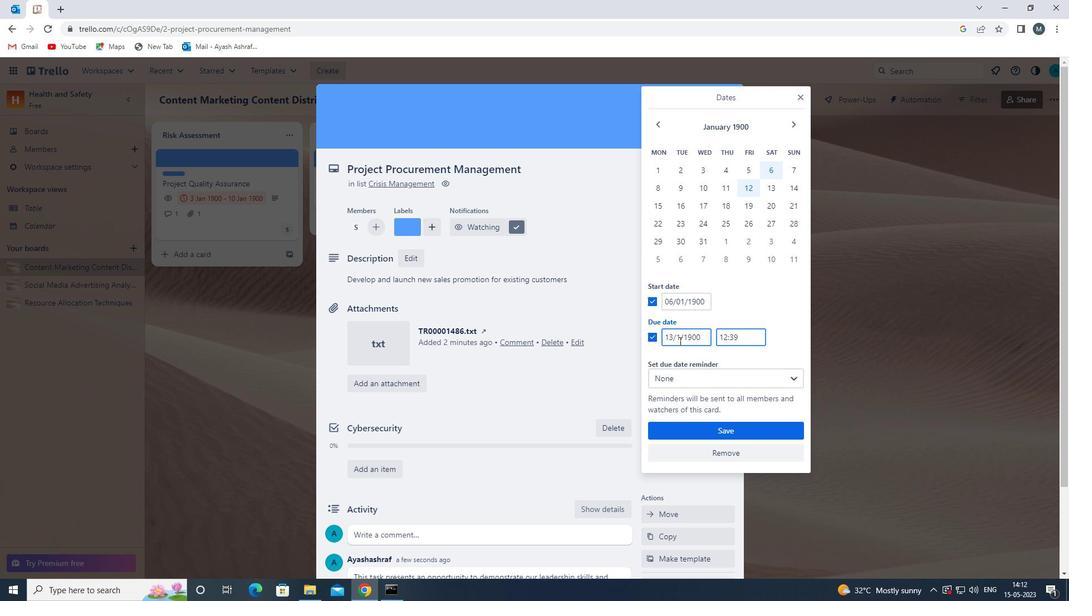 
Action: Mouse moved to (678, 340)
Screenshot: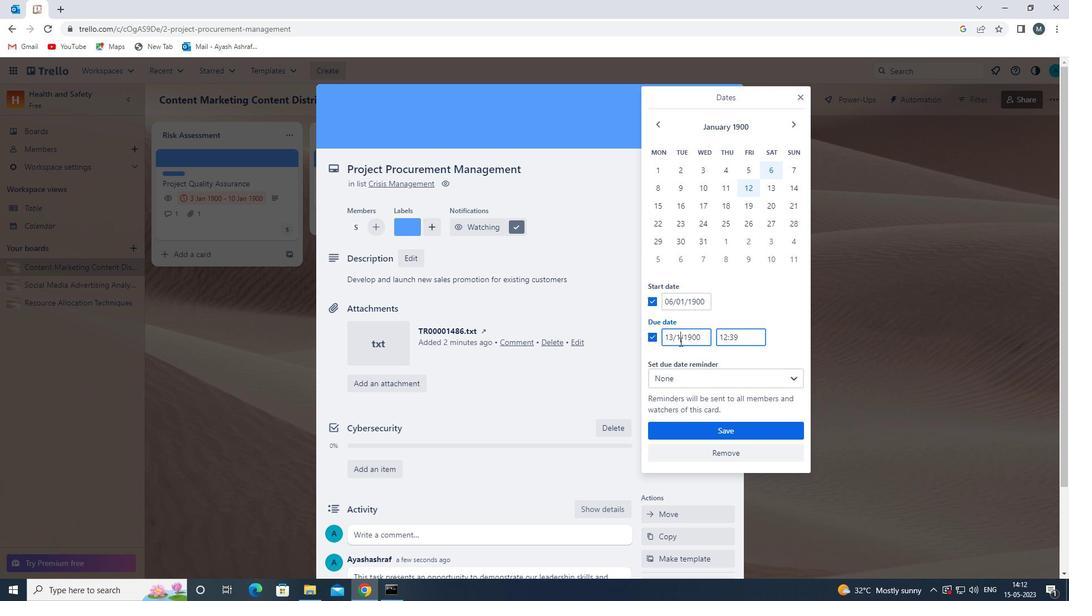 
Action: Mouse pressed left at (678, 340)
Screenshot: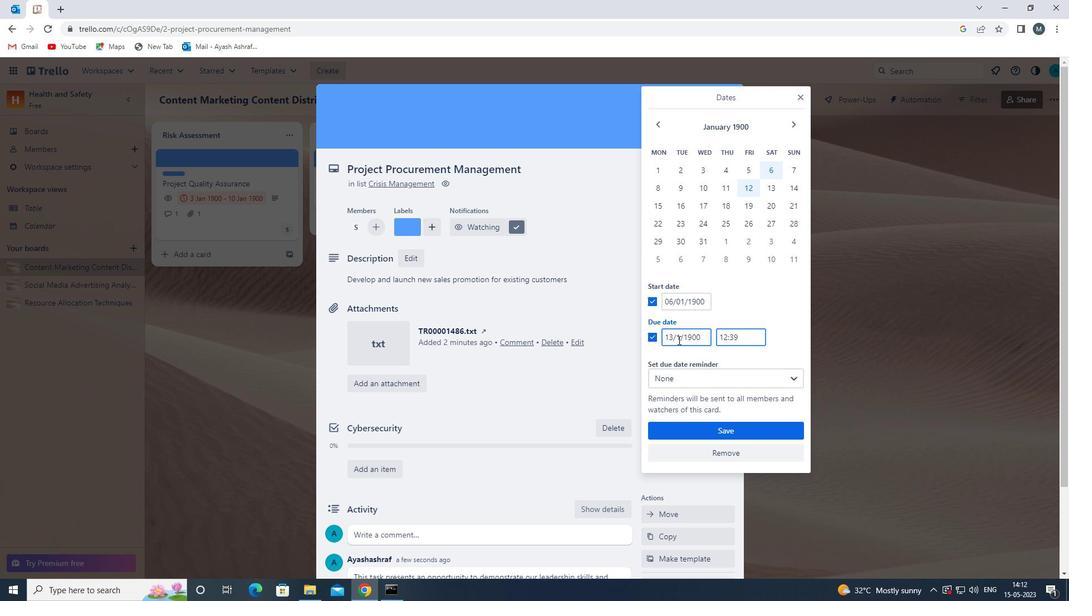 
Action: Mouse moved to (680, 344)
Screenshot: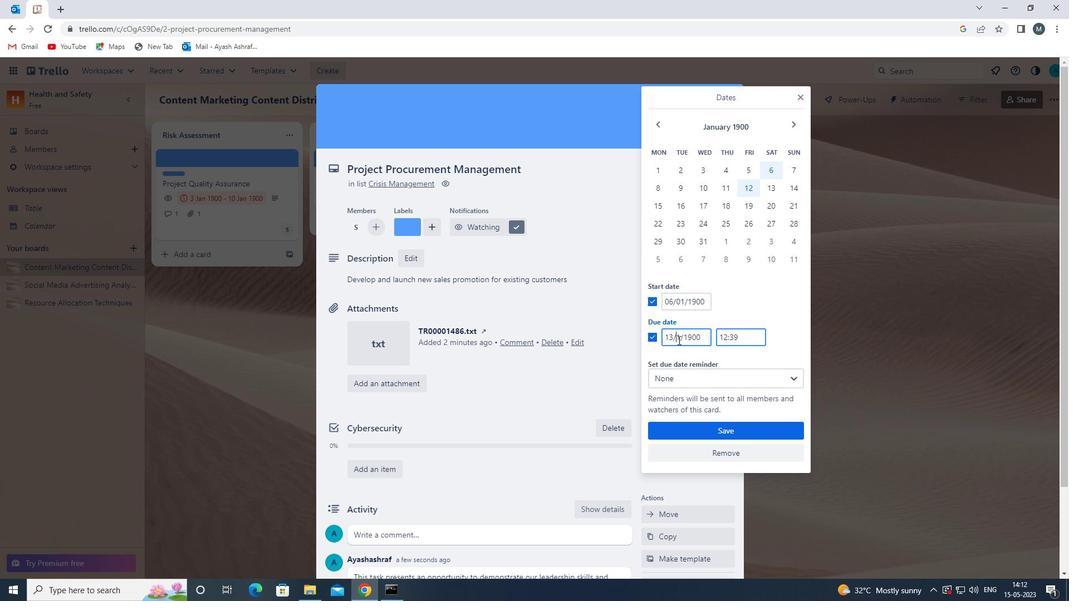 
Action: Key pressed 0
Screenshot: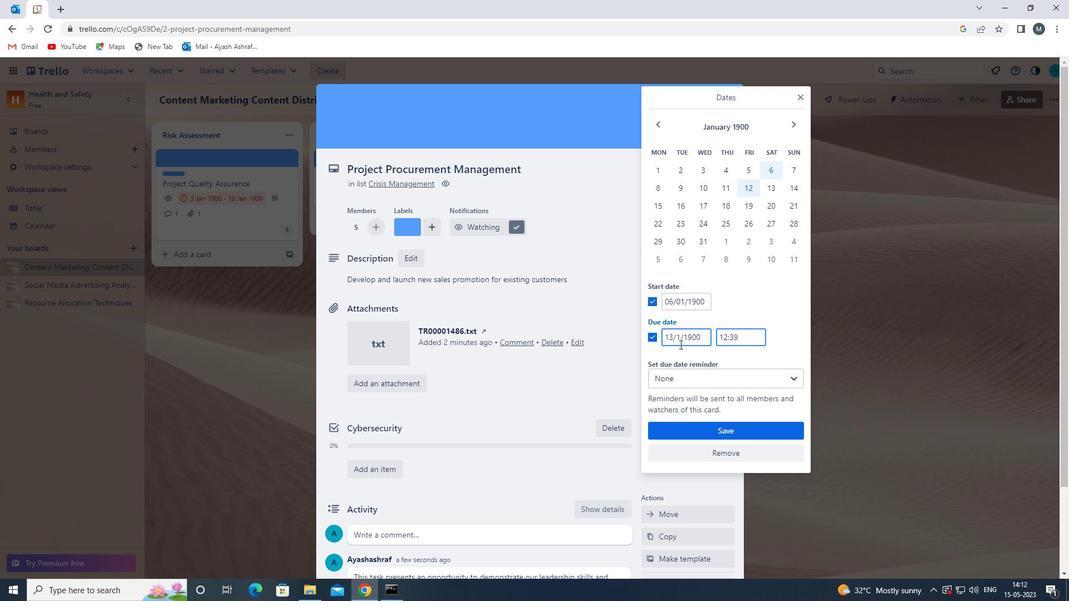 
Action: Mouse moved to (709, 435)
Screenshot: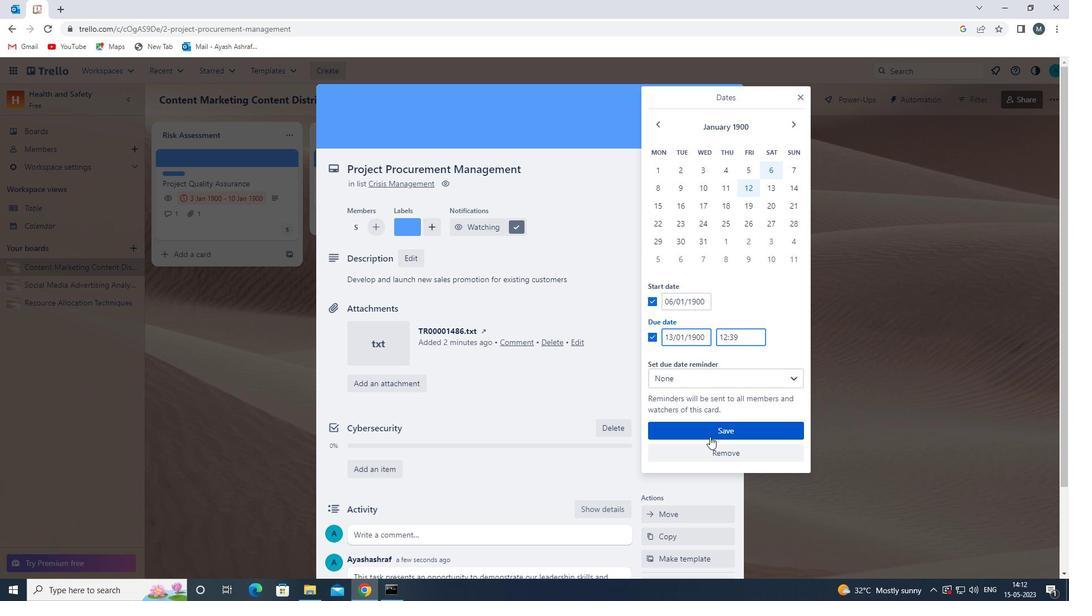 
Action: Mouse pressed left at (709, 435)
Screenshot: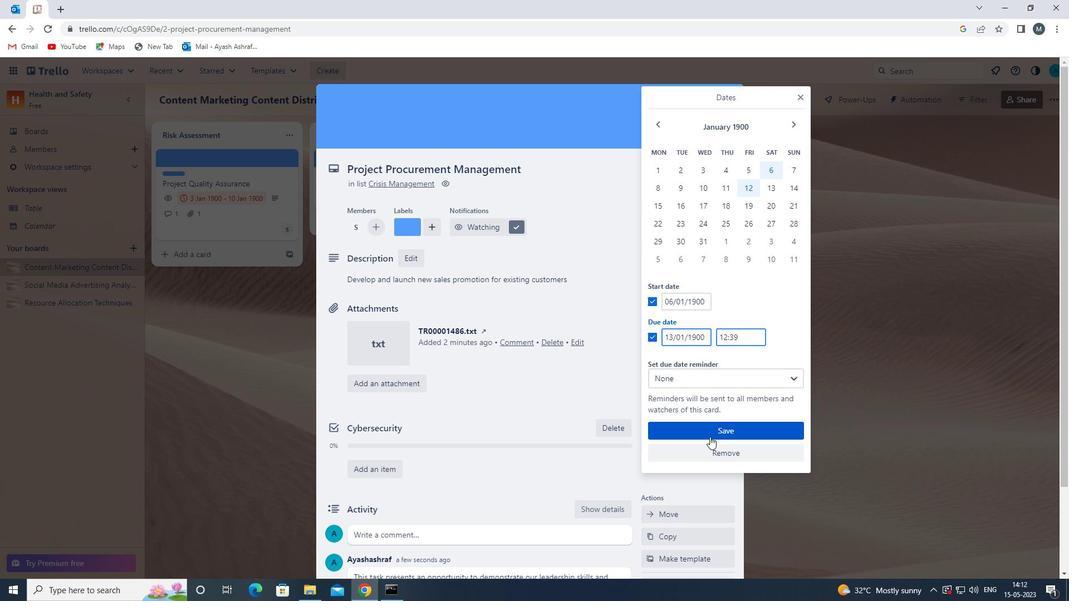 
Action: Mouse moved to (535, 446)
Screenshot: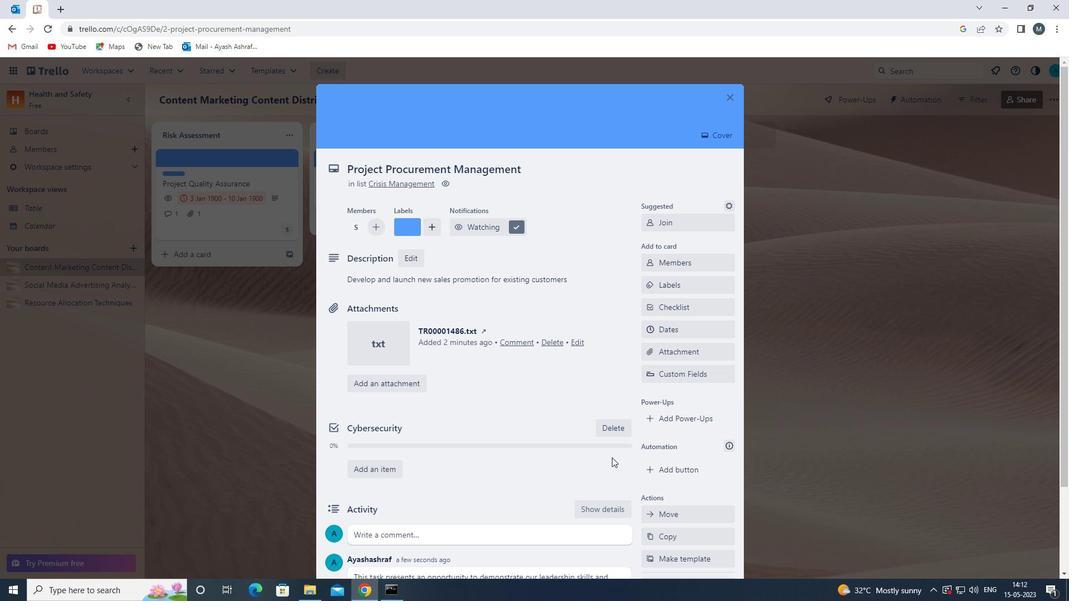 
Action: Mouse scrolled (535, 447) with delta (0, 0)
Screenshot: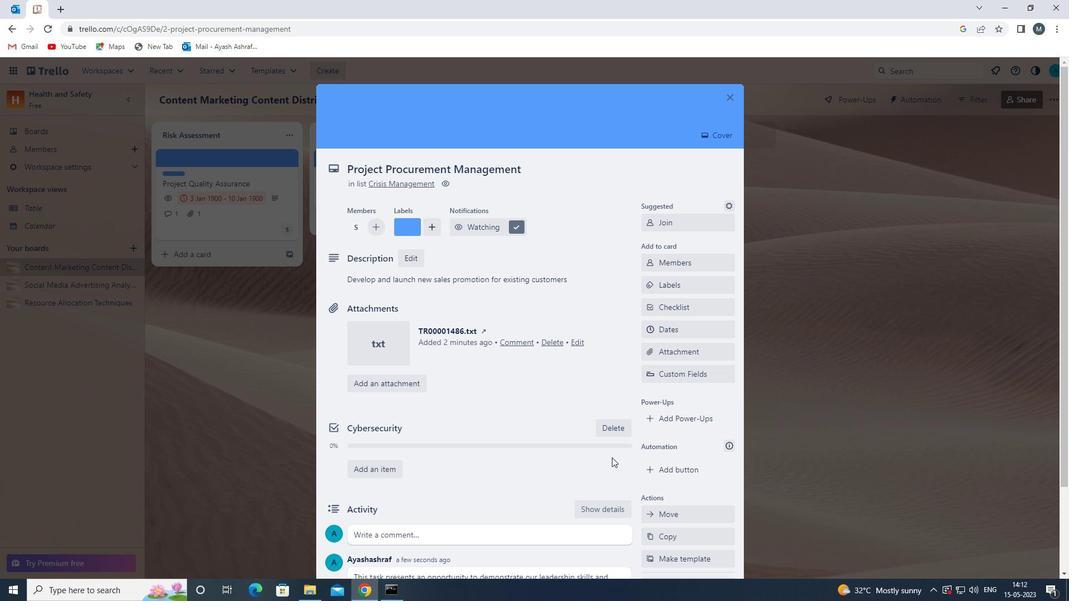 
Action: Mouse moved to (534, 446)
Screenshot: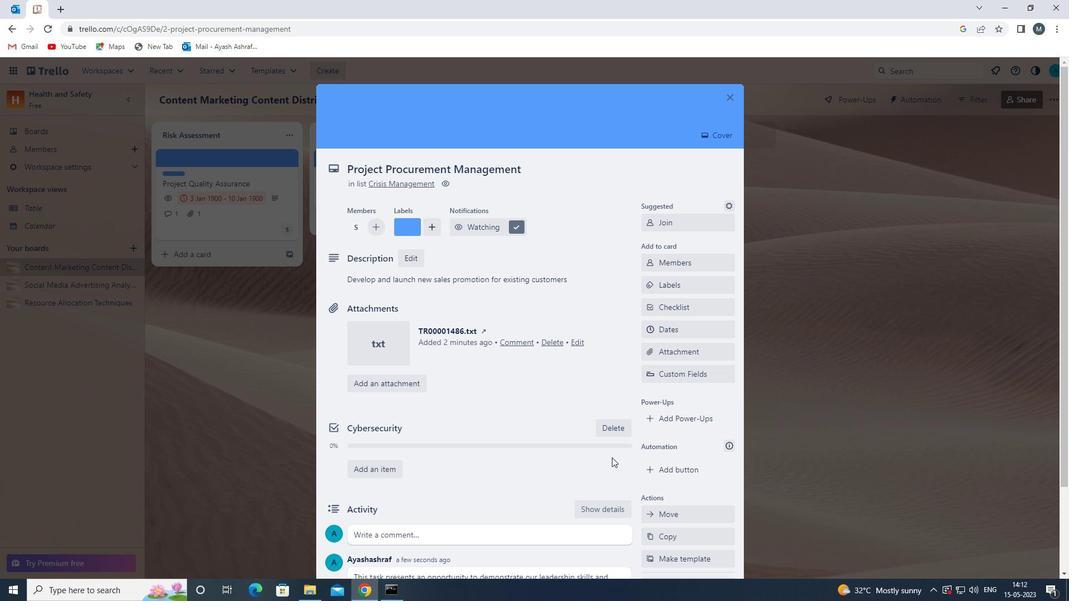 
Action: Mouse scrolled (534, 447) with delta (0, 0)
Screenshot: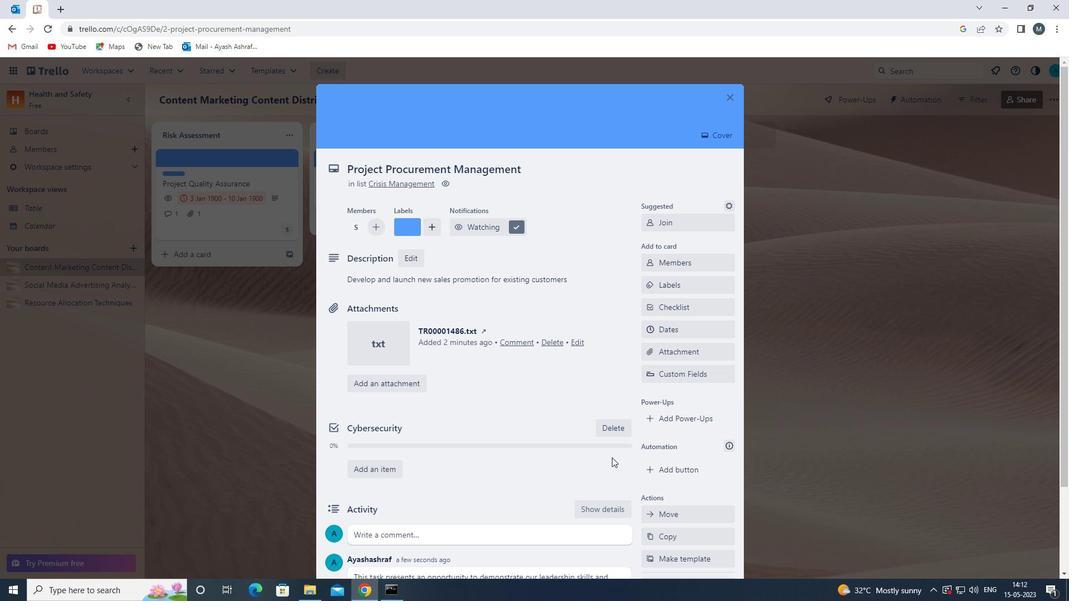 
Action: Mouse scrolled (534, 447) with delta (0, 0)
Screenshot: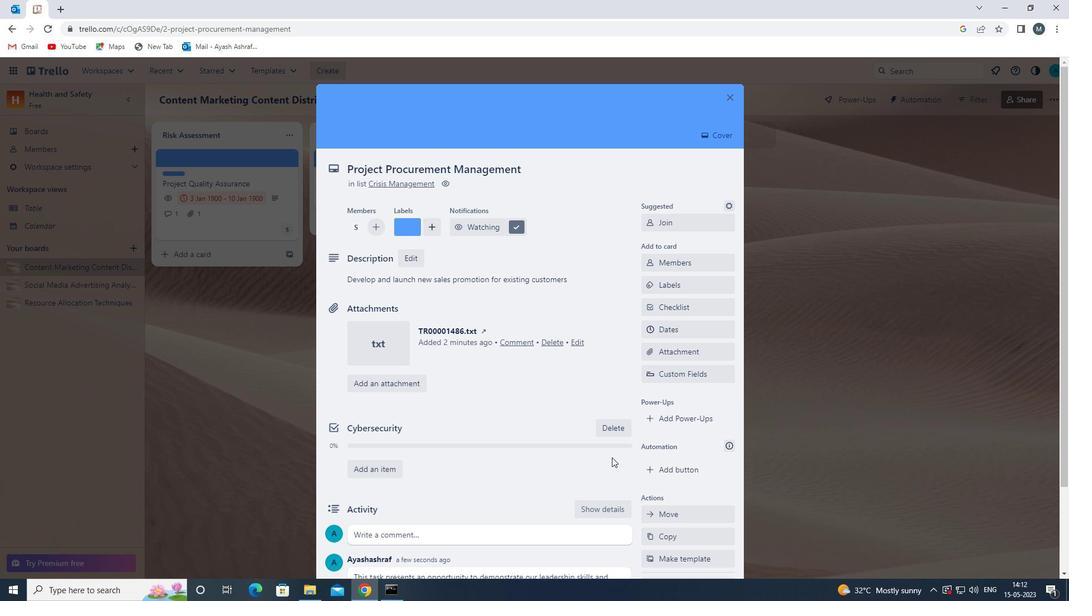 
Action: Mouse scrolled (534, 447) with delta (0, 0)
Screenshot: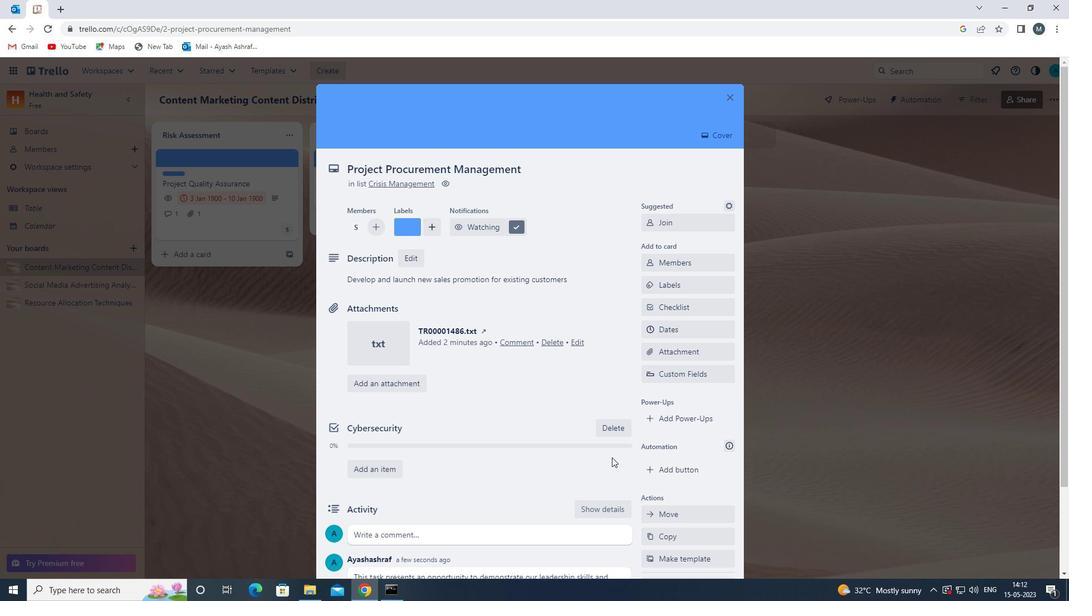
Action: Mouse scrolled (534, 447) with delta (0, 0)
Screenshot: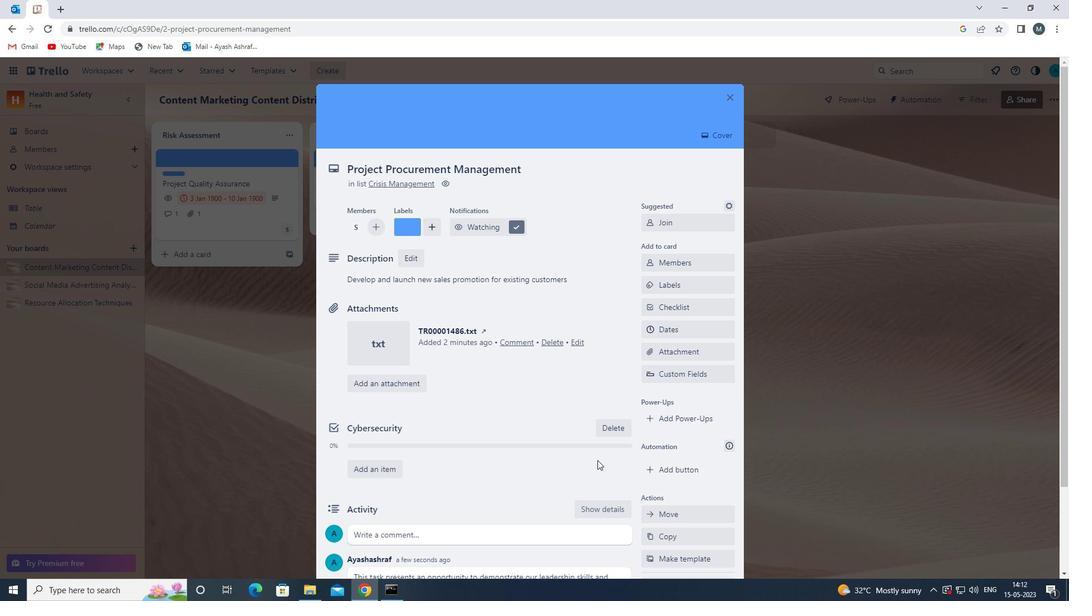 
Action: Mouse scrolled (534, 447) with delta (0, 0)
Screenshot: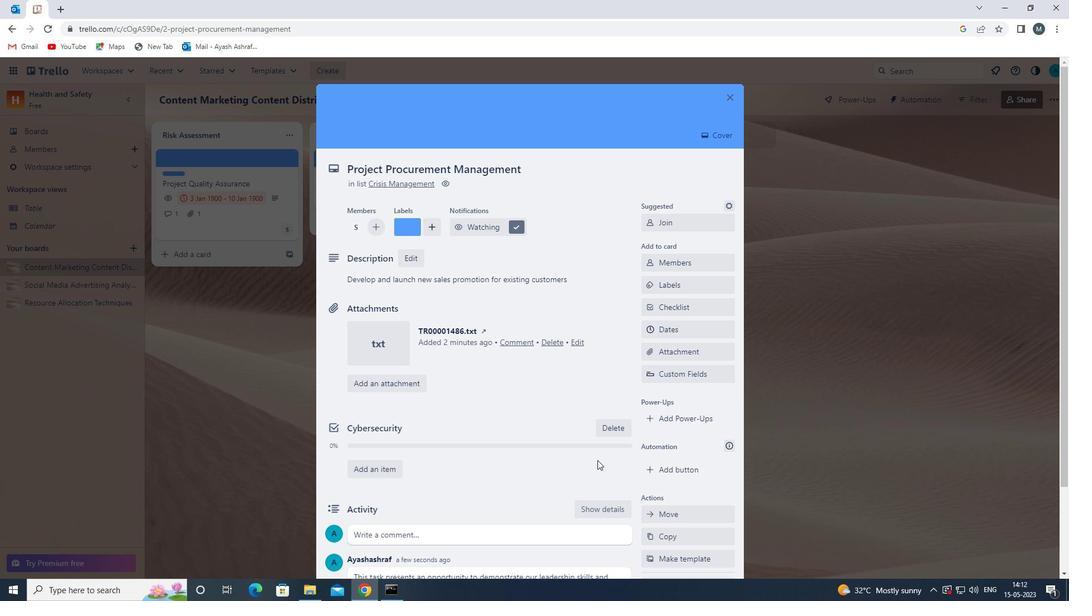 
